 Task: Find connections with filter location Bendigo with filter topic #linkedinnetworkingwith filter profile language English with filter current company Fresher Jobs with filter school Shyam Lal College with filter industry Wellness and Fitness Services with filter service category Video Editing with filter keywords title Web Designer
Action: Mouse moved to (220, 285)
Screenshot: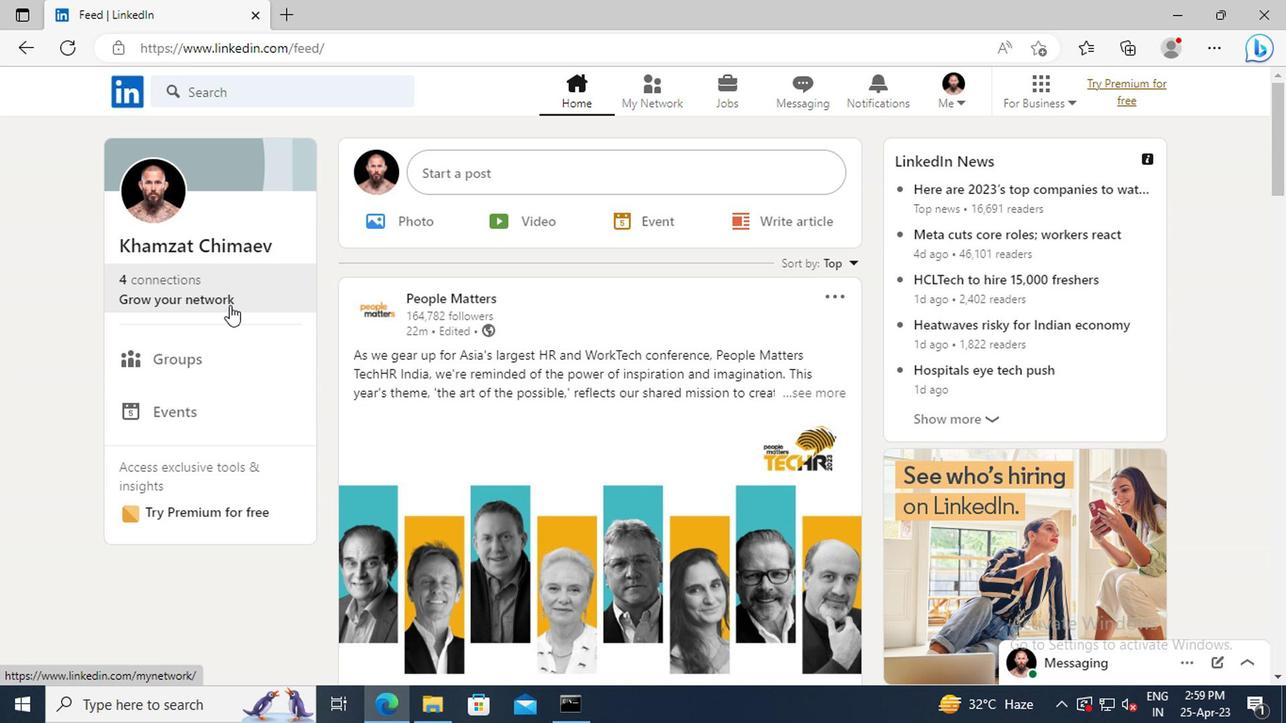 
Action: Mouse pressed left at (220, 285)
Screenshot: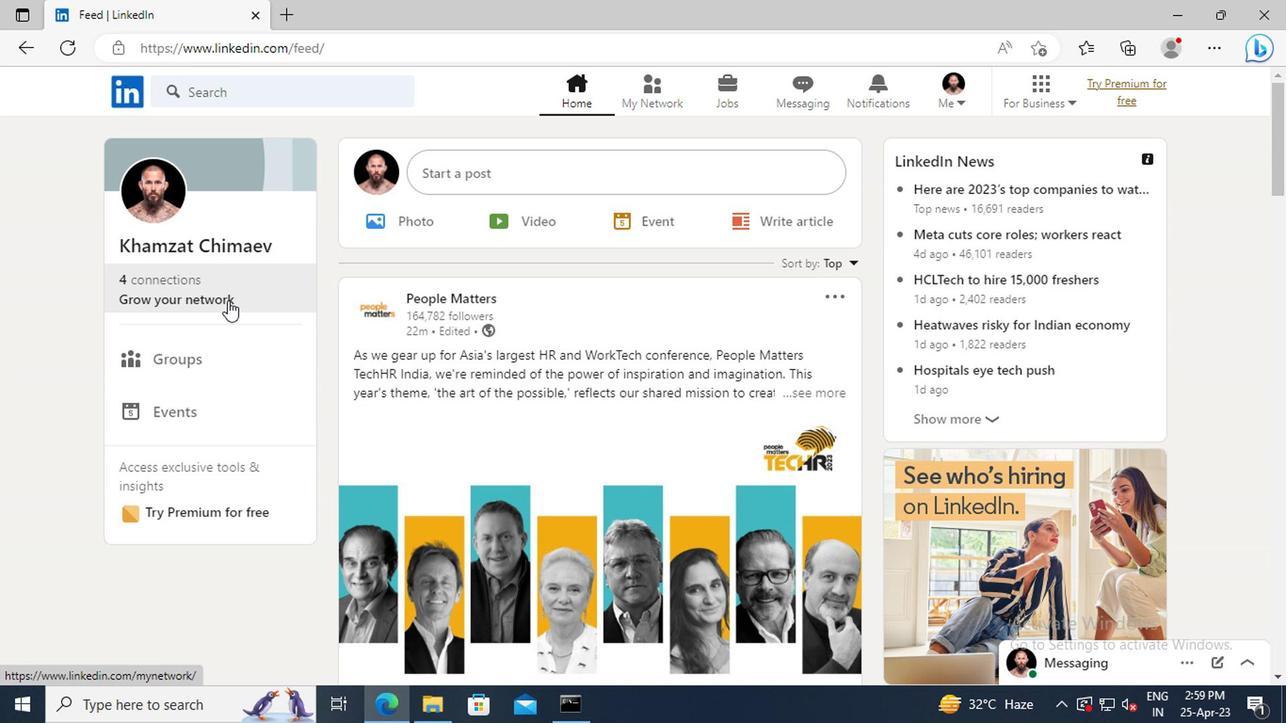 
Action: Mouse moved to (237, 201)
Screenshot: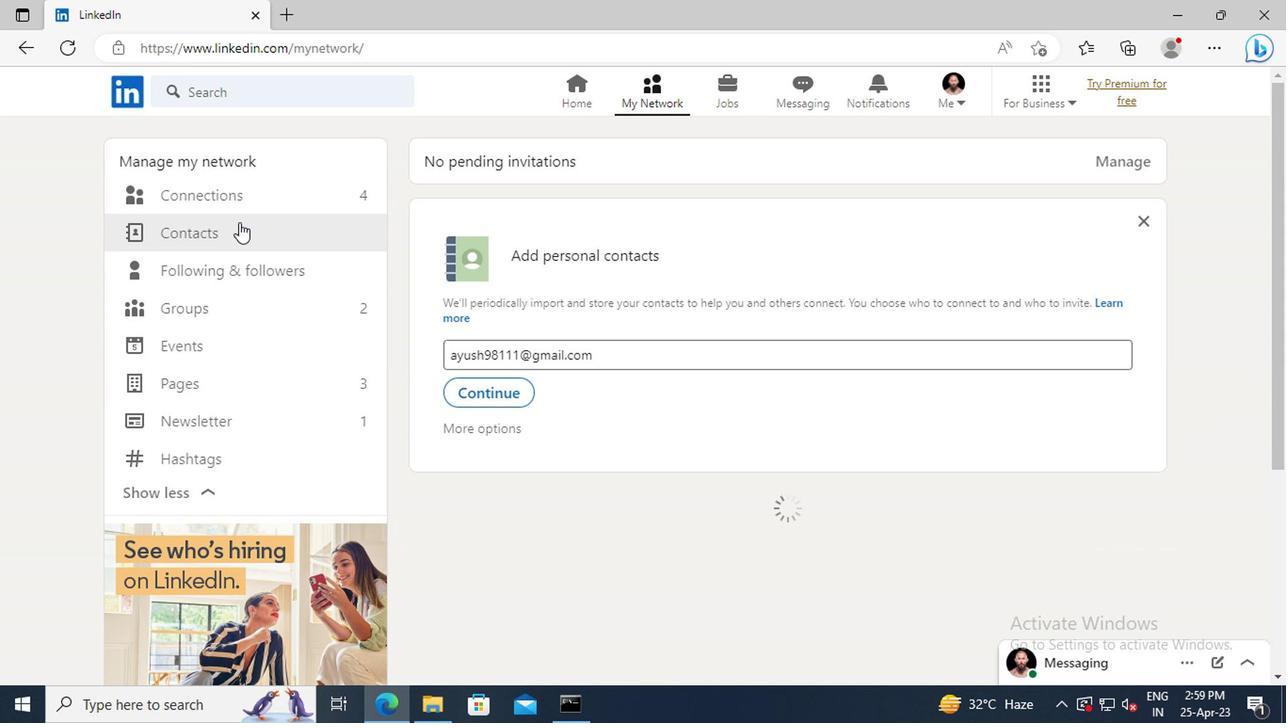 
Action: Mouse pressed left at (237, 201)
Screenshot: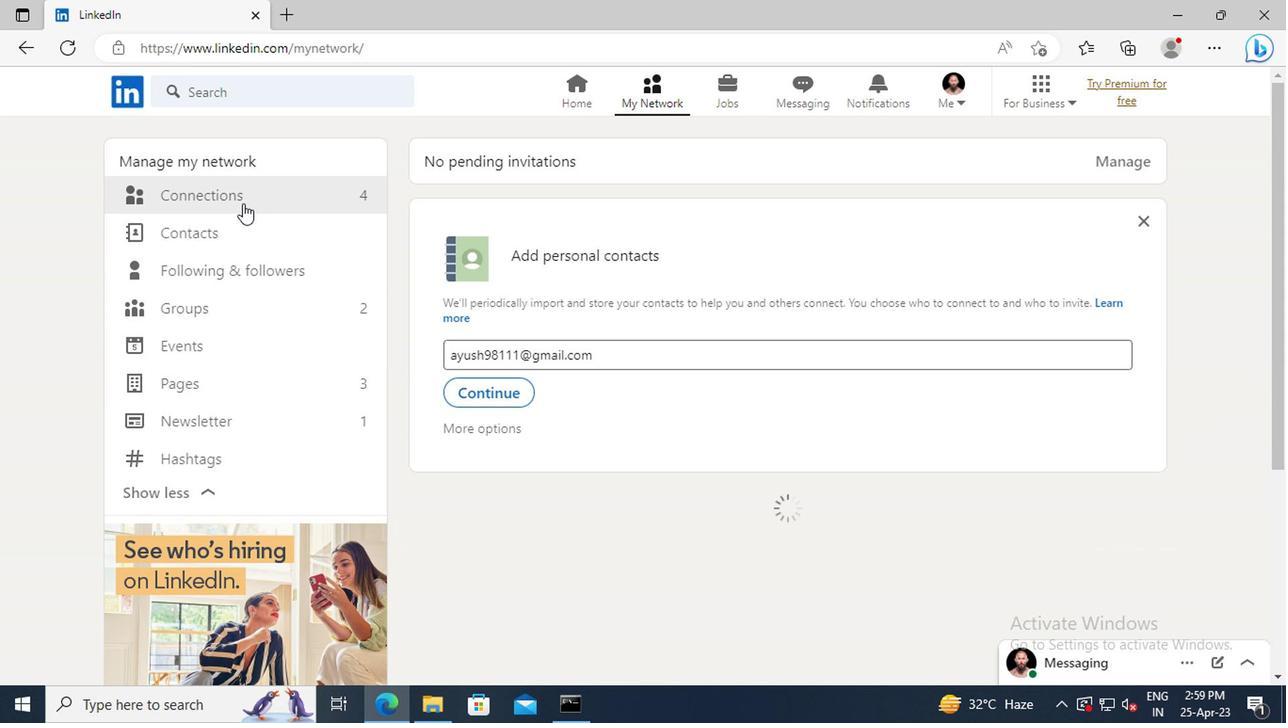 
Action: Mouse moved to (794, 201)
Screenshot: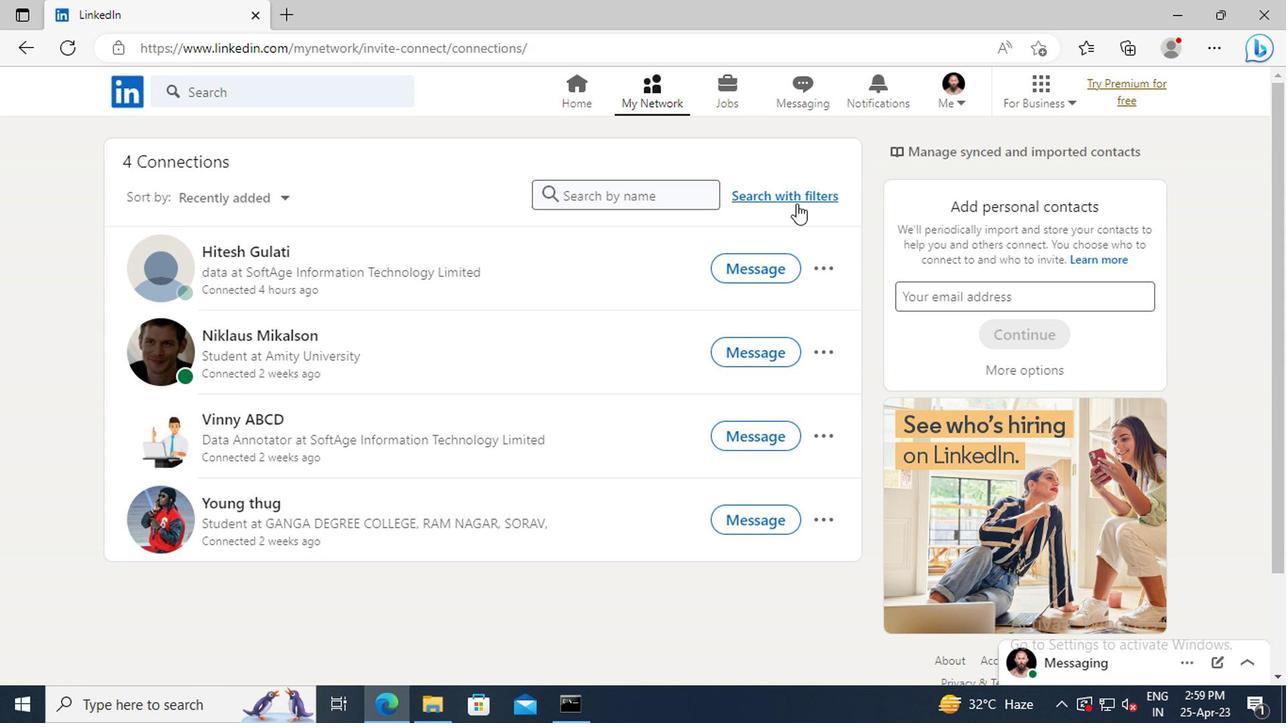 
Action: Mouse pressed left at (794, 201)
Screenshot: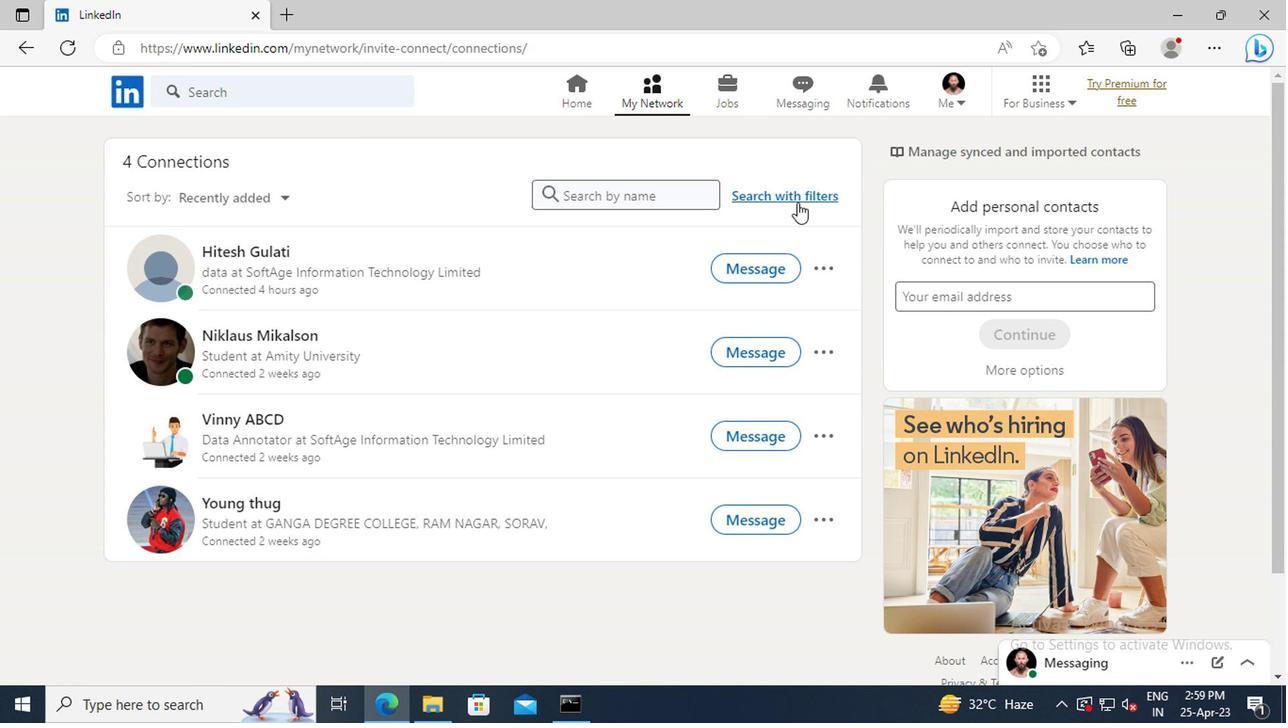 
Action: Mouse moved to (712, 139)
Screenshot: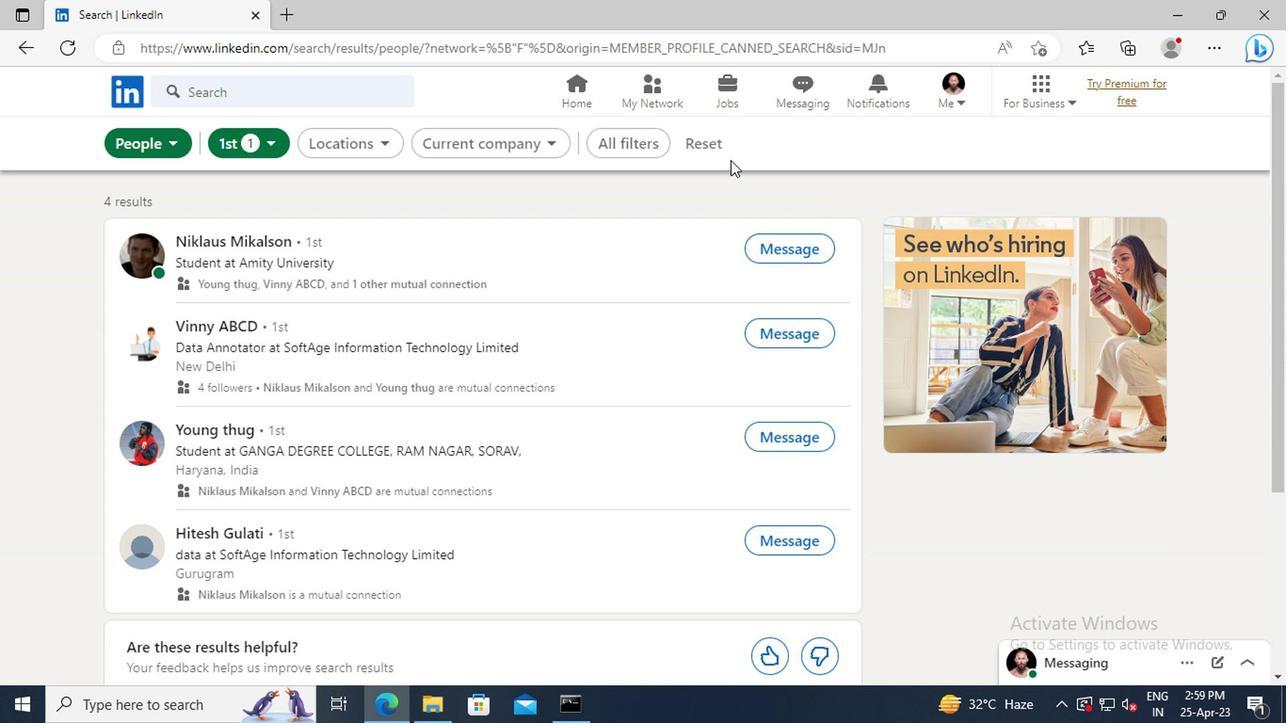 
Action: Mouse pressed left at (712, 139)
Screenshot: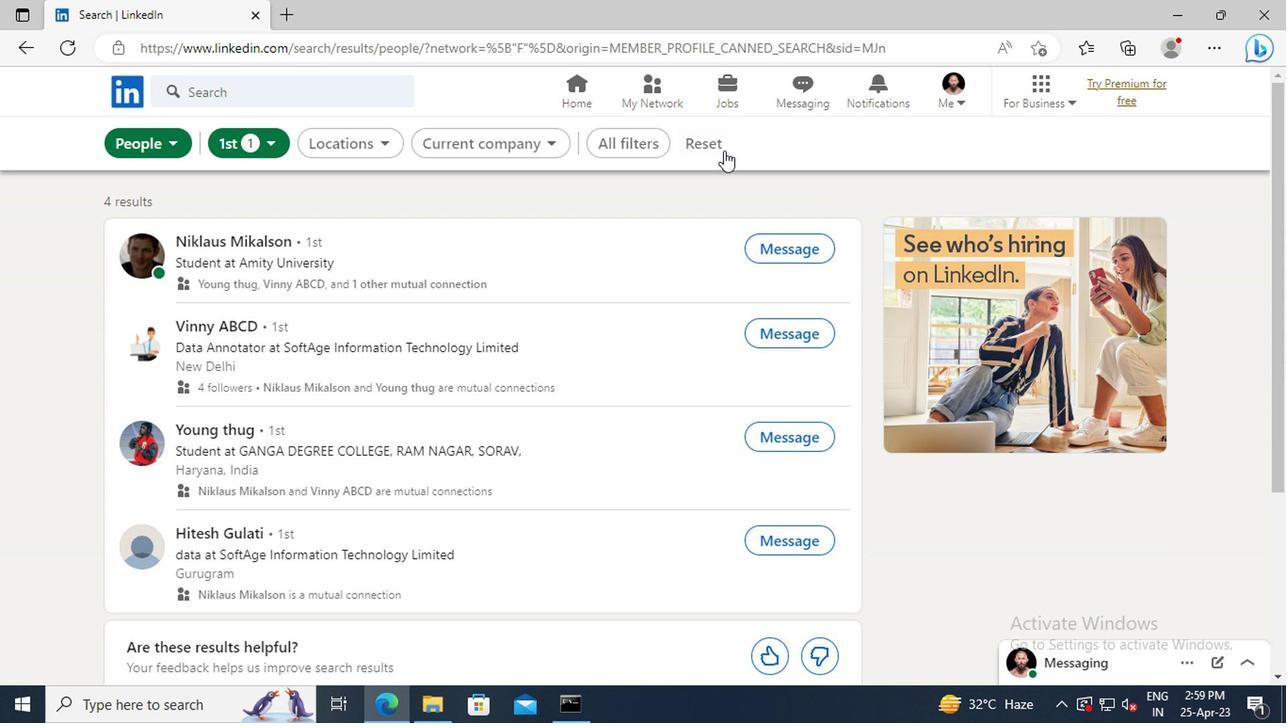 
Action: Mouse moved to (690, 147)
Screenshot: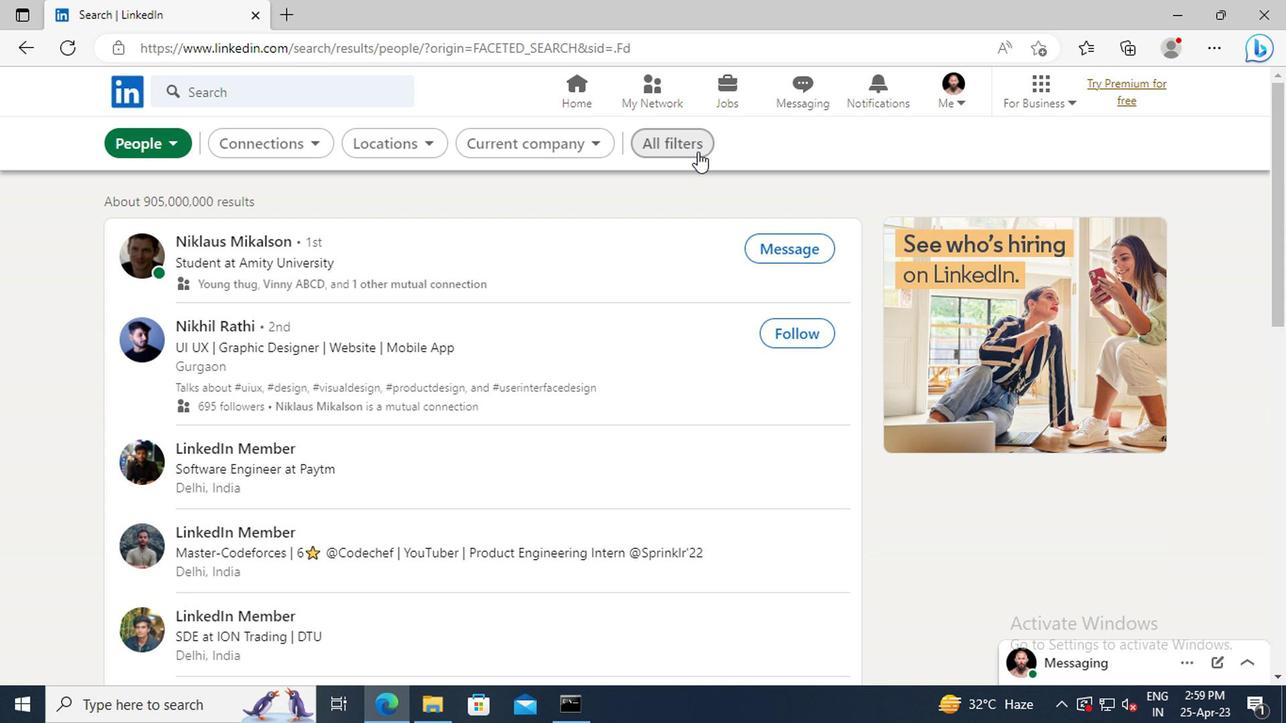 
Action: Mouse pressed left at (690, 147)
Screenshot: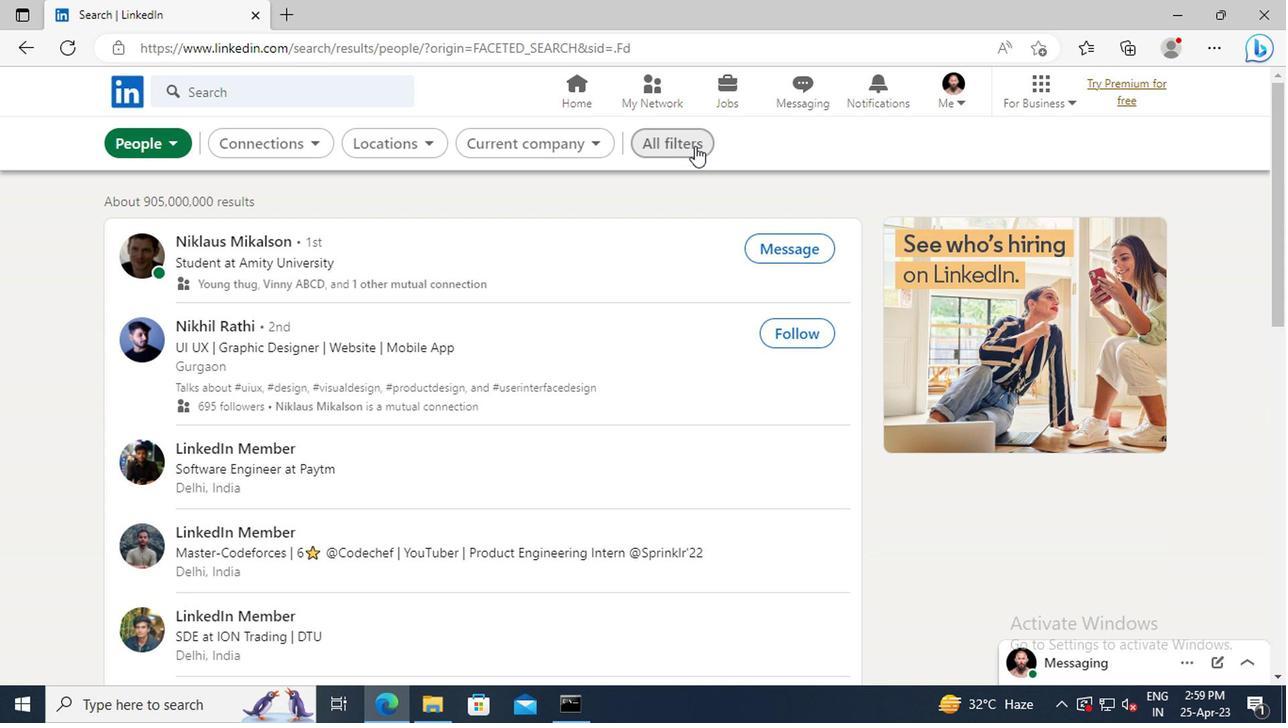 
Action: Mouse moved to (1062, 348)
Screenshot: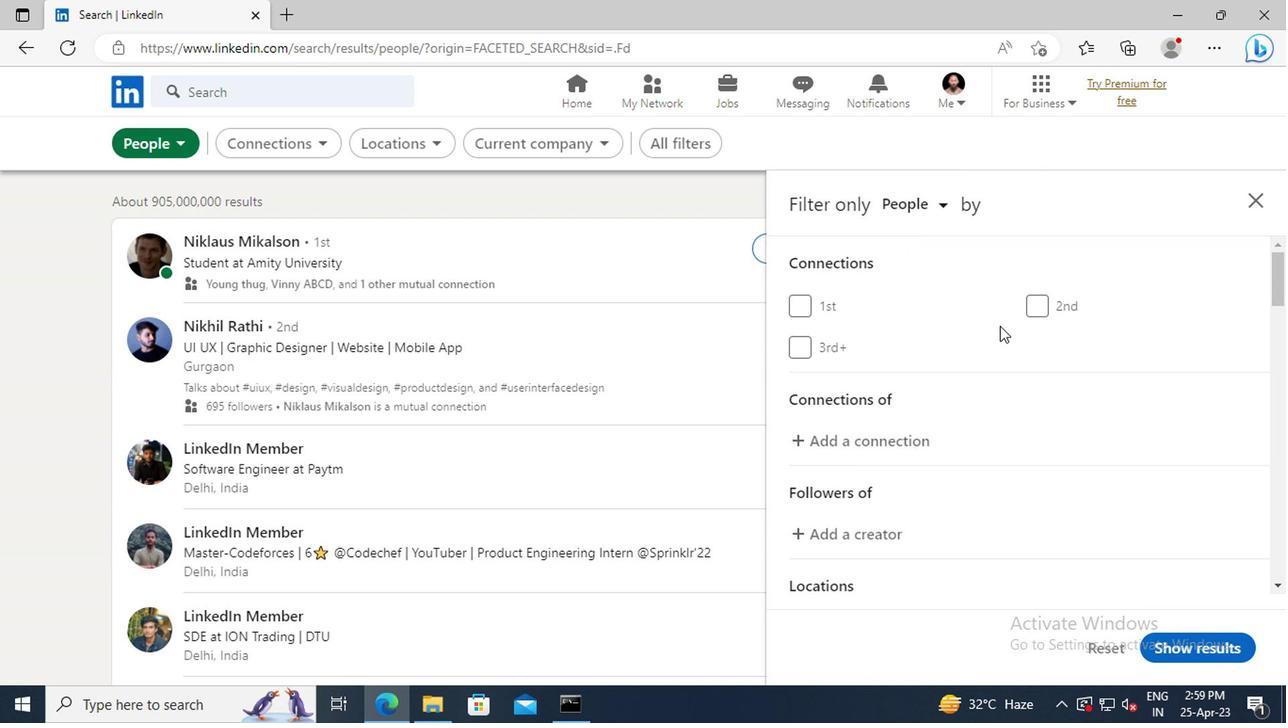 
Action: Mouse scrolled (1062, 347) with delta (0, 0)
Screenshot: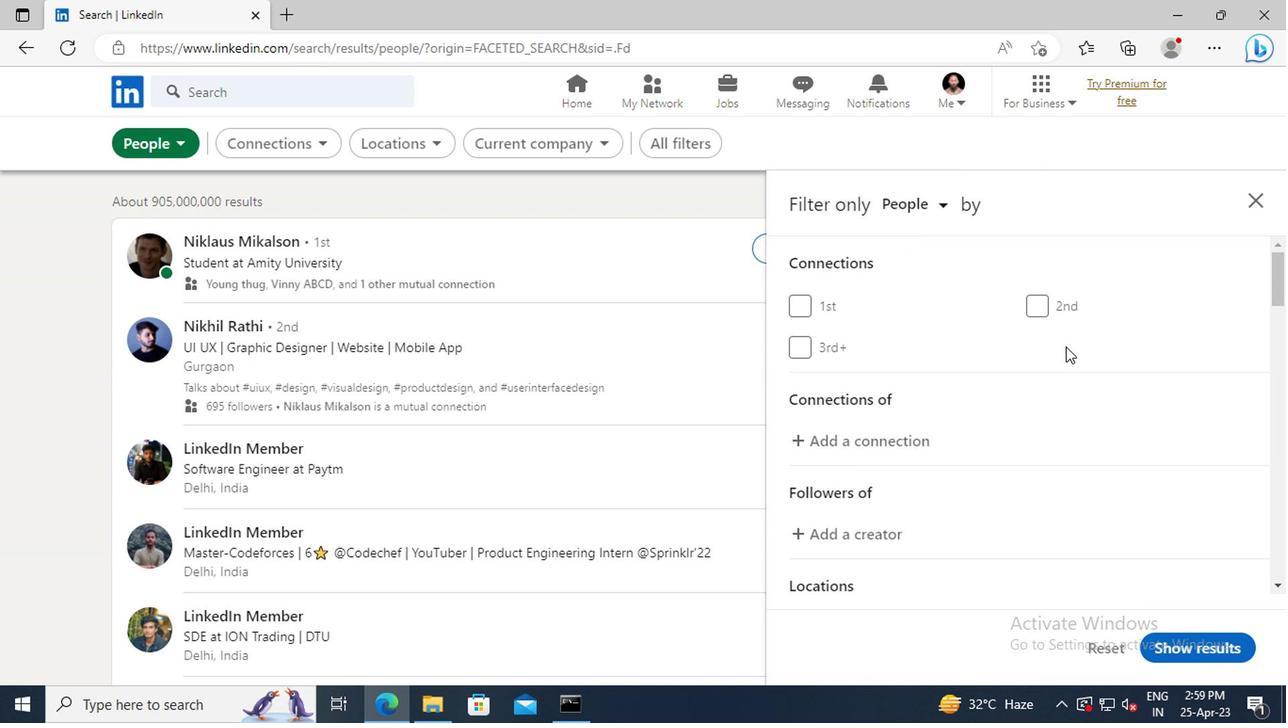 
Action: Mouse scrolled (1062, 347) with delta (0, 0)
Screenshot: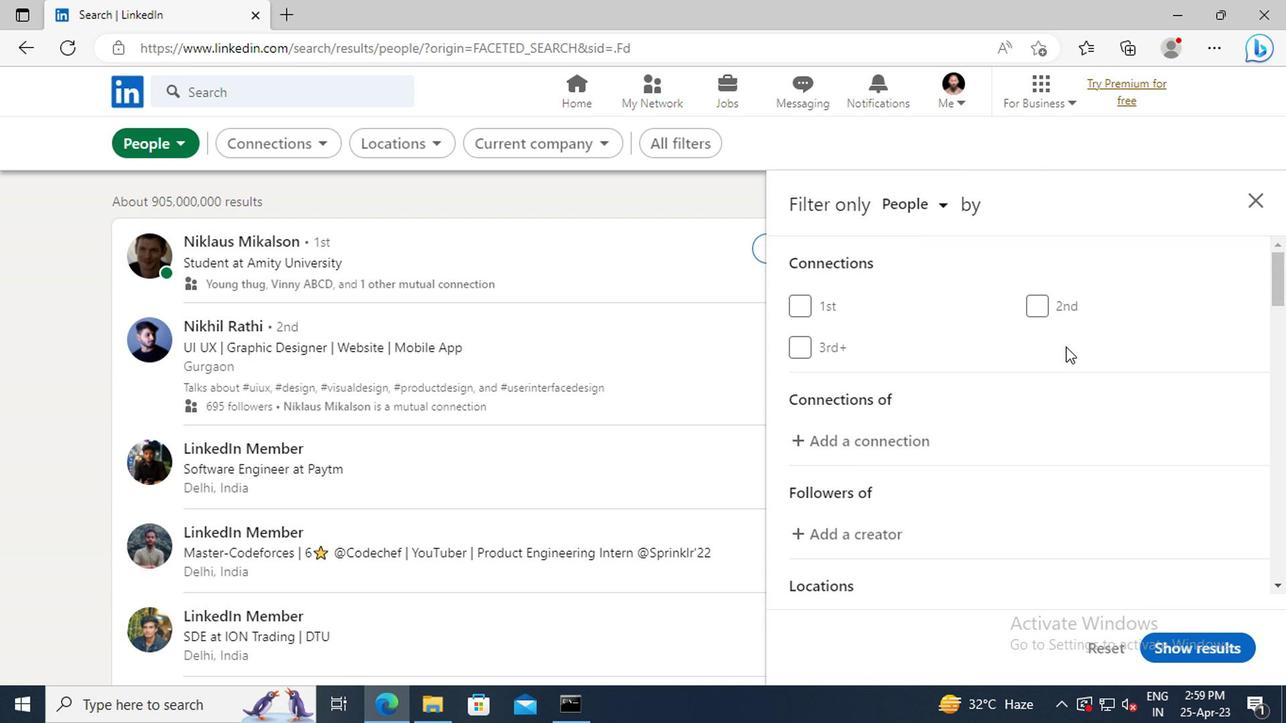 
Action: Mouse scrolled (1062, 347) with delta (0, 0)
Screenshot: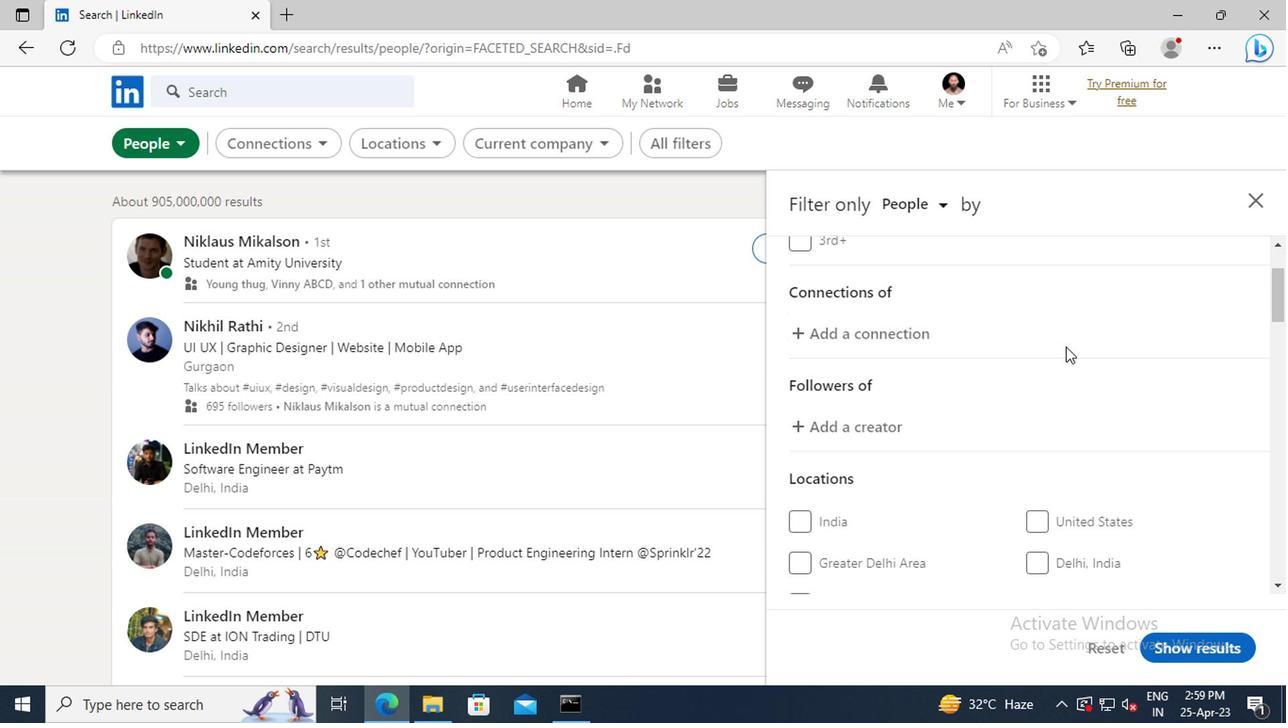 
Action: Mouse scrolled (1062, 347) with delta (0, 0)
Screenshot: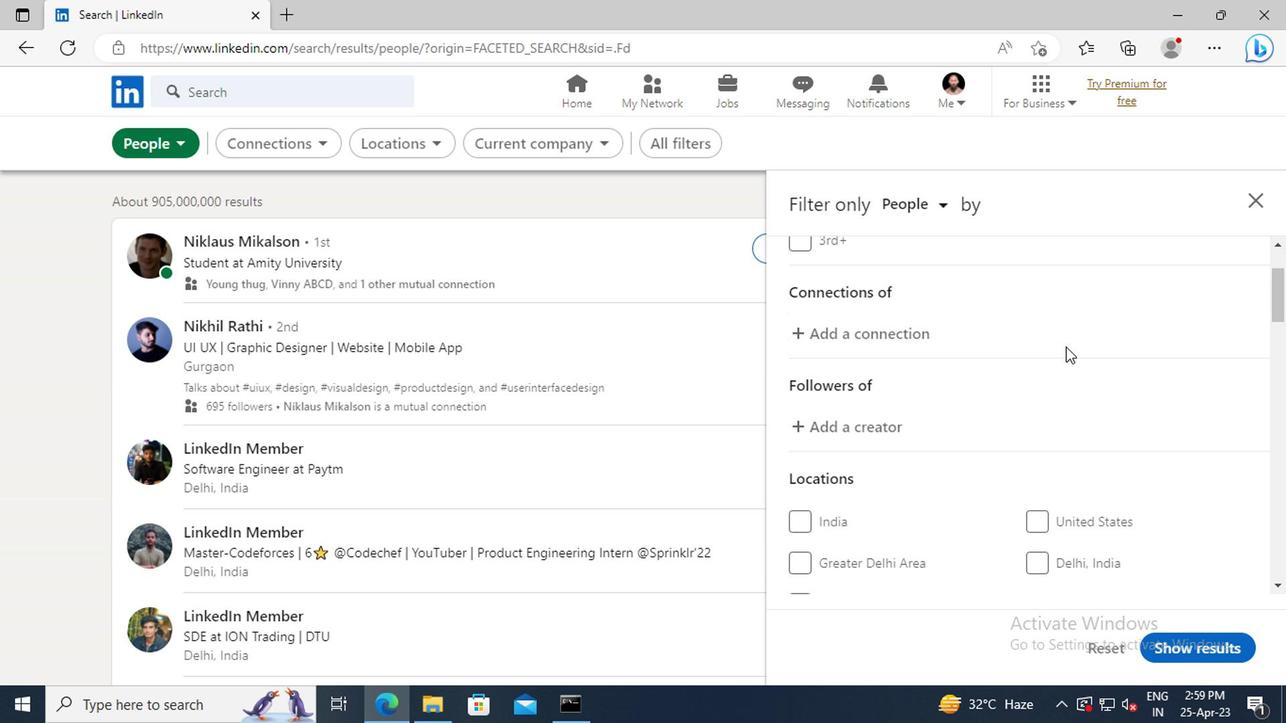 
Action: Mouse scrolled (1062, 347) with delta (0, 0)
Screenshot: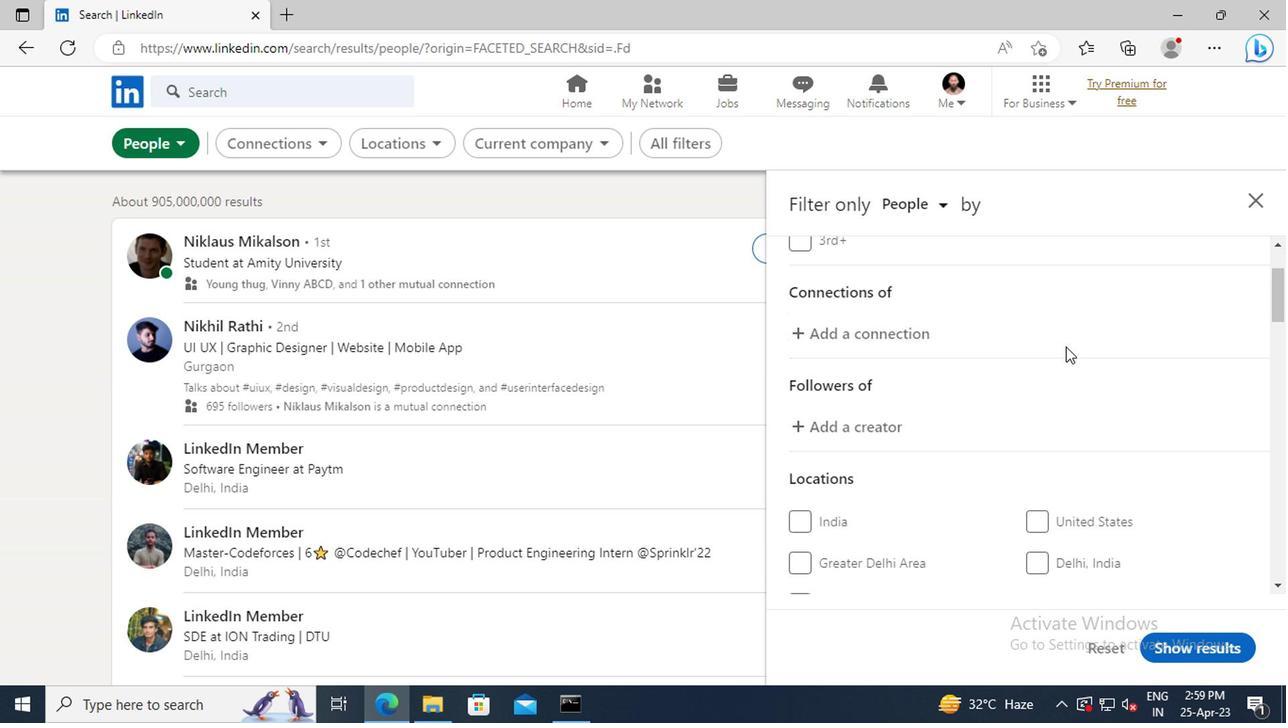 
Action: Mouse moved to (1078, 440)
Screenshot: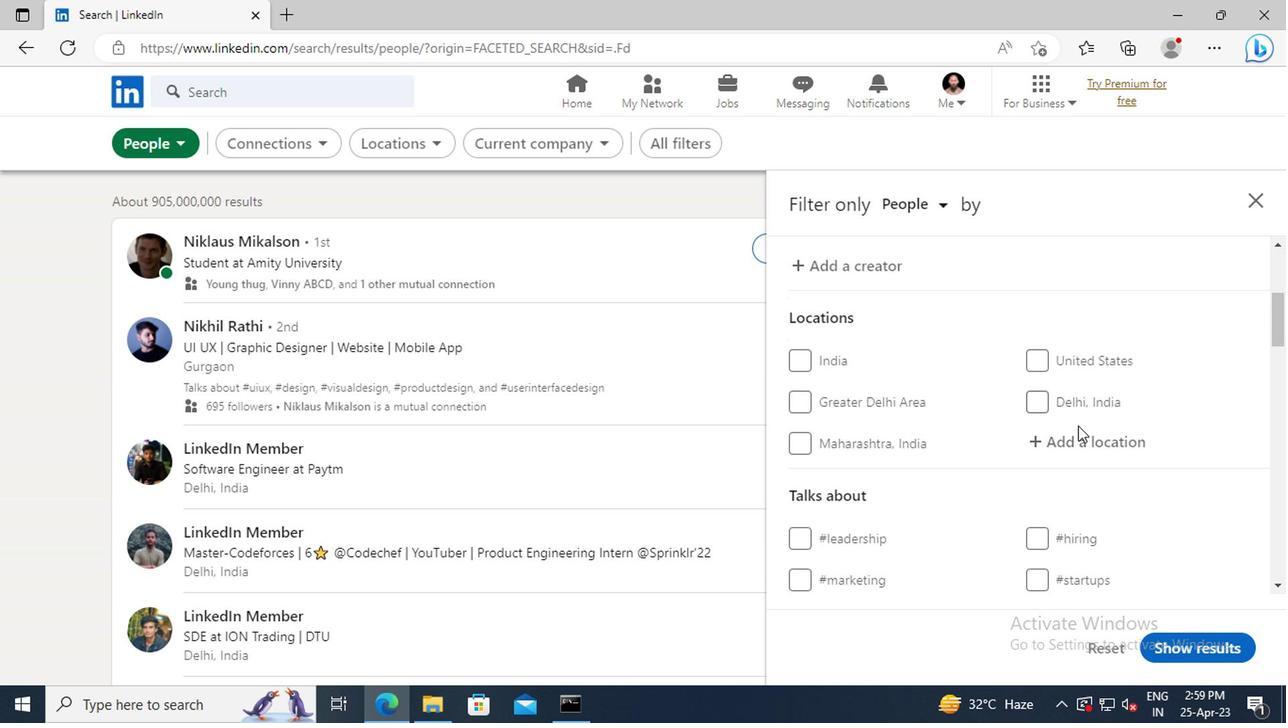 
Action: Mouse pressed left at (1078, 440)
Screenshot: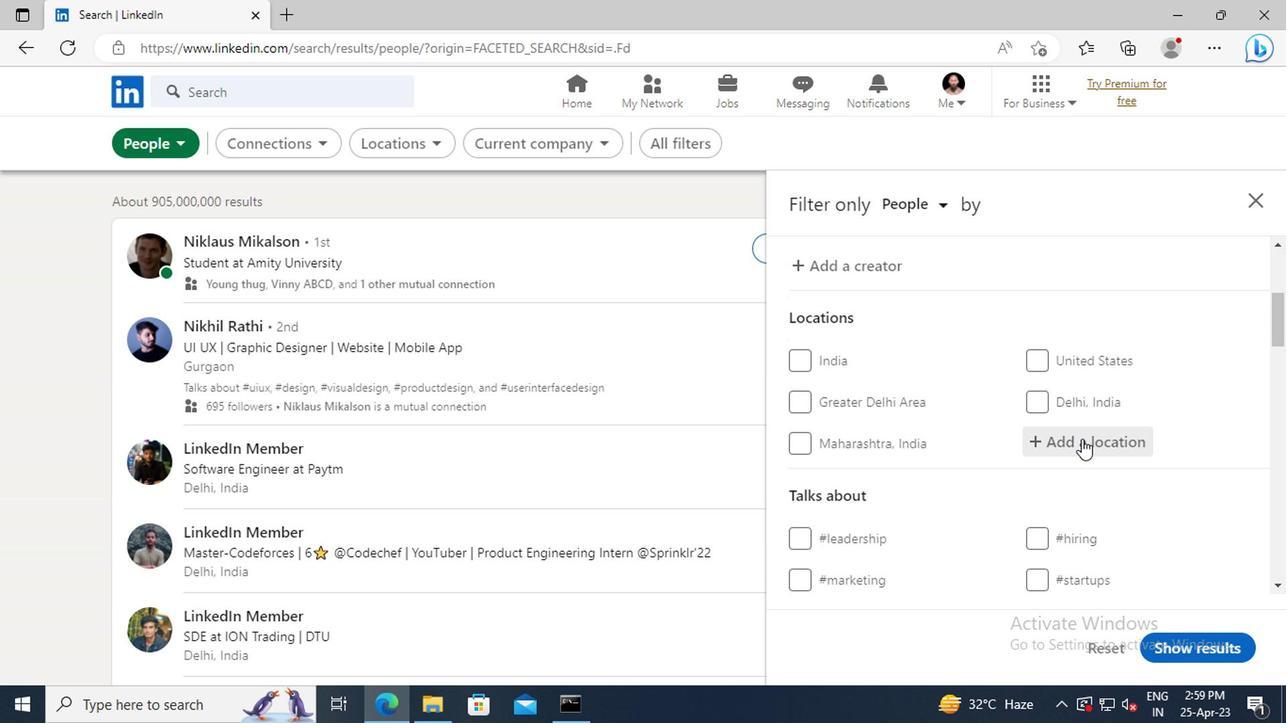 
Action: Key pressed <Key.shift>BENDIGO
Screenshot: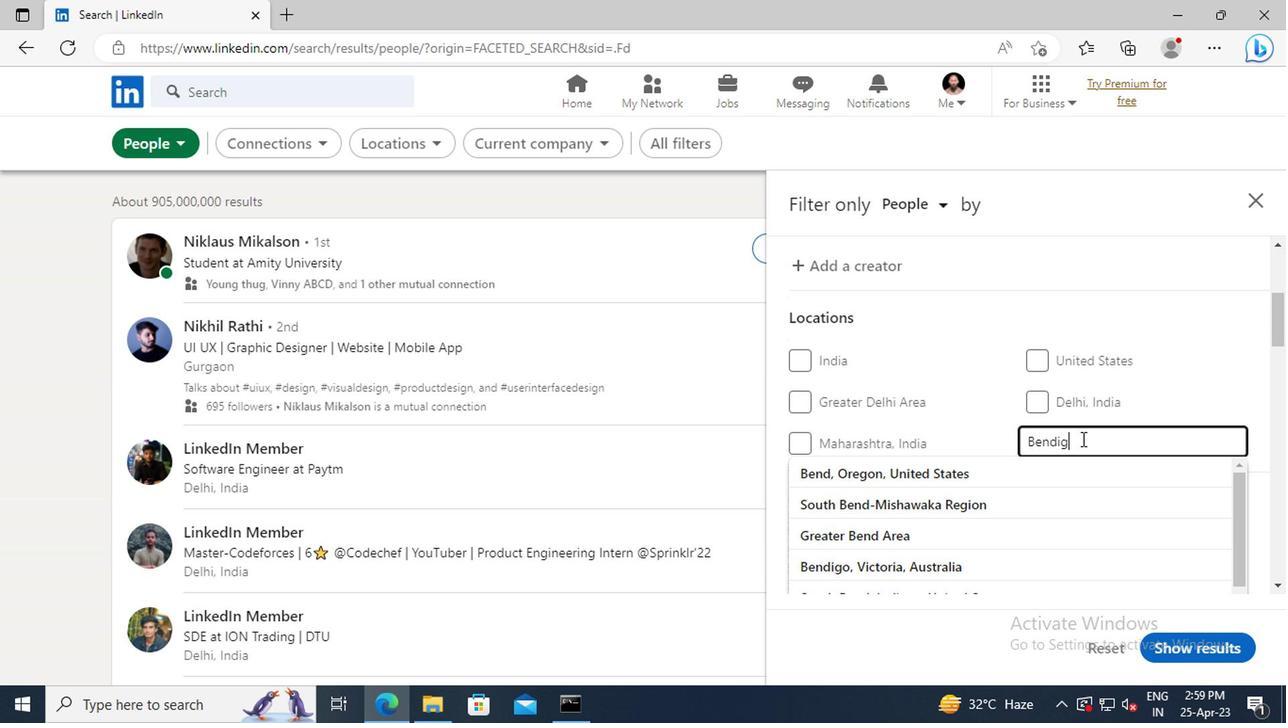 
Action: Mouse moved to (1076, 473)
Screenshot: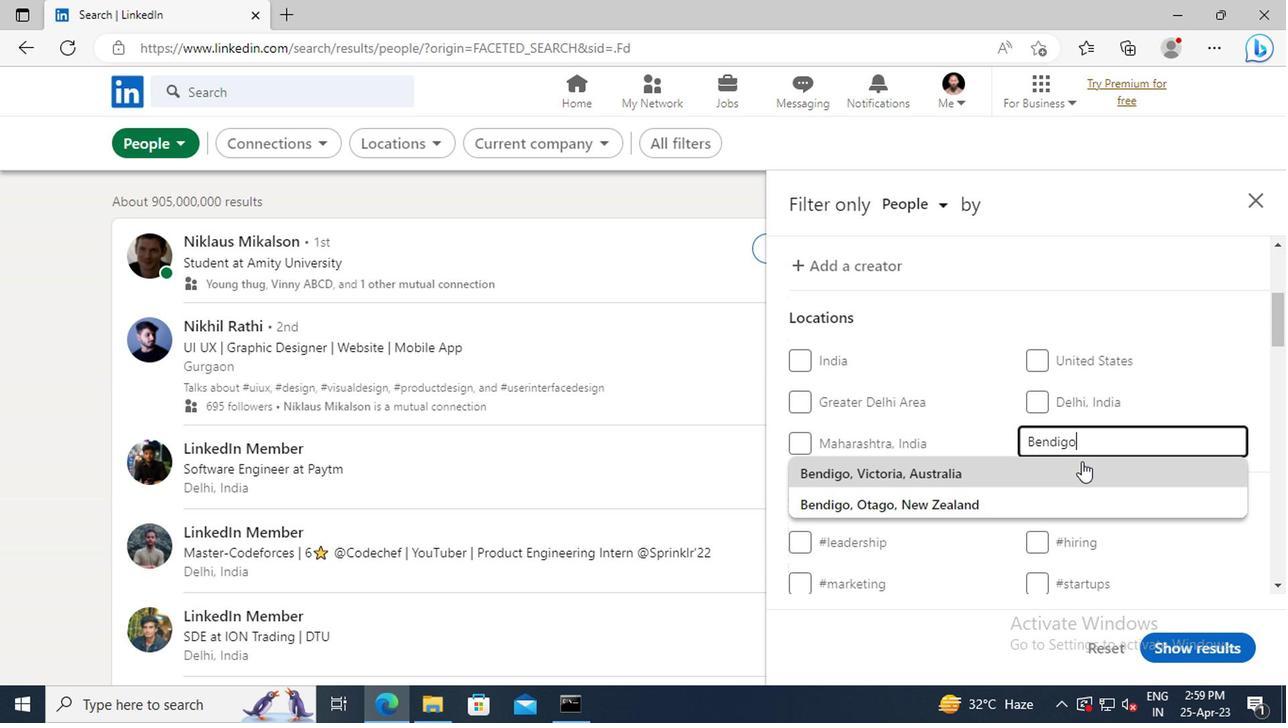 
Action: Mouse pressed left at (1076, 473)
Screenshot: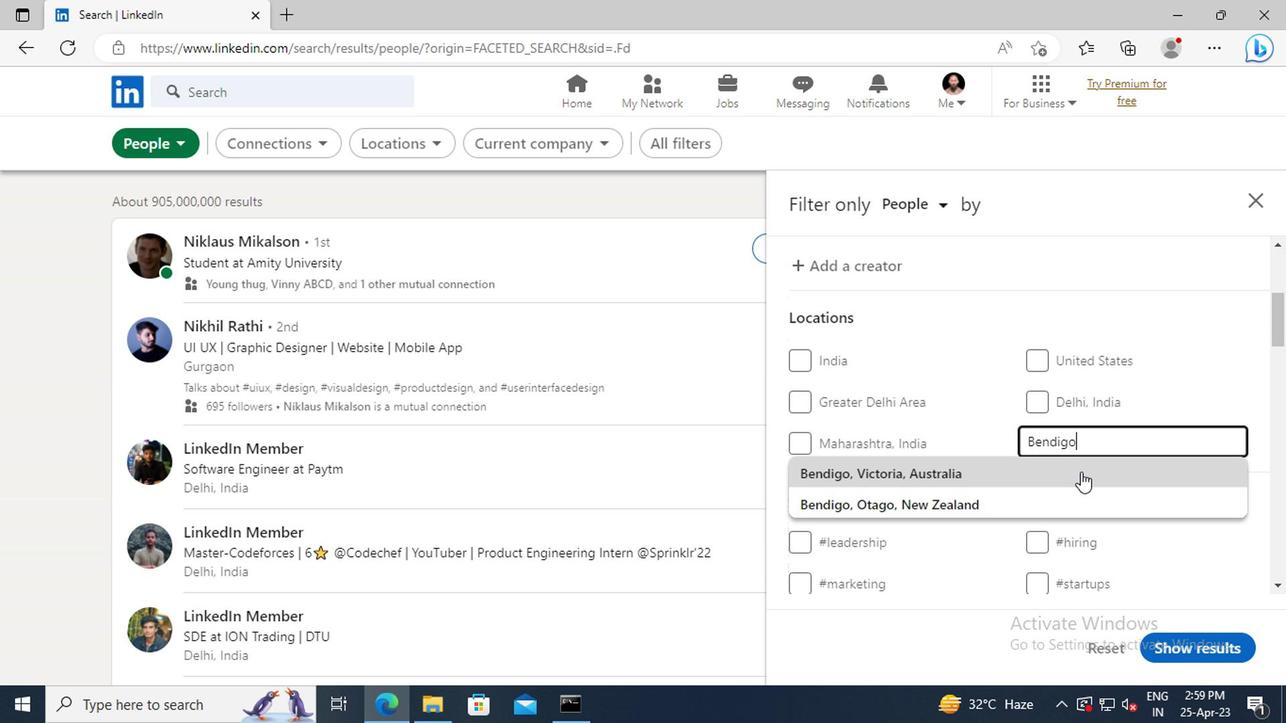 
Action: Mouse moved to (1054, 406)
Screenshot: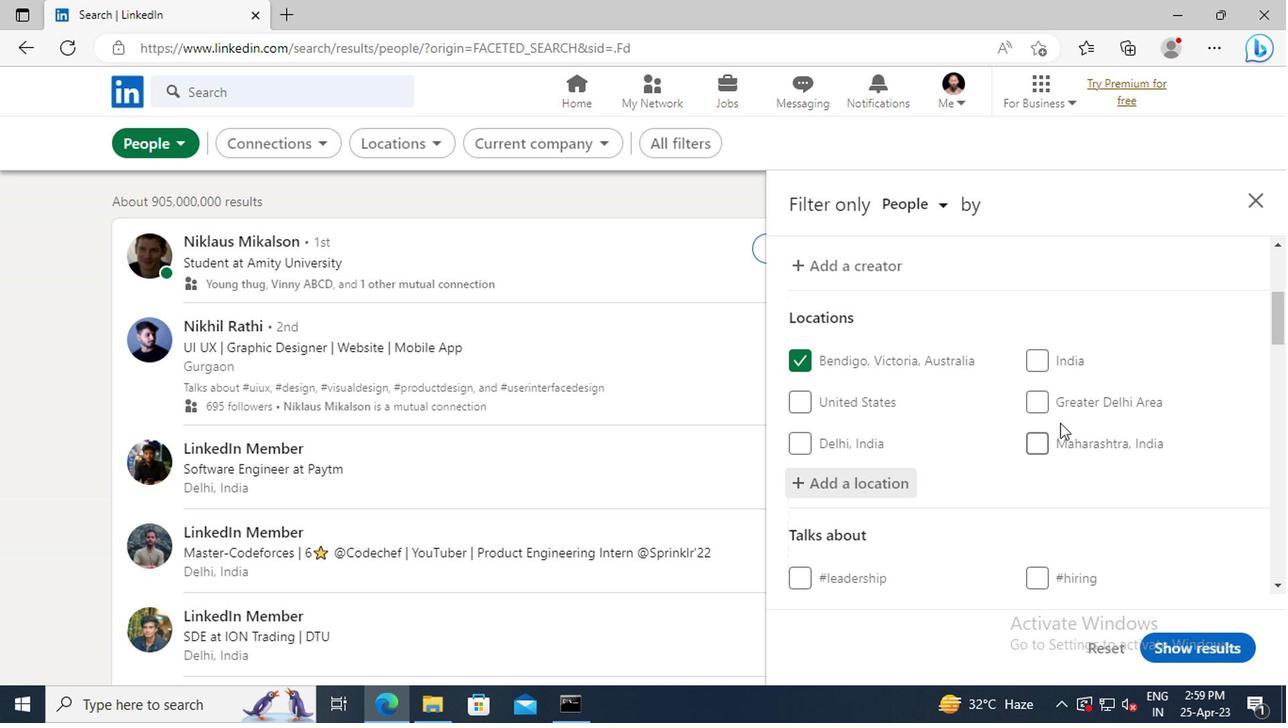 
Action: Mouse scrolled (1054, 404) with delta (0, -1)
Screenshot: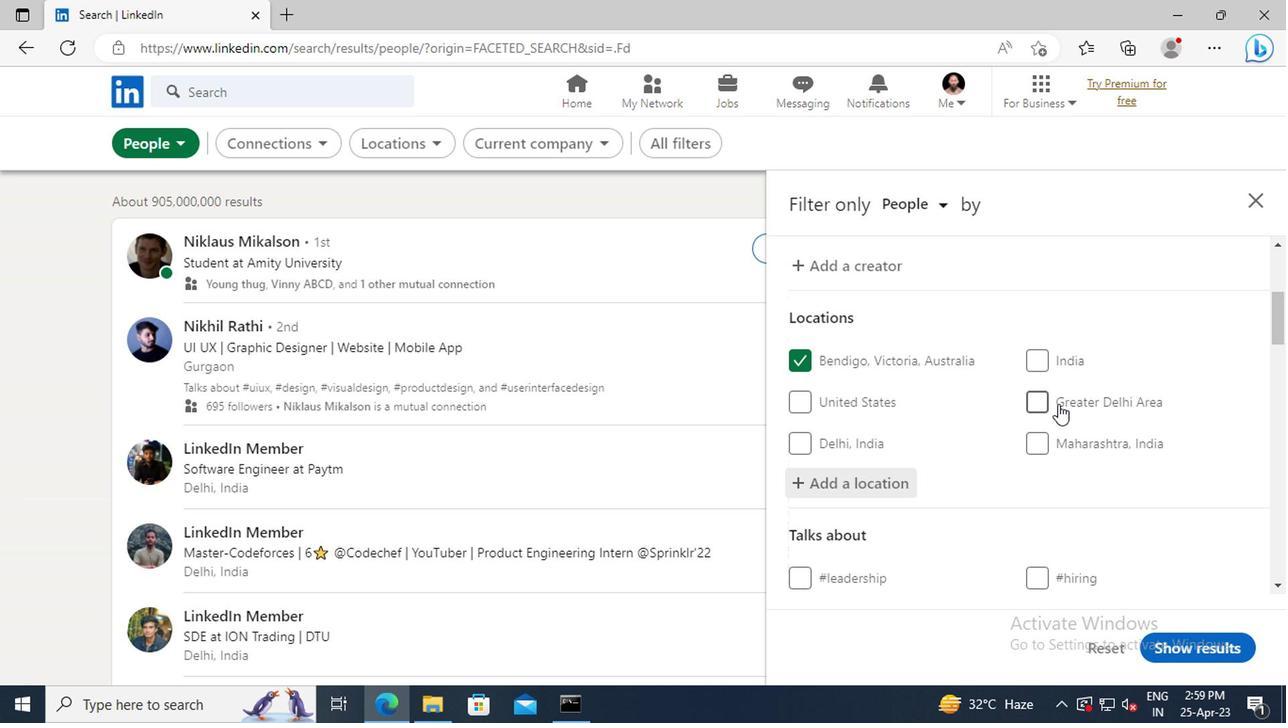
Action: Mouse scrolled (1054, 404) with delta (0, -1)
Screenshot: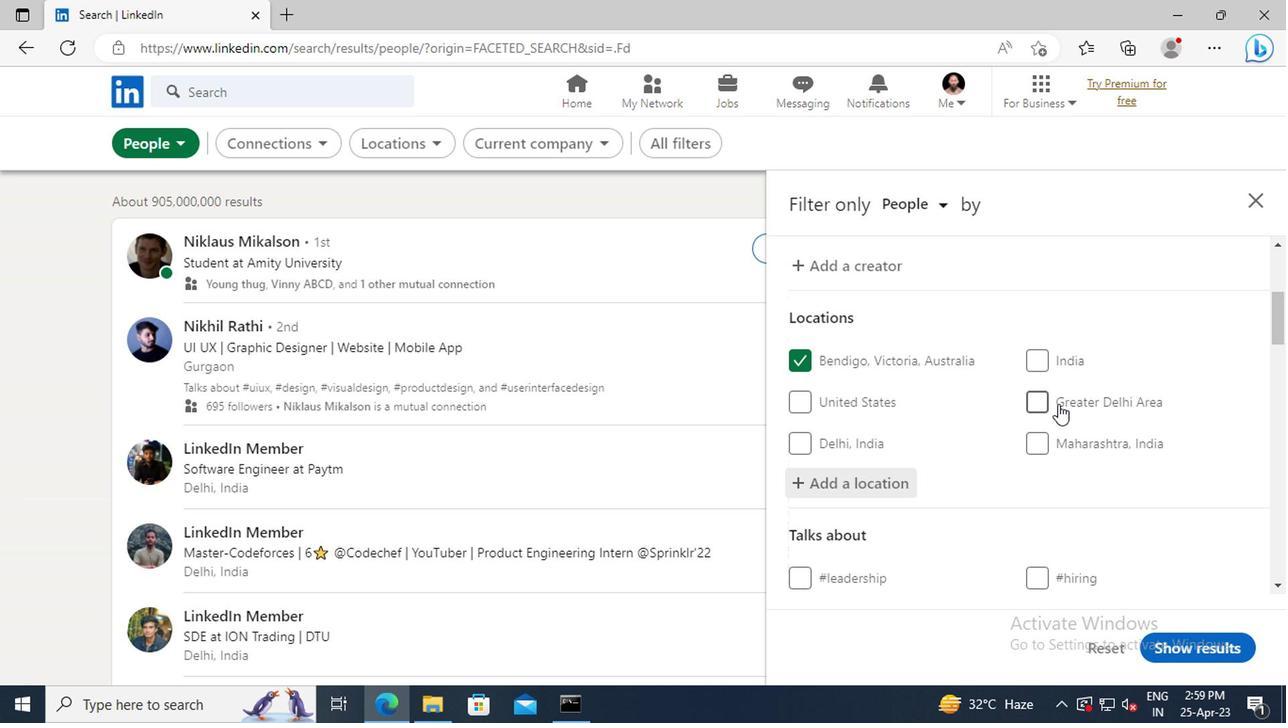 
Action: Mouse scrolled (1054, 404) with delta (0, -1)
Screenshot: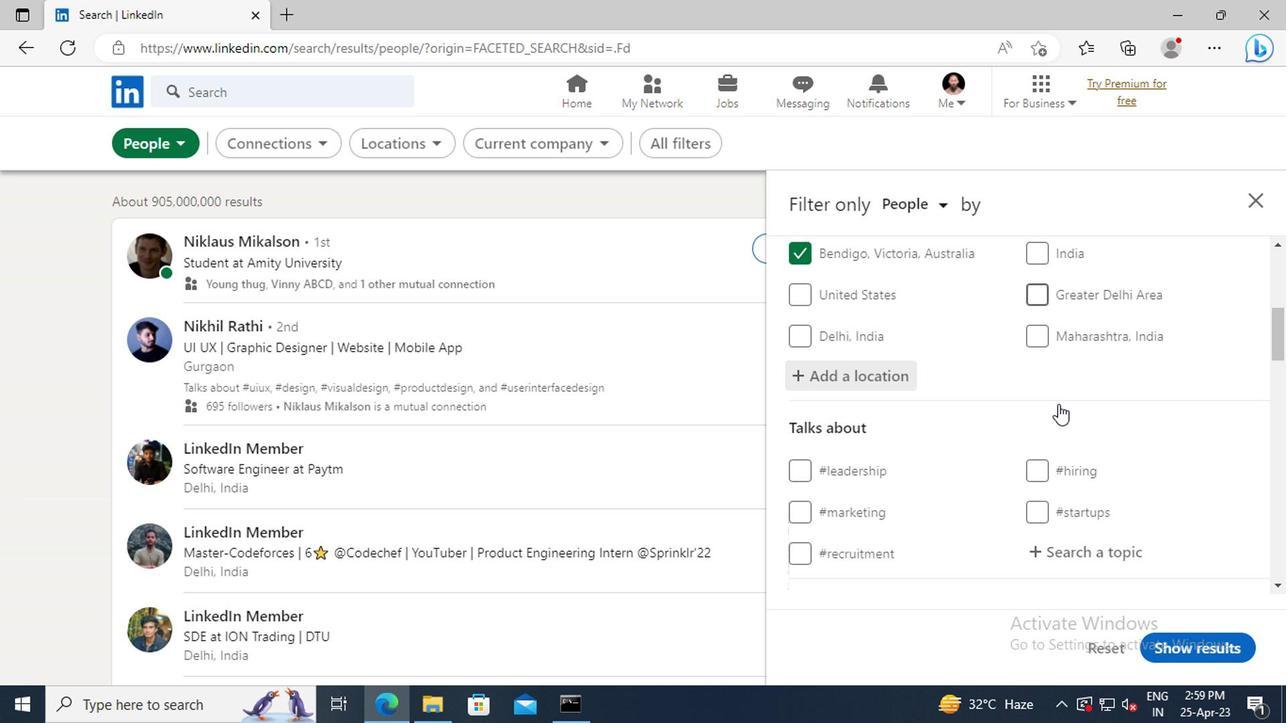 
Action: Mouse scrolled (1054, 404) with delta (0, -1)
Screenshot: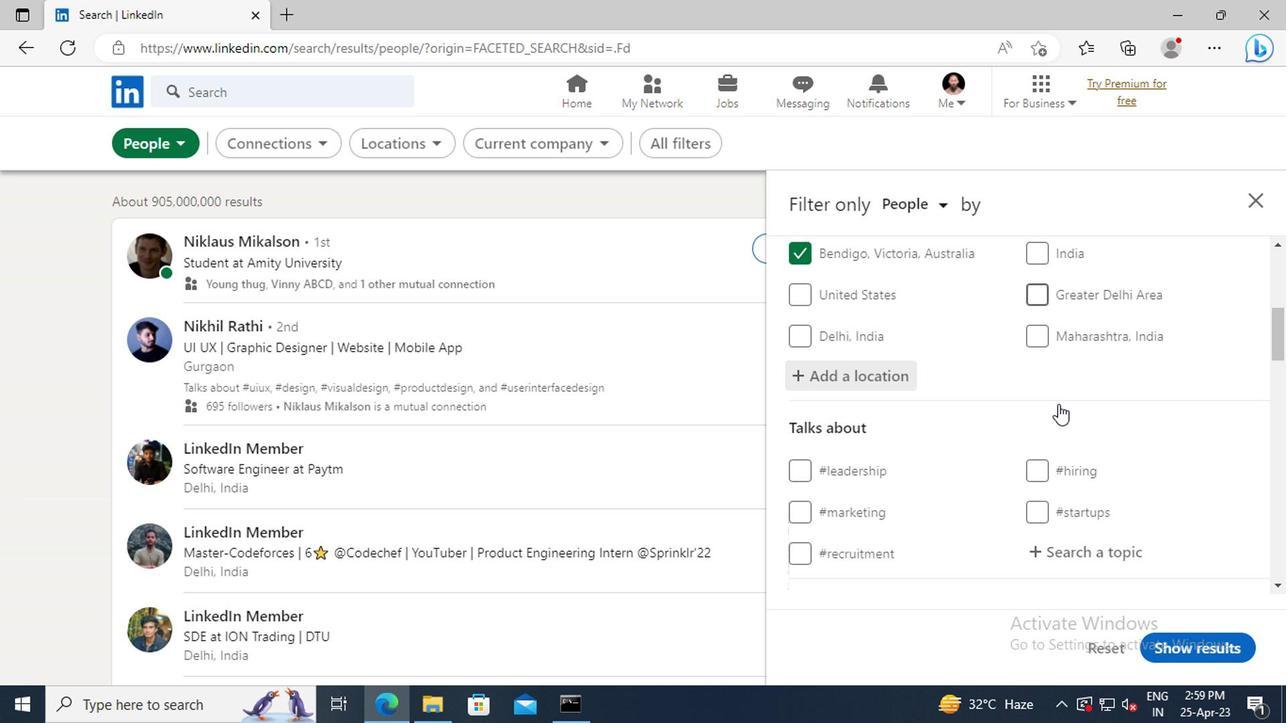 
Action: Mouse moved to (1074, 446)
Screenshot: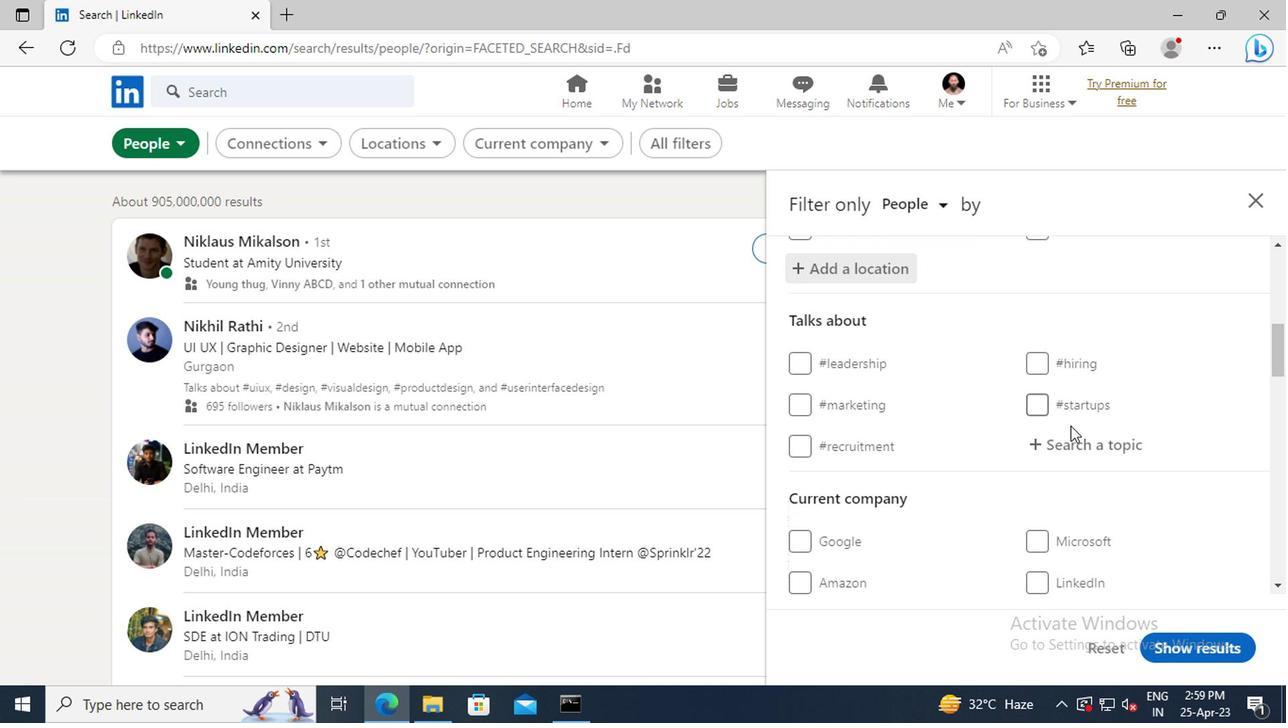 
Action: Mouse pressed left at (1074, 446)
Screenshot: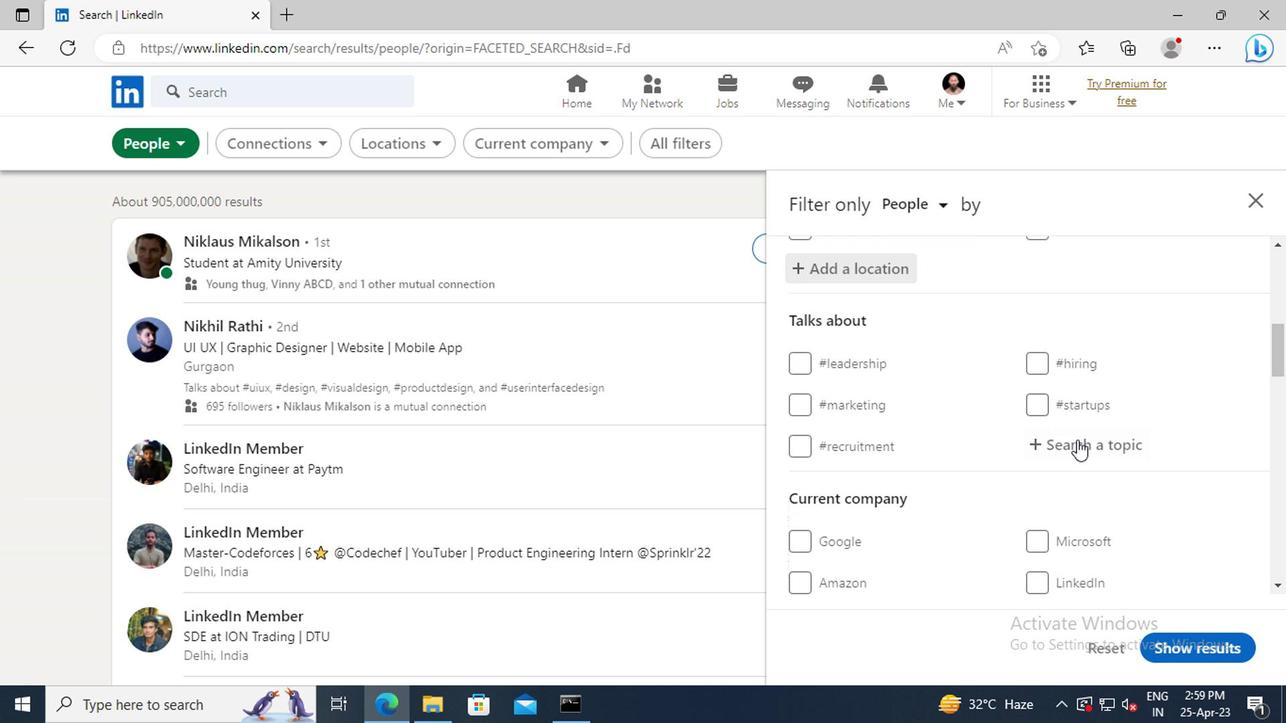 
Action: Key pressed <Key.shift>#LINKEDINNETWORKINGWITH
Screenshot: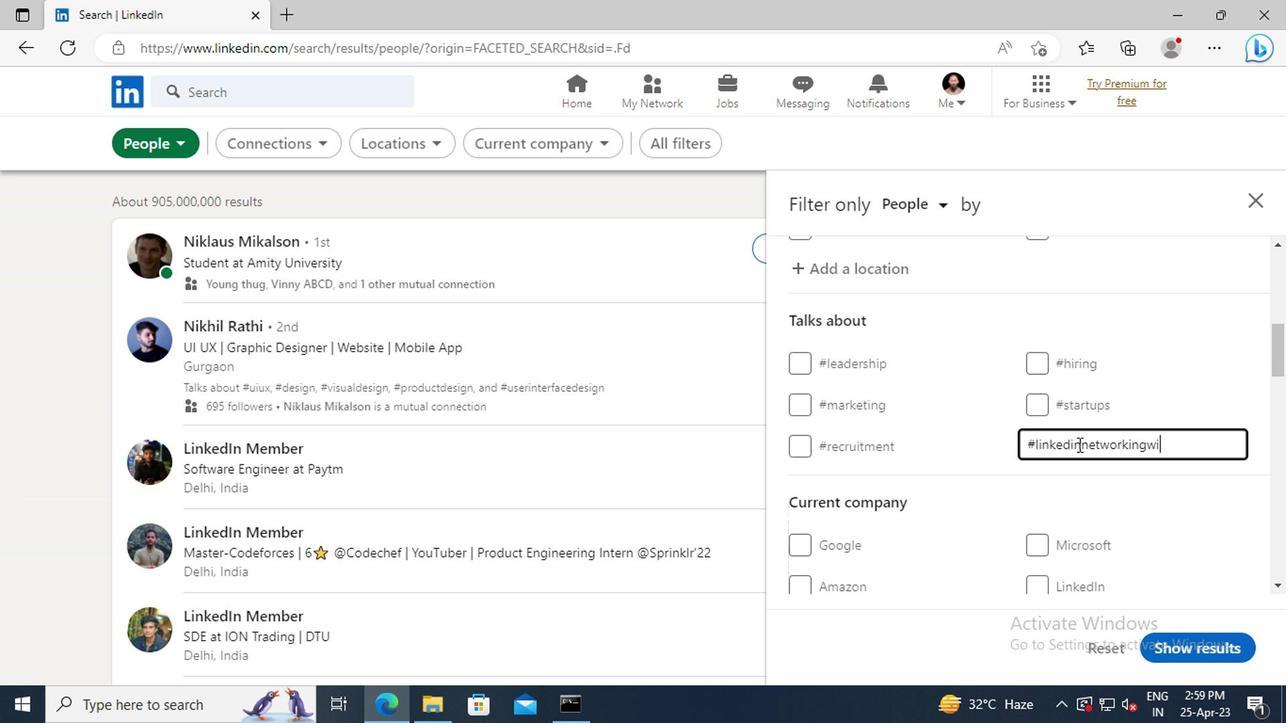 
Action: Mouse scrolled (1074, 445) with delta (0, 0)
Screenshot: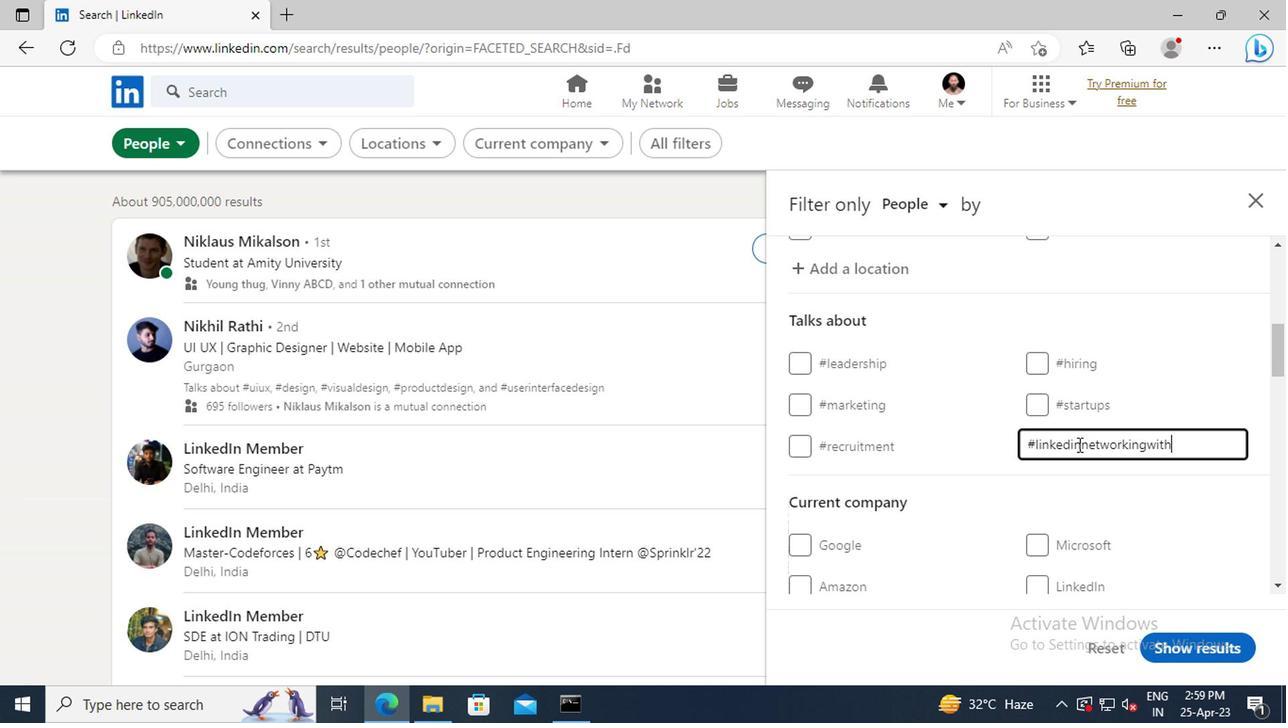 
Action: Mouse scrolled (1074, 445) with delta (0, 0)
Screenshot: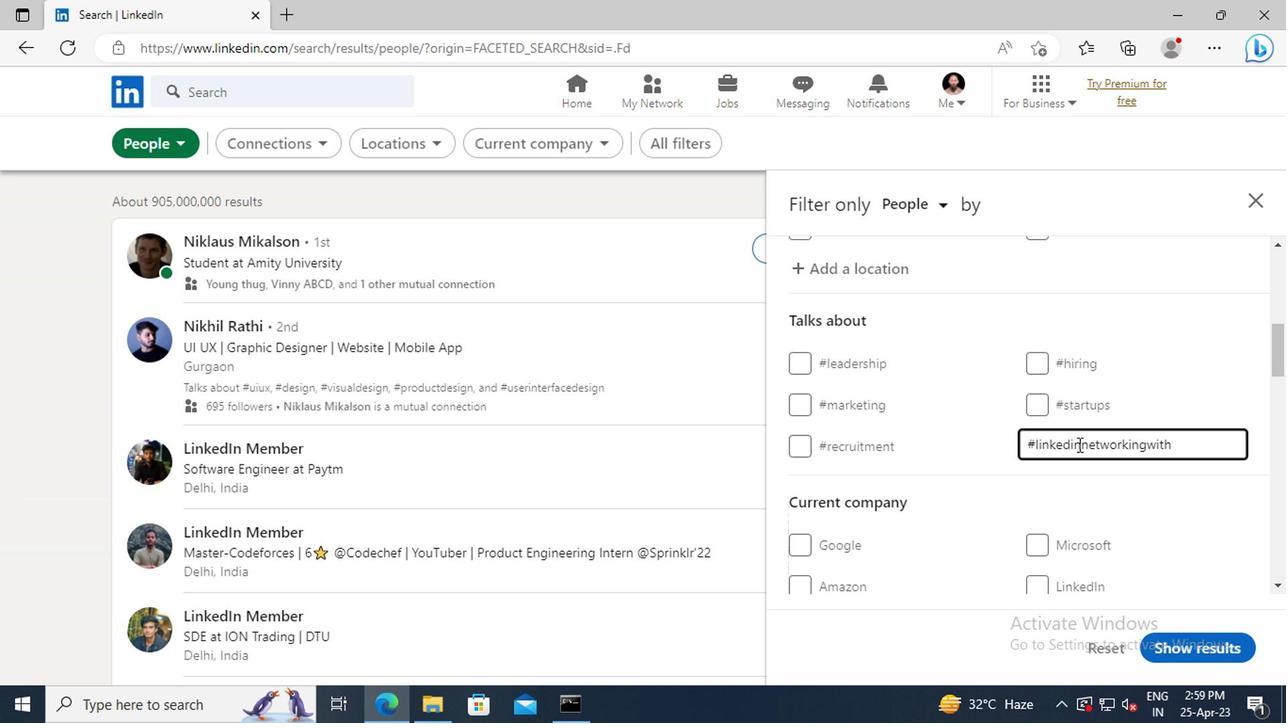 
Action: Mouse scrolled (1074, 445) with delta (0, 0)
Screenshot: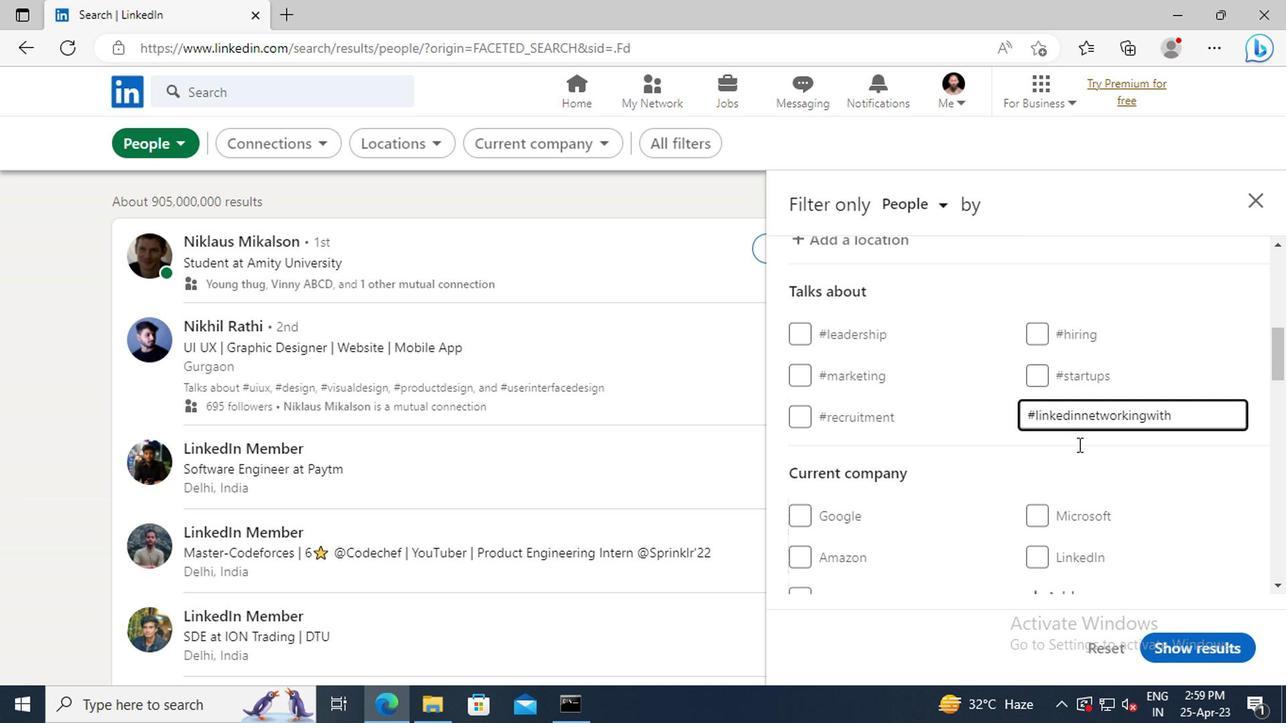 
Action: Mouse scrolled (1074, 445) with delta (0, 0)
Screenshot: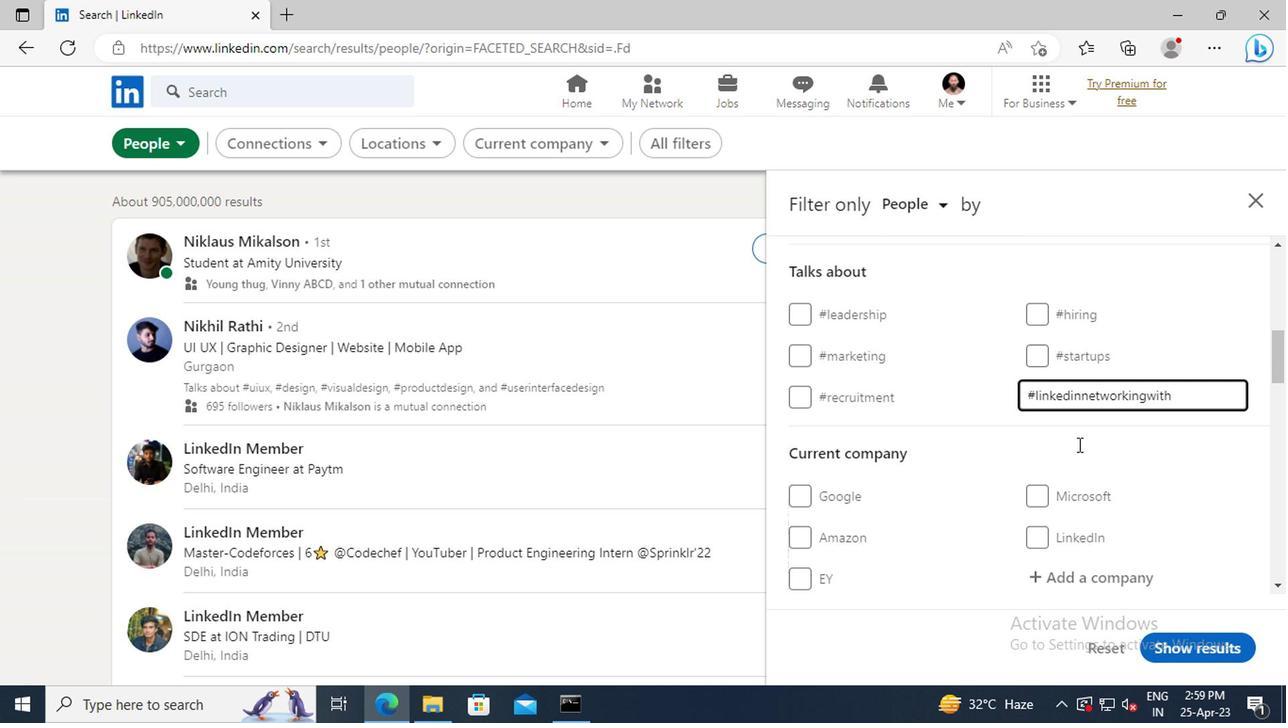 
Action: Mouse scrolled (1074, 445) with delta (0, 0)
Screenshot: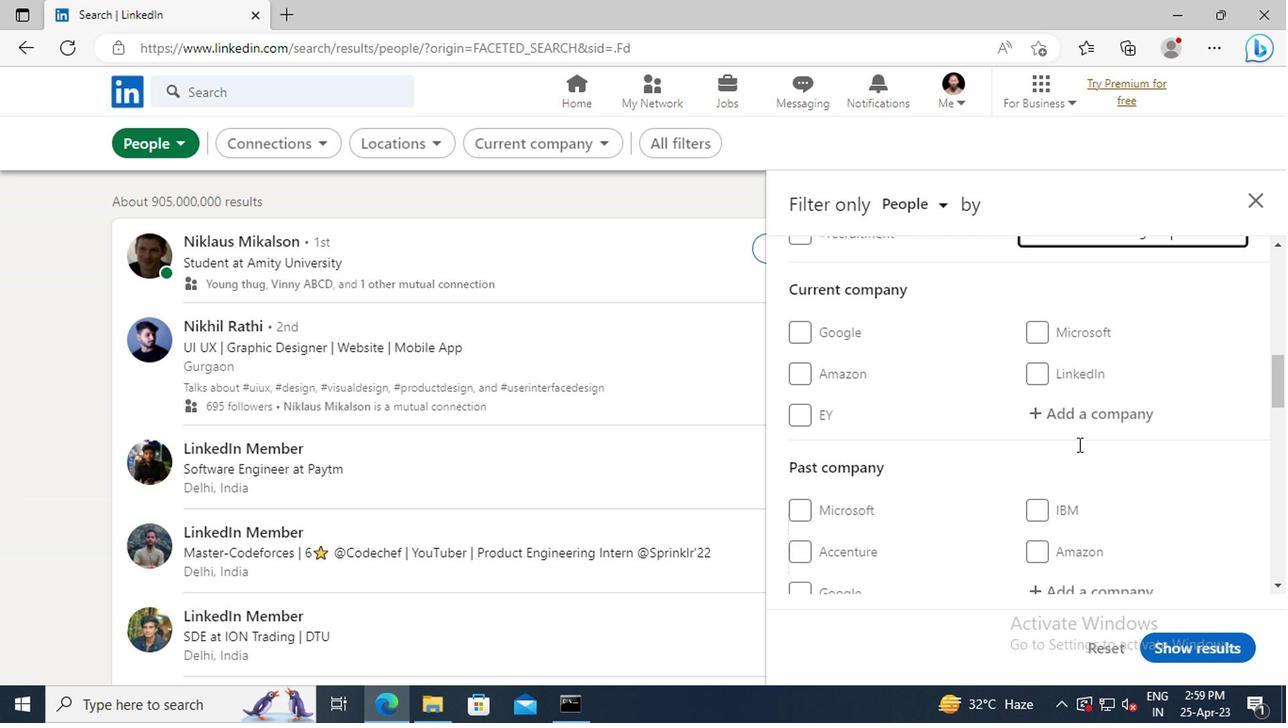 
Action: Mouse scrolled (1074, 445) with delta (0, 0)
Screenshot: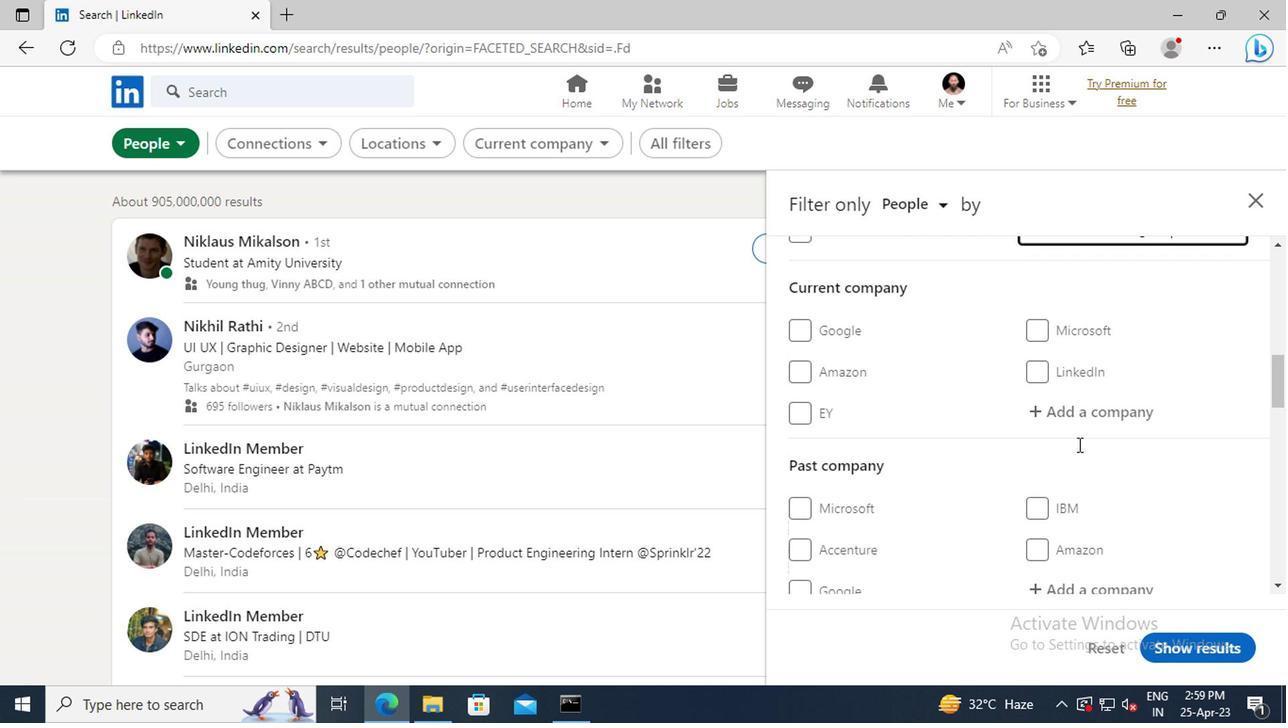 
Action: Mouse scrolled (1074, 445) with delta (0, 0)
Screenshot: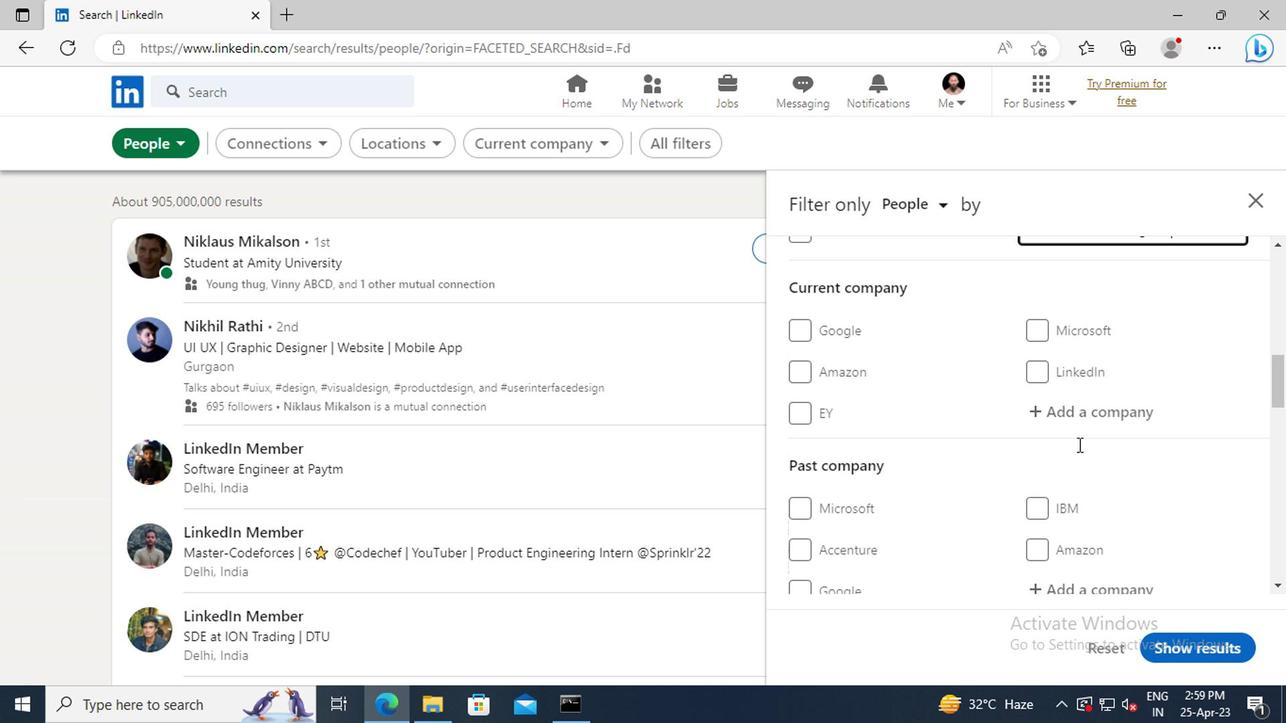 
Action: Mouse scrolled (1074, 445) with delta (0, 0)
Screenshot: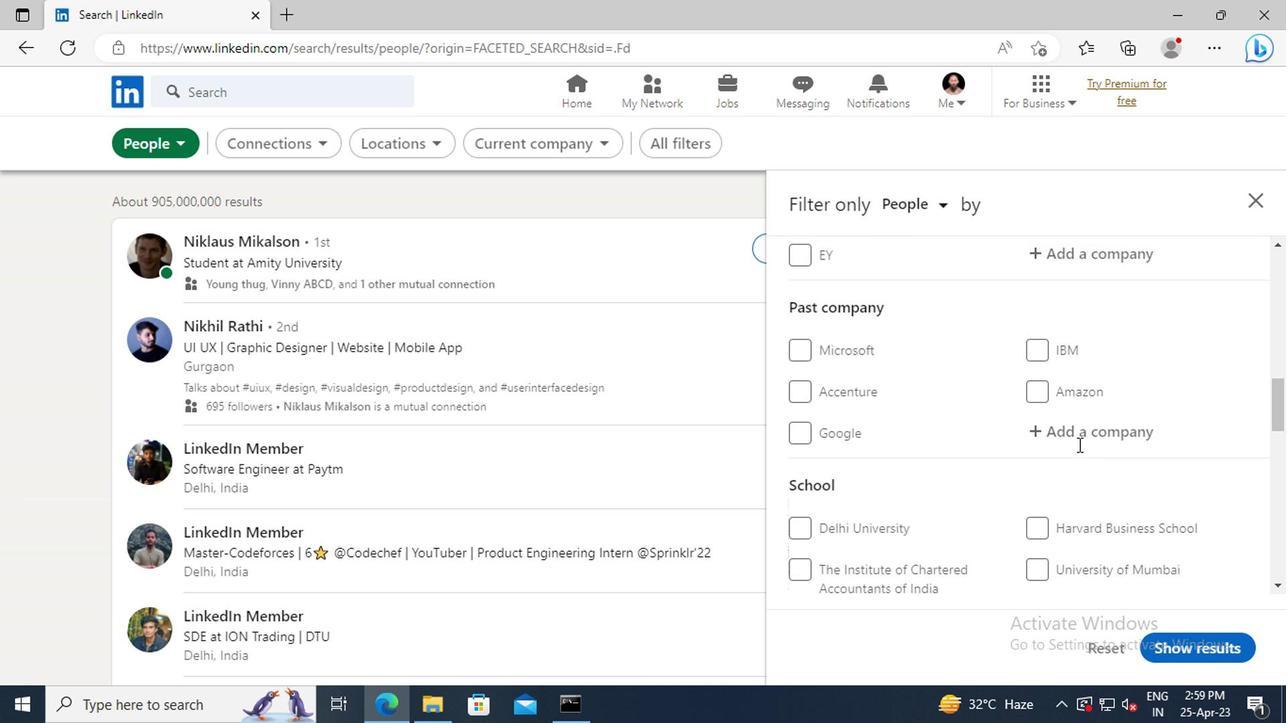 
Action: Mouse scrolled (1074, 445) with delta (0, 0)
Screenshot: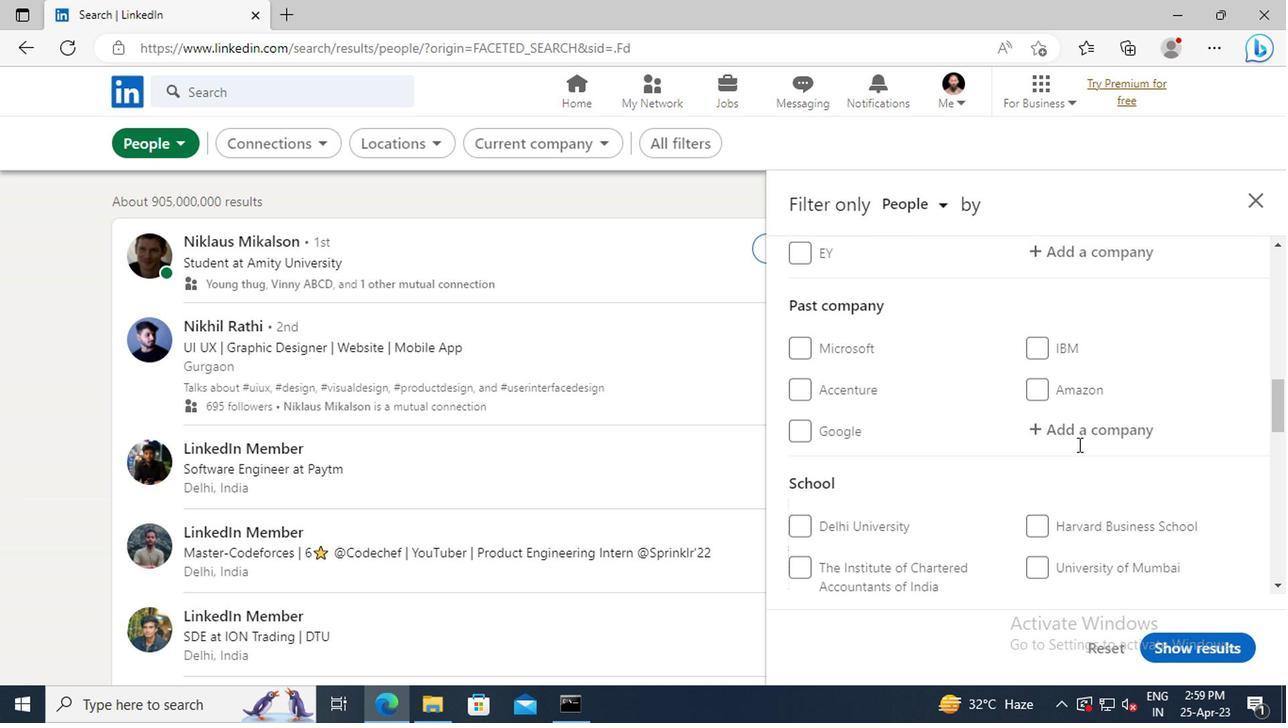
Action: Mouse scrolled (1074, 445) with delta (0, 0)
Screenshot: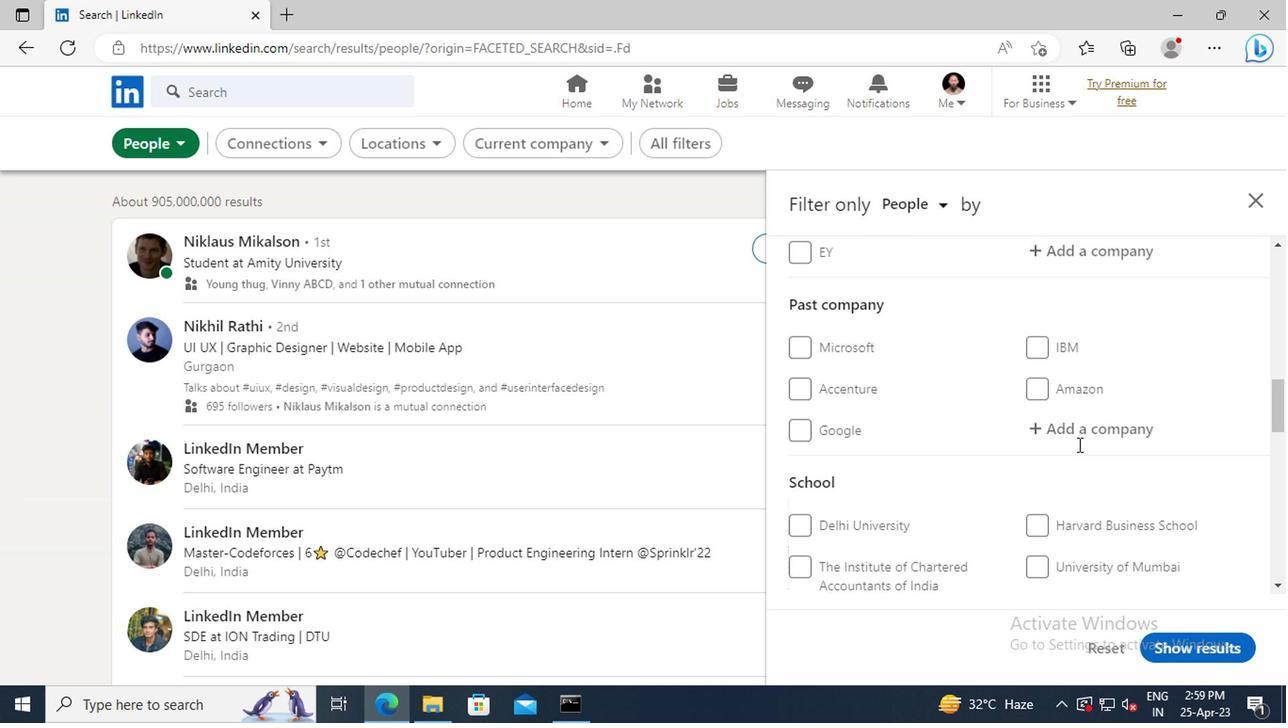 
Action: Mouse scrolled (1074, 445) with delta (0, 0)
Screenshot: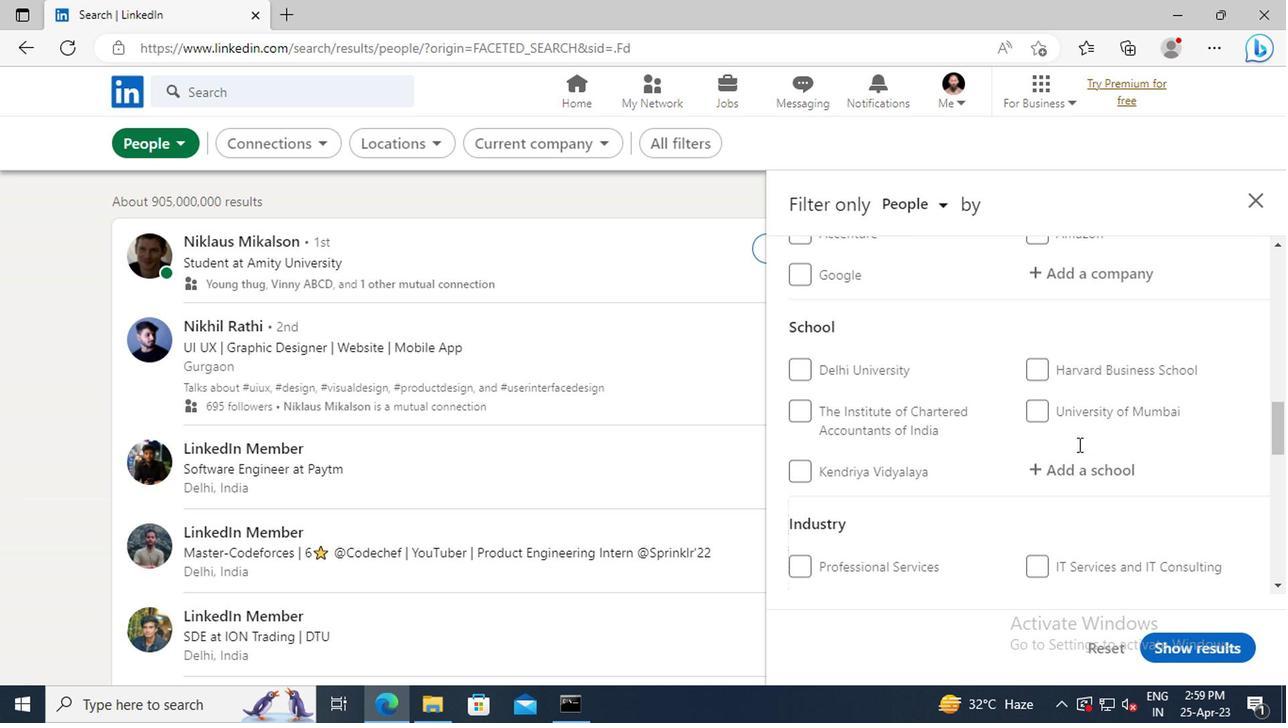 
Action: Mouse scrolled (1074, 445) with delta (0, 0)
Screenshot: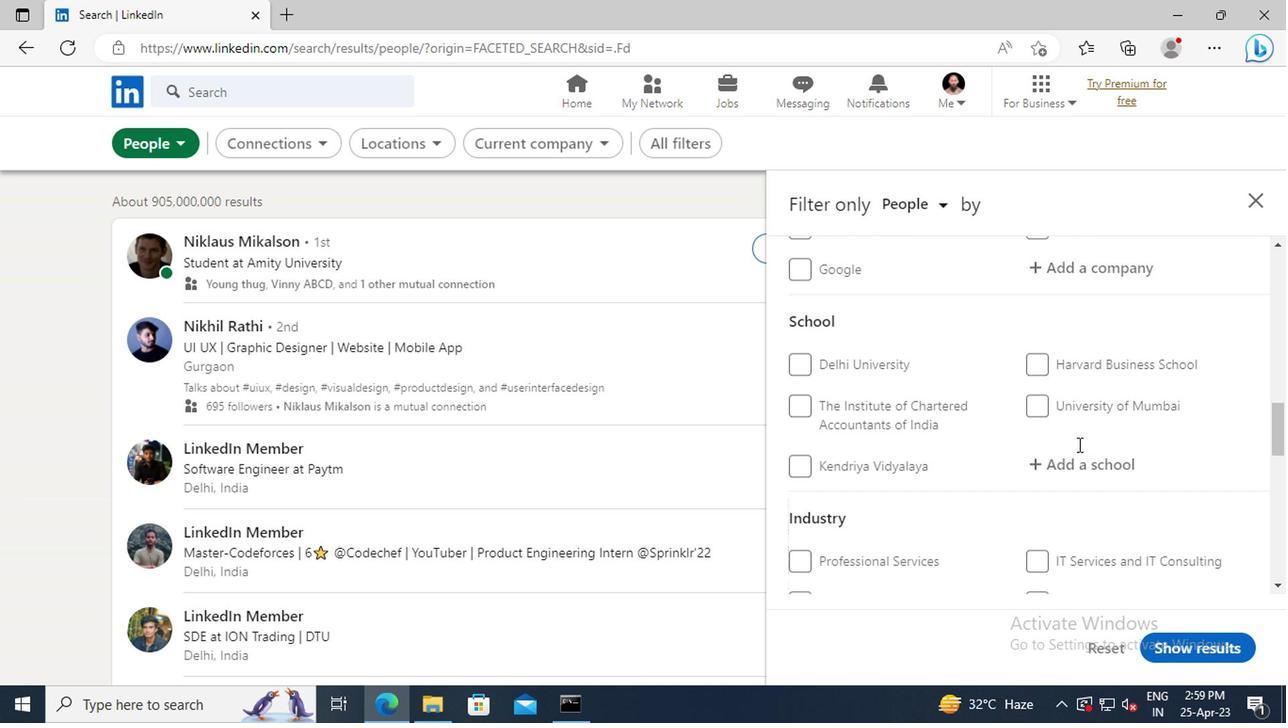 
Action: Mouse scrolled (1074, 445) with delta (0, 0)
Screenshot: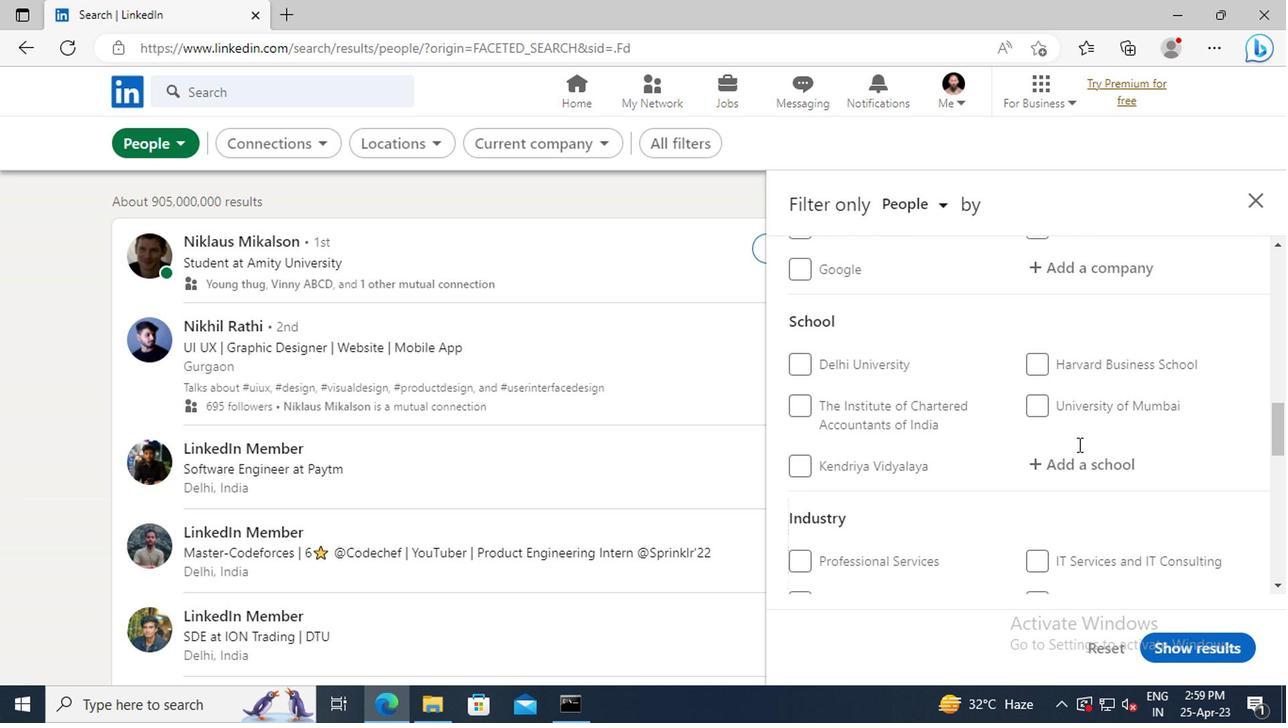 
Action: Mouse scrolled (1074, 445) with delta (0, 0)
Screenshot: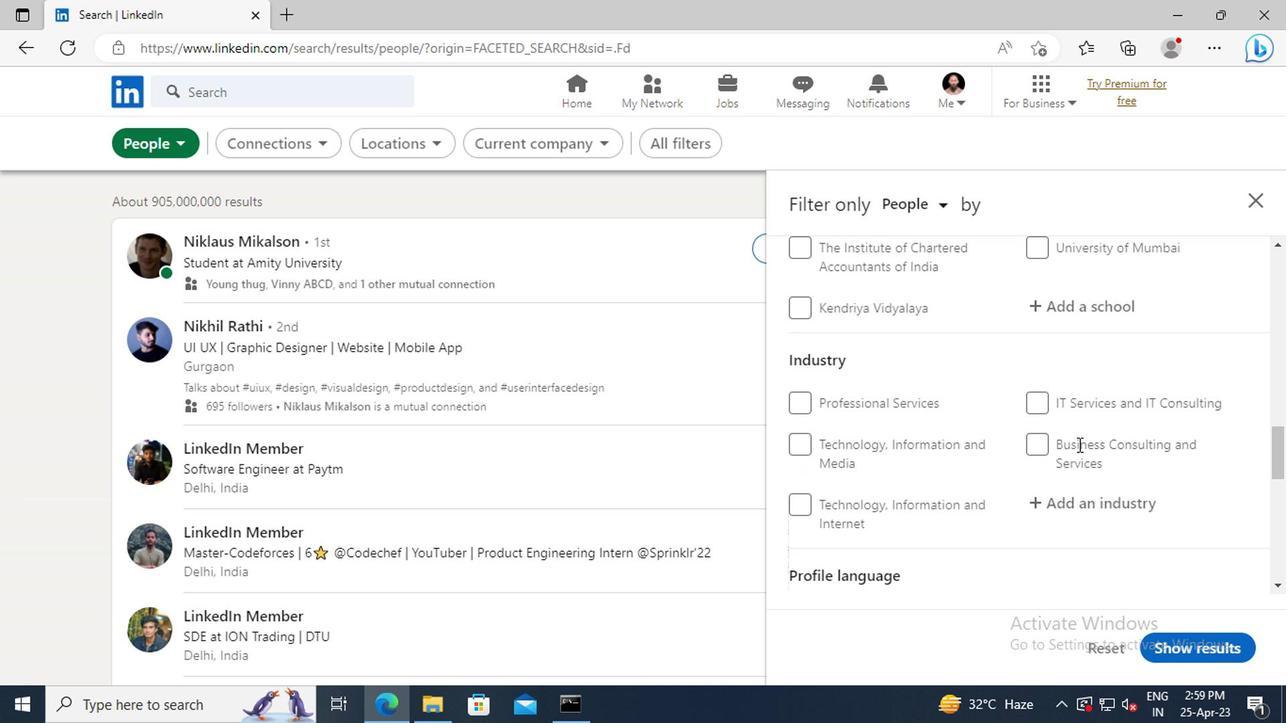 
Action: Mouse scrolled (1074, 445) with delta (0, 0)
Screenshot: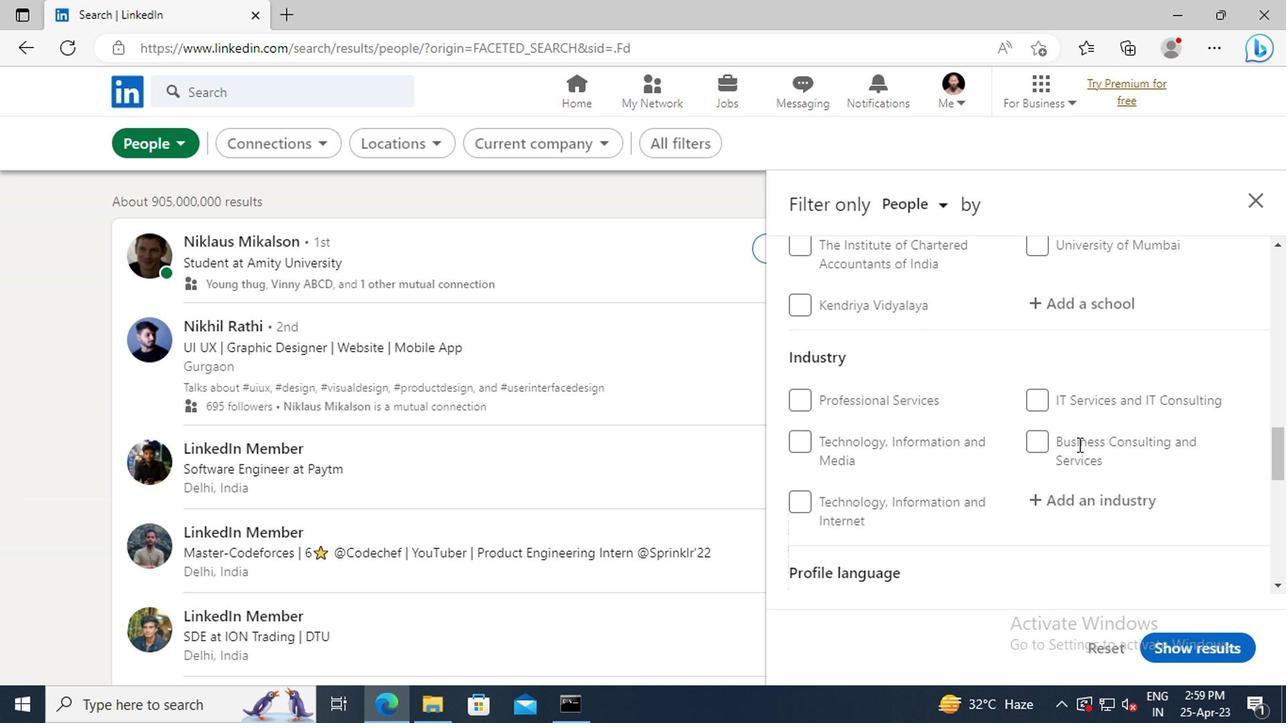 
Action: Mouse scrolled (1074, 445) with delta (0, 0)
Screenshot: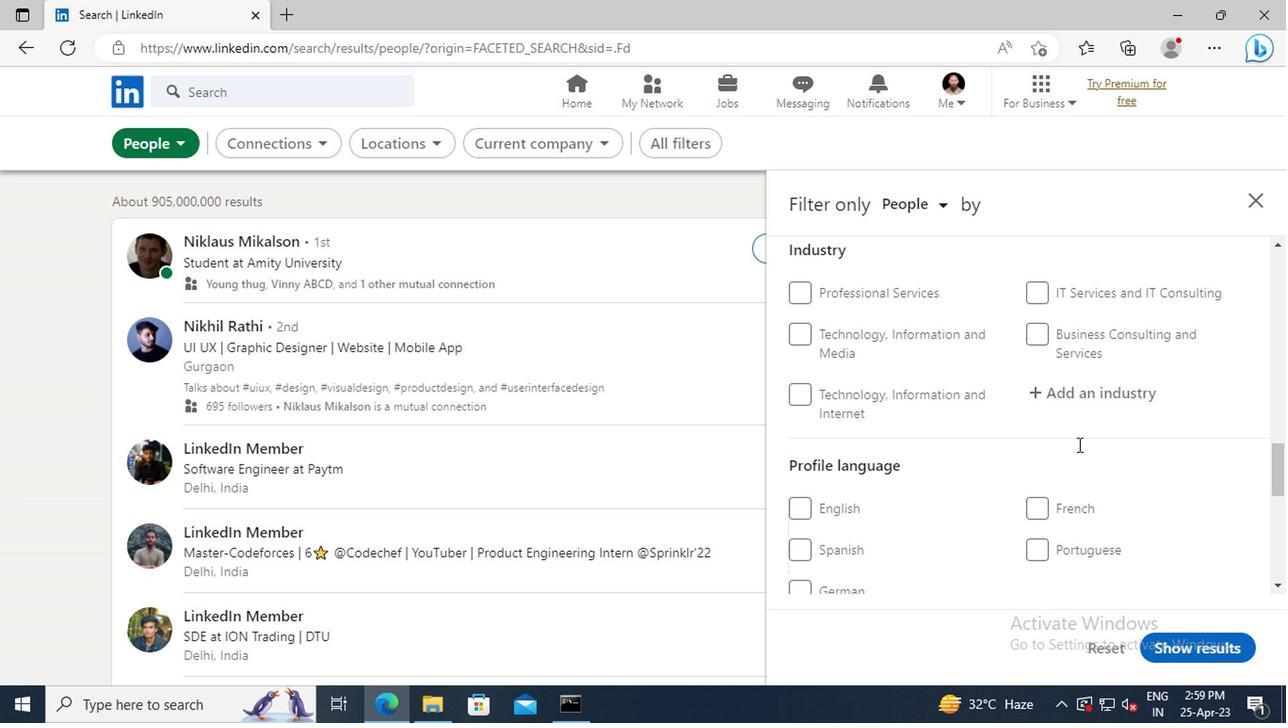 
Action: Mouse moved to (792, 465)
Screenshot: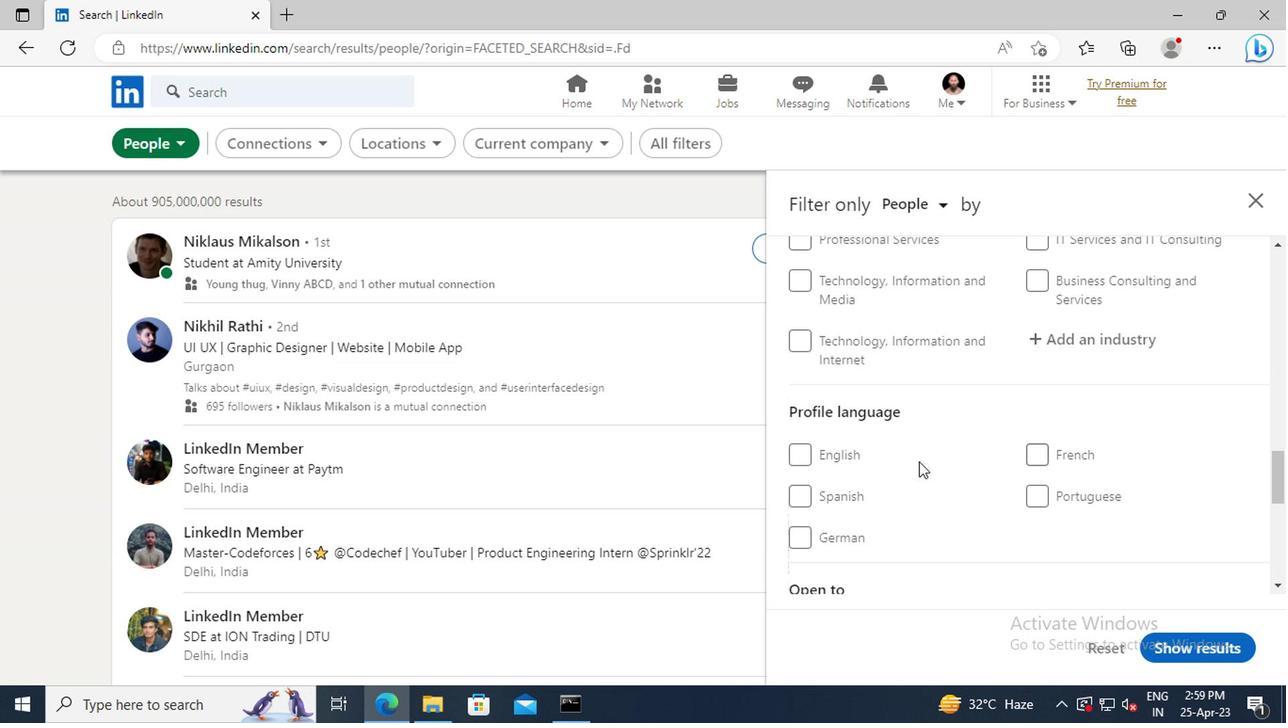 
Action: Mouse pressed left at (792, 465)
Screenshot: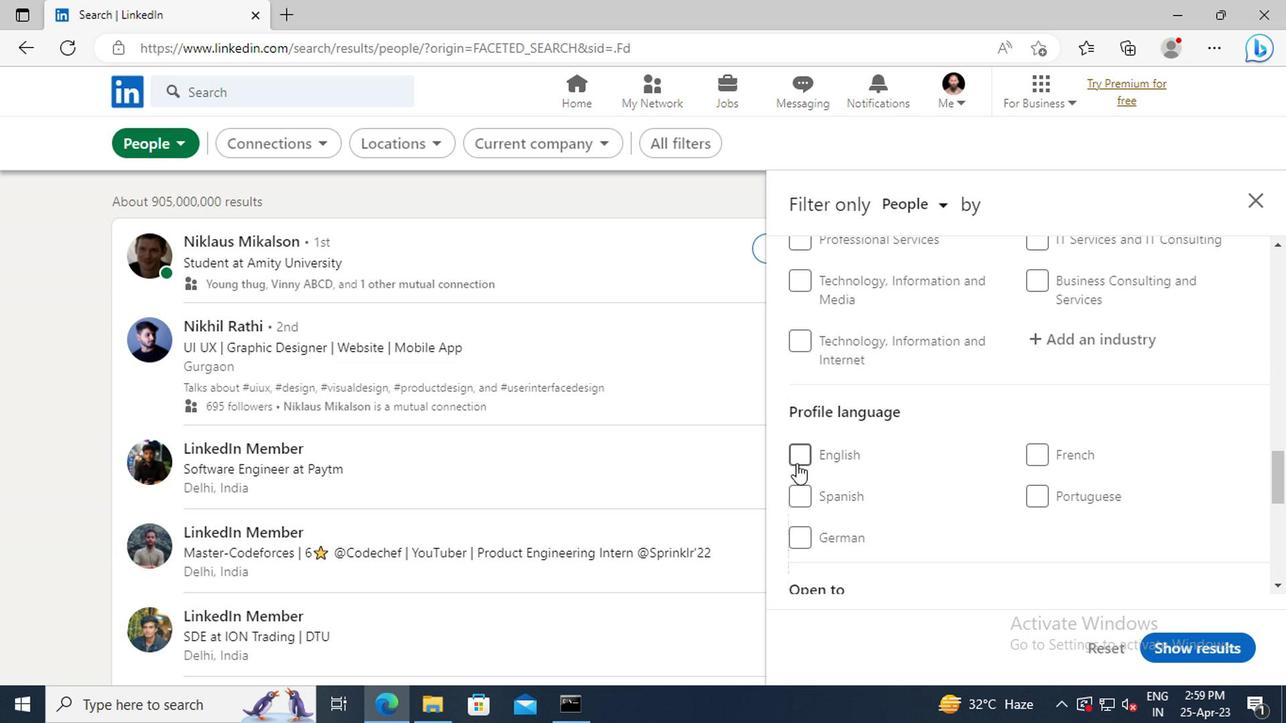 
Action: Mouse moved to (974, 505)
Screenshot: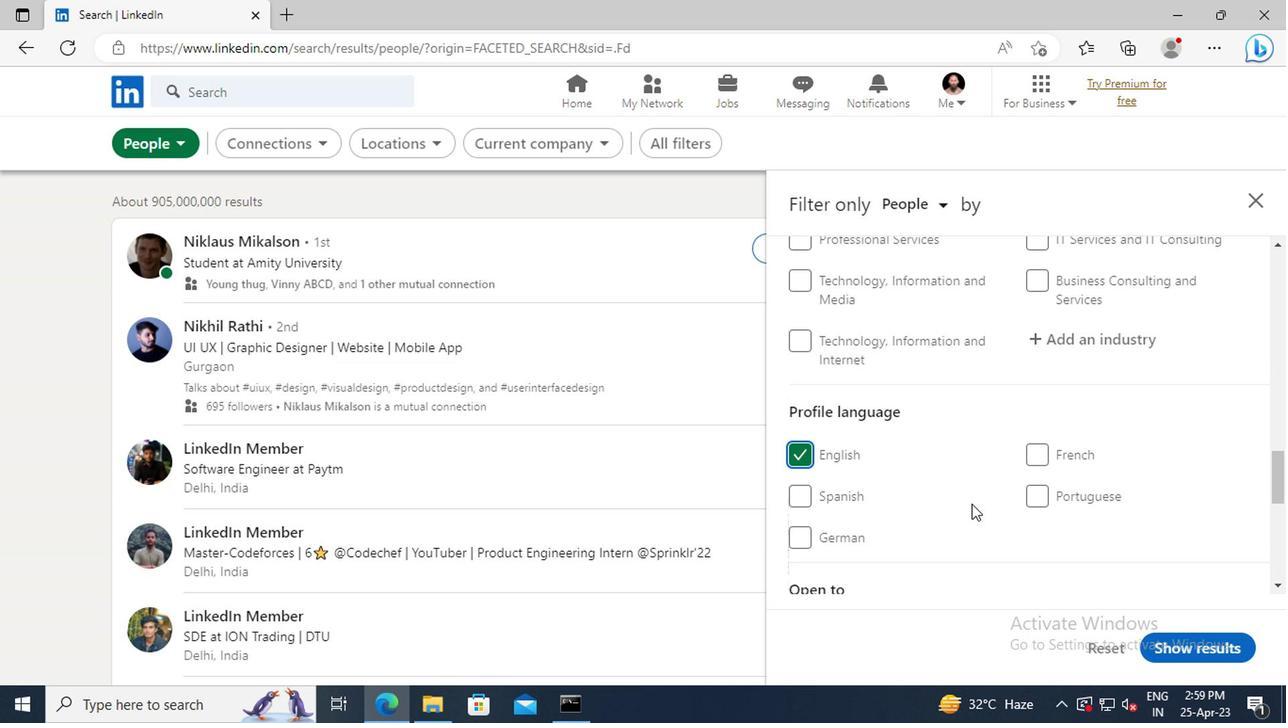 
Action: Mouse scrolled (974, 506) with delta (0, 1)
Screenshot: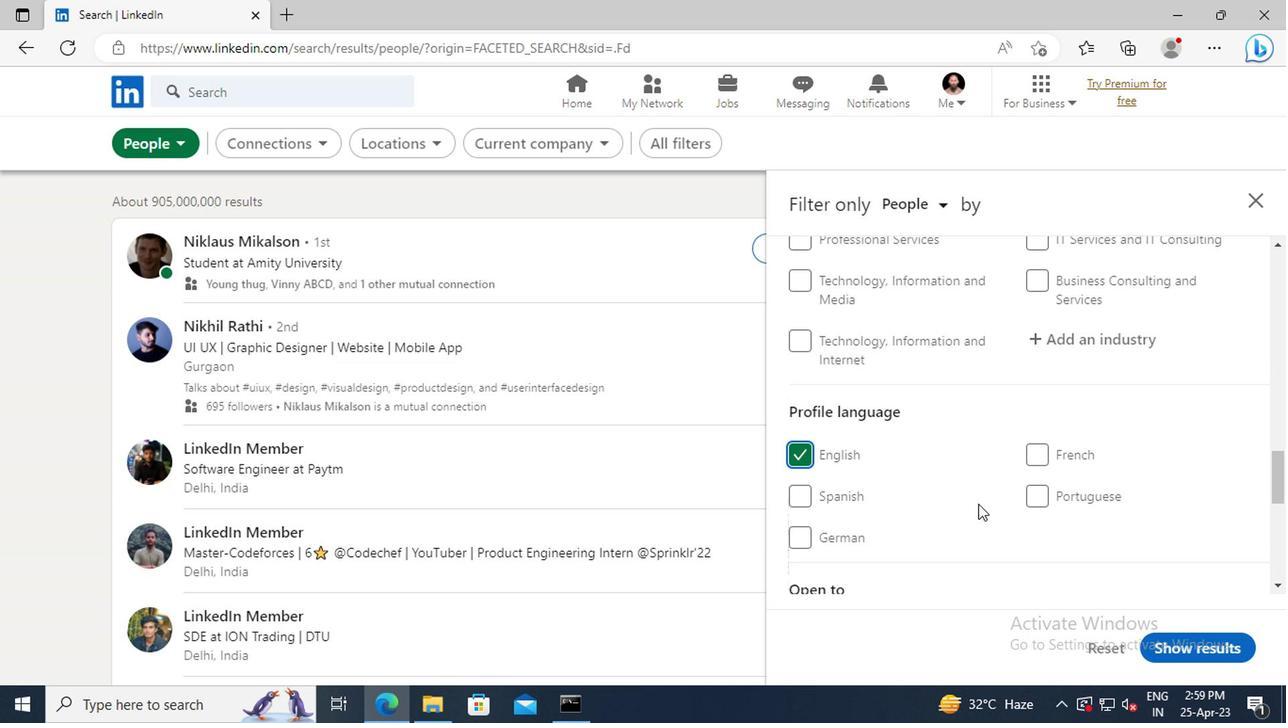 
Action: Mouse moved to (974, 505)
Screenshot: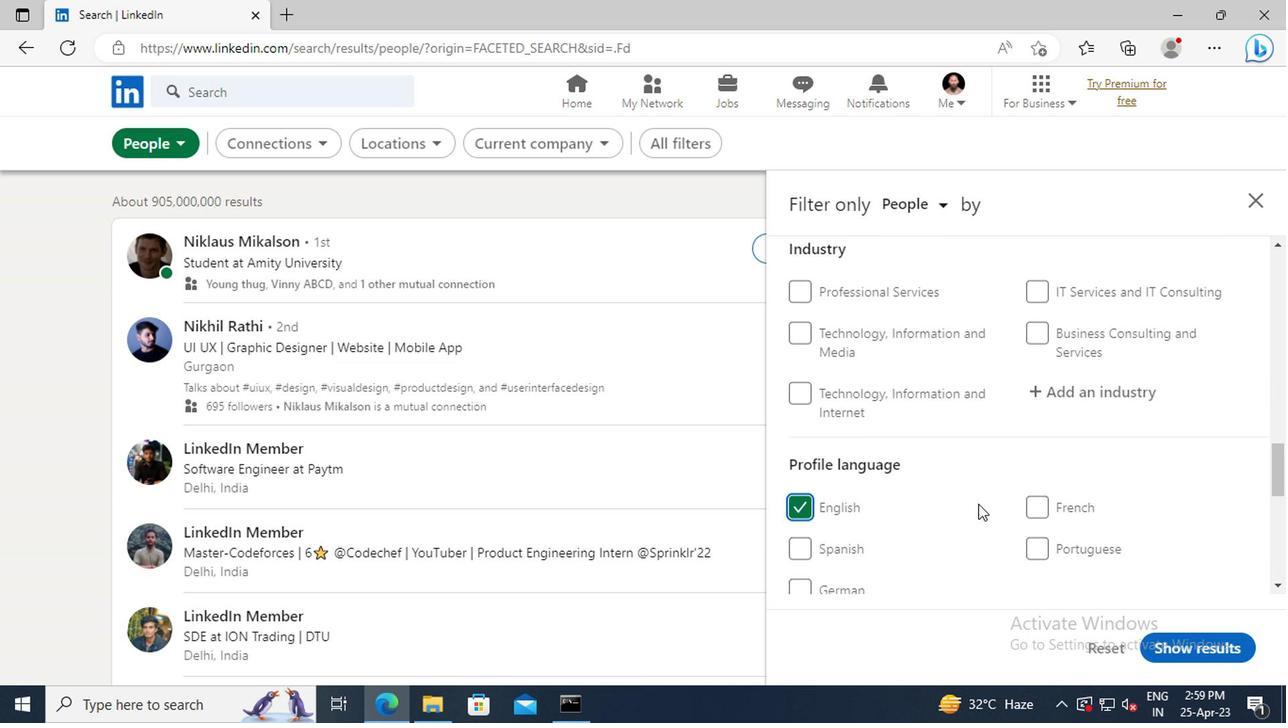 
Action: Mouse scrolled (974, 506) with delta (0, 1)
Screenshot: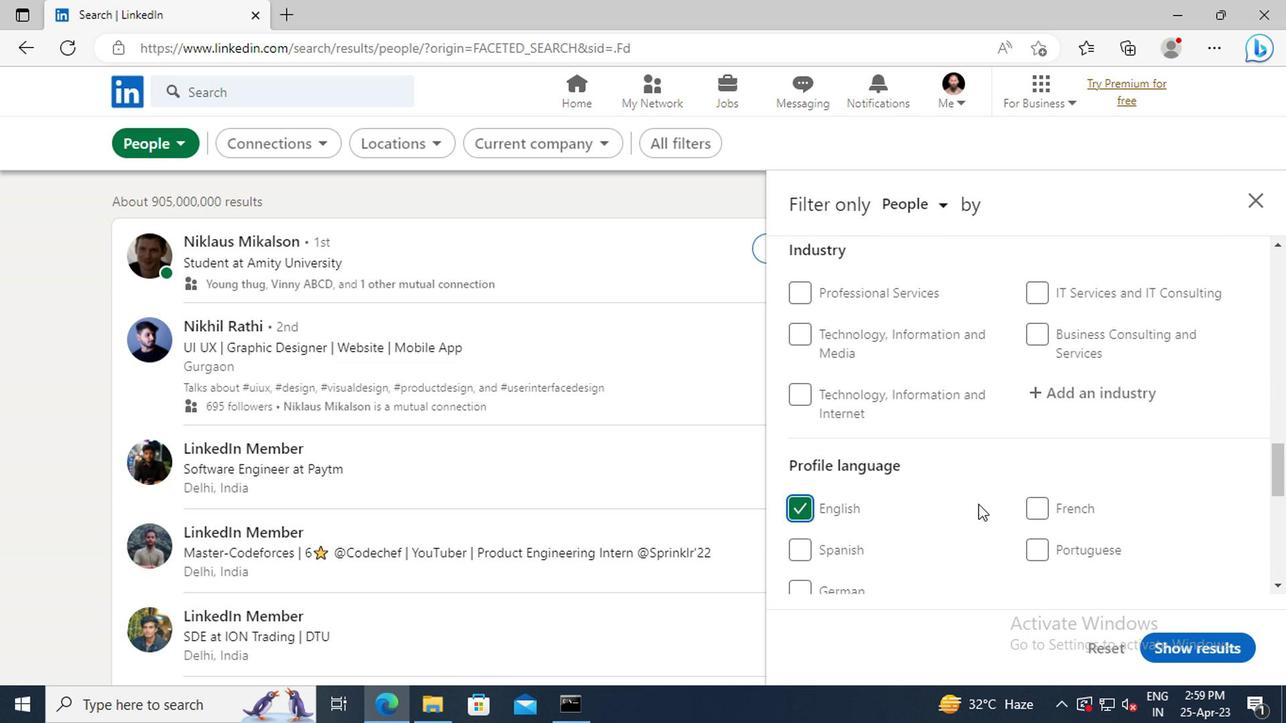 
Action: Mouse scrolled (974, 506) with delta (0, 1)
Screenshot: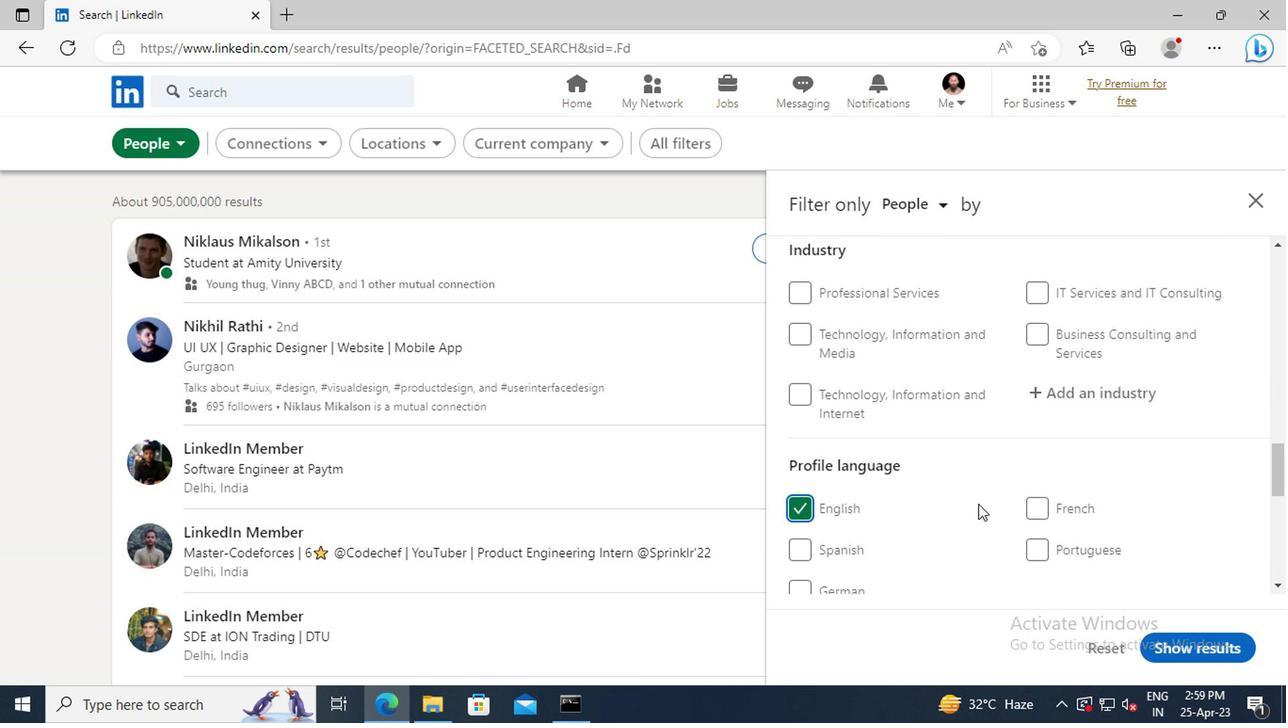 
Action: Mouse scrolled (974, 506) with delta (0, 1)
Screenshot: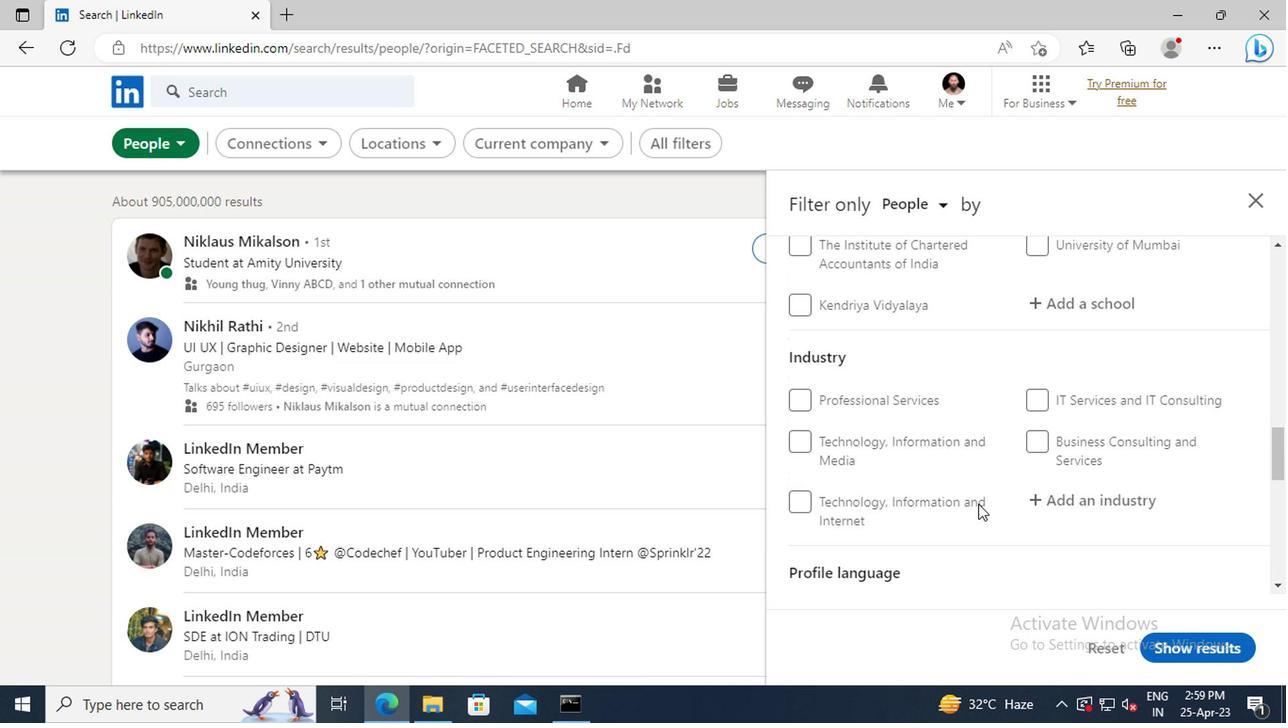 
Action: Mouse scrolled (974, 506) with delta (0, 1)
Screenshot: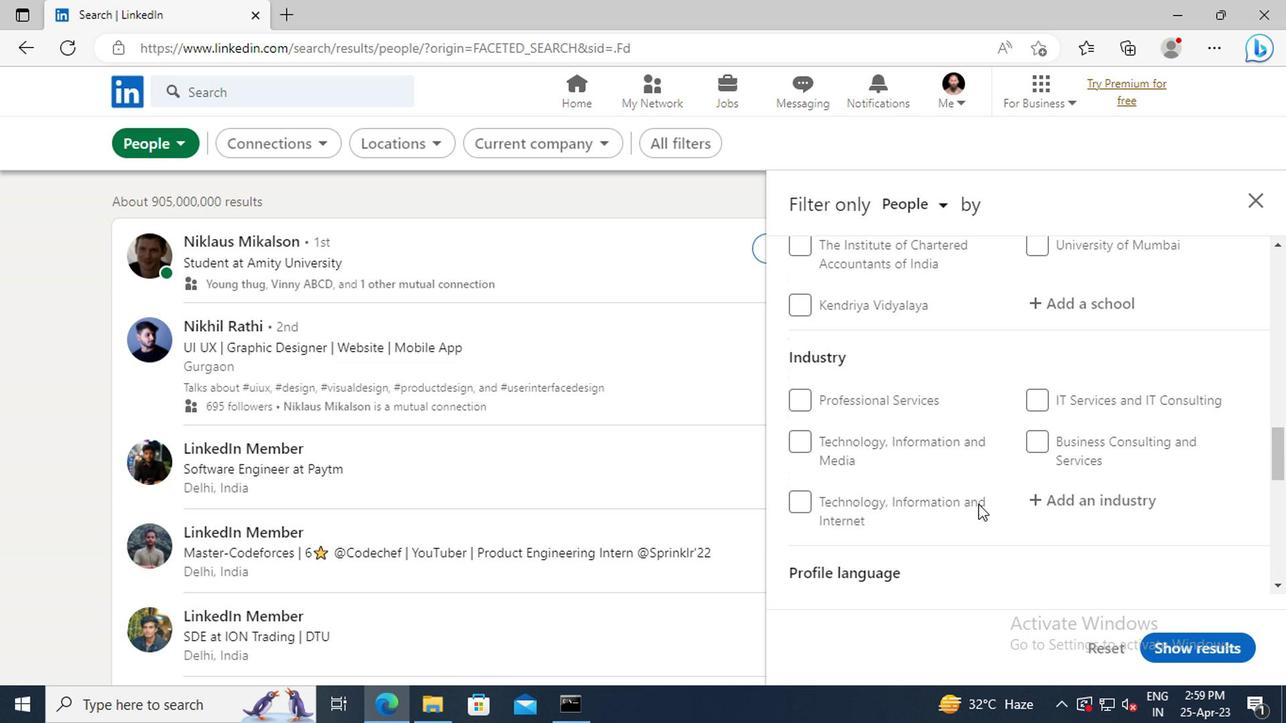 
Action: Mouse scrolled (974, 506) with delta (0, 1)
Screenshot: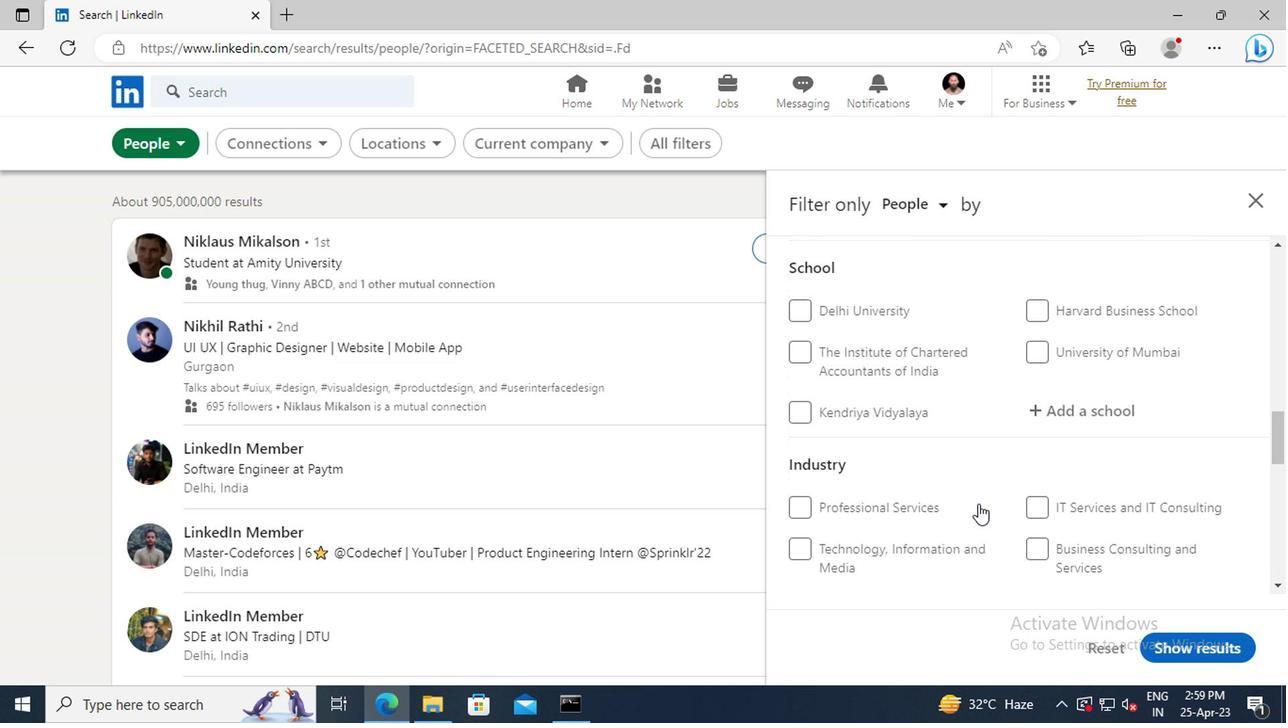 
Action: Mouse scrolled (974, 506) with delta (0, 1)
Screenshot: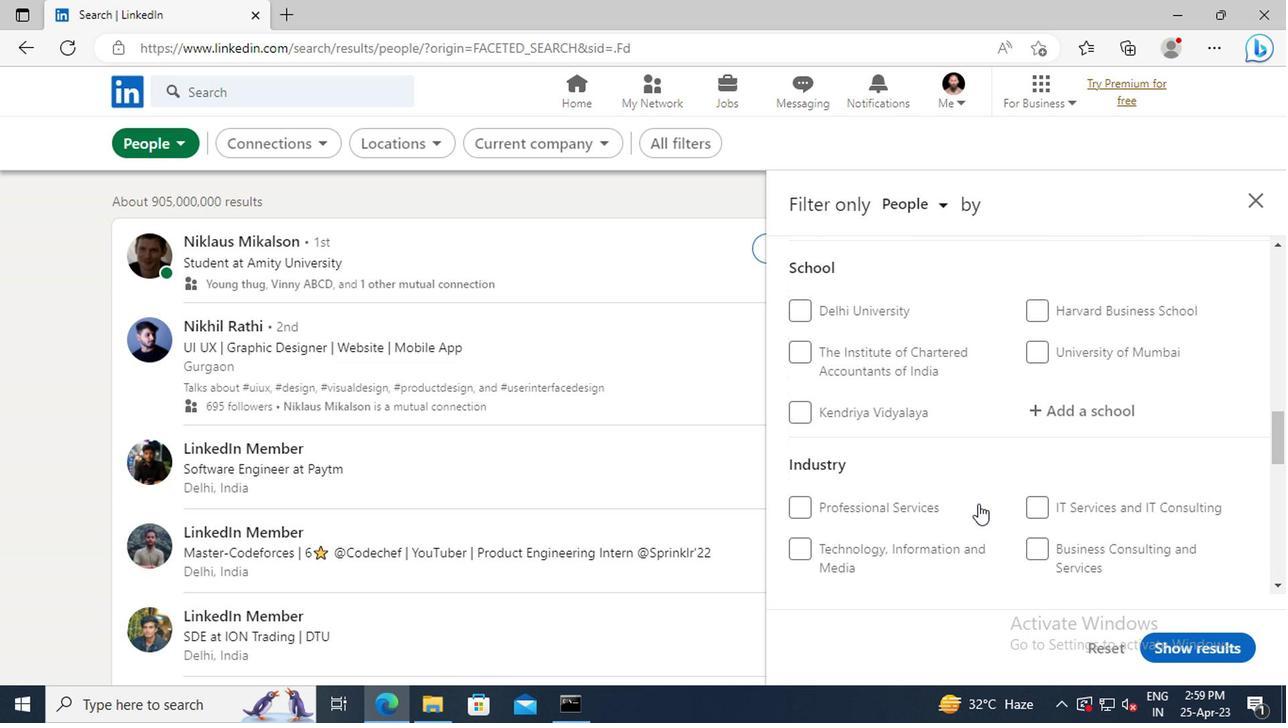 
Action: Mouse scrolled (974, 506) with delta (0, 1)
Screenshot: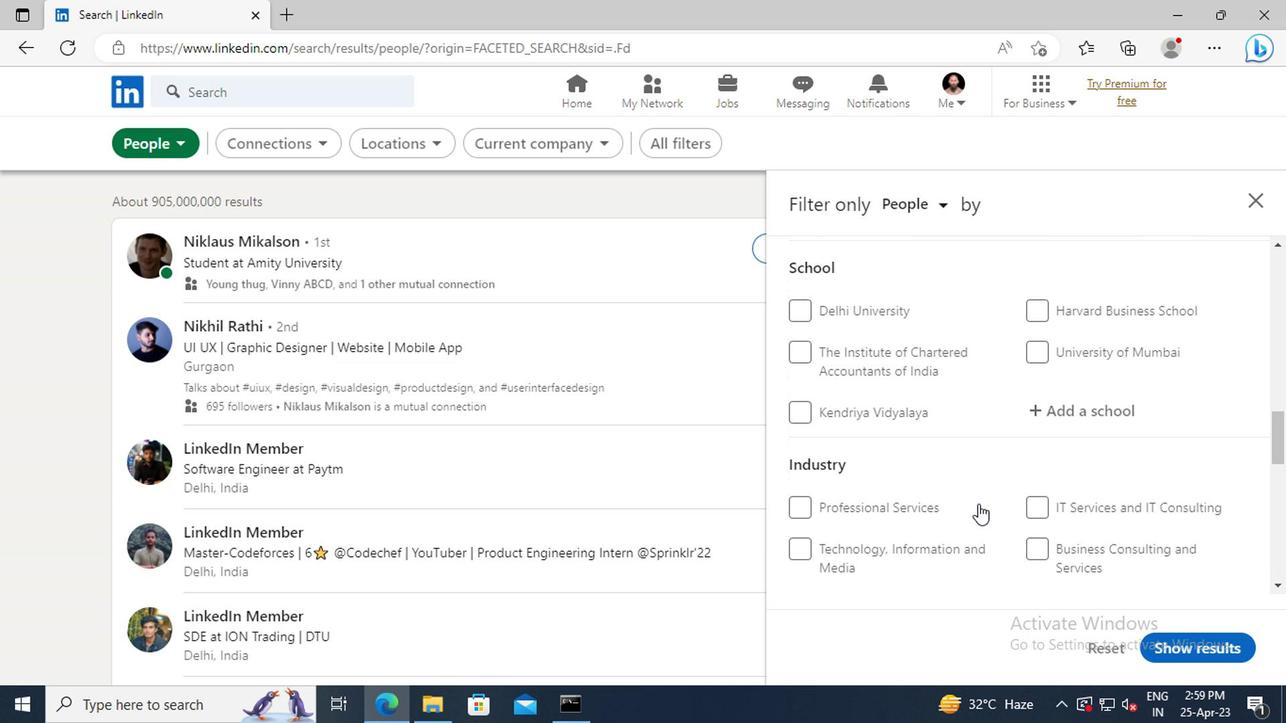 
Action: Mouse scrolled (974, 506) with delta (0, 1)
Screenshot: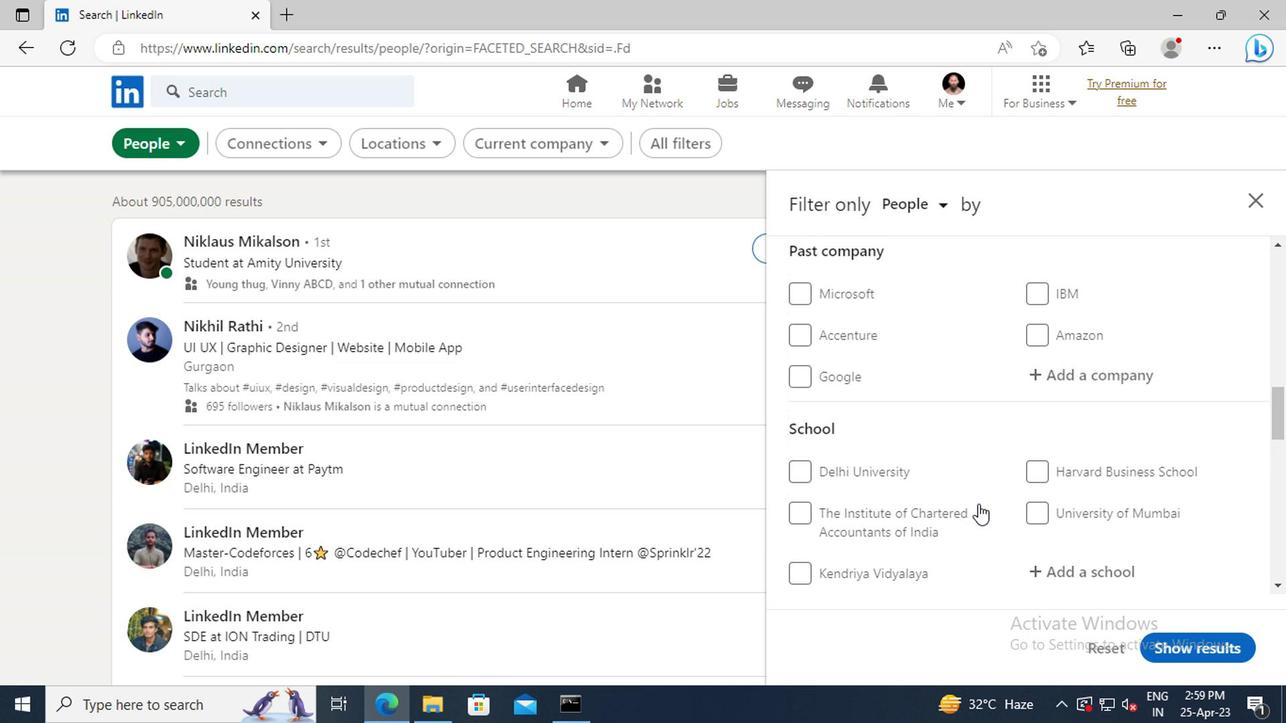 
Action: Mouse scrolled (974, 506) with delta (0, 1)
Screenshot: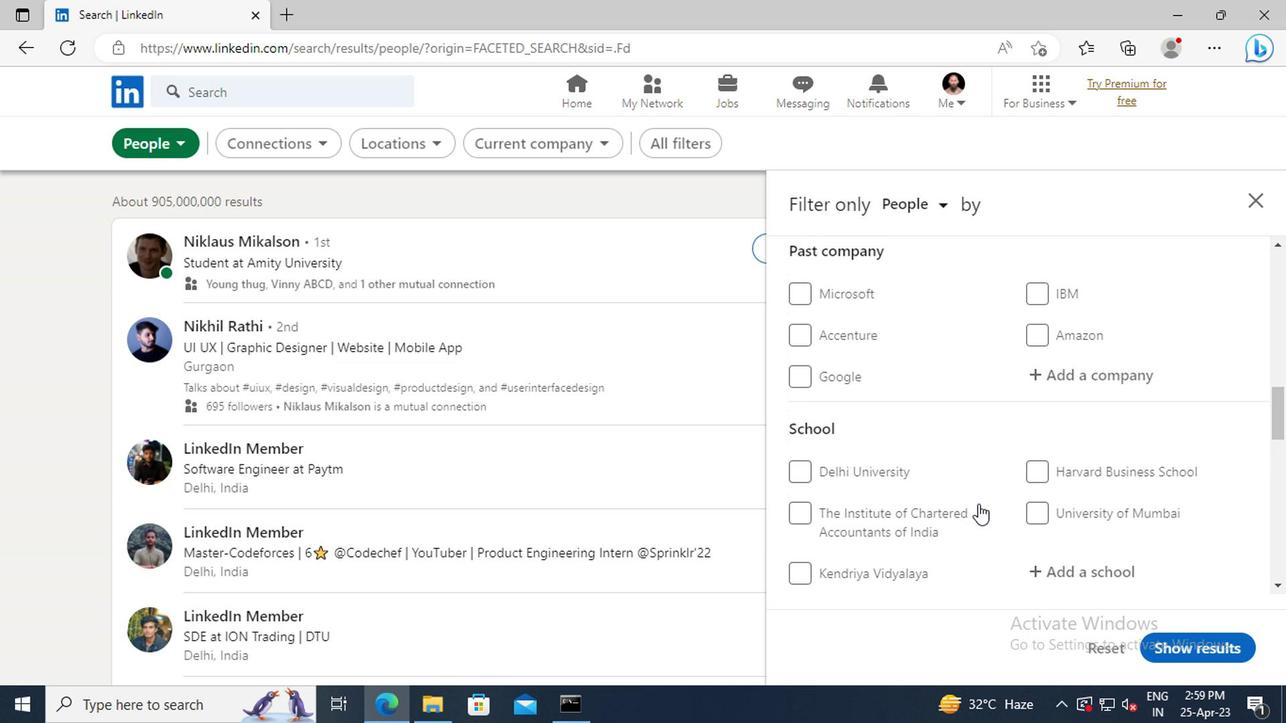 
Action: Mouse scrolled (974, 506) with delta (0, 1)
Screenshot: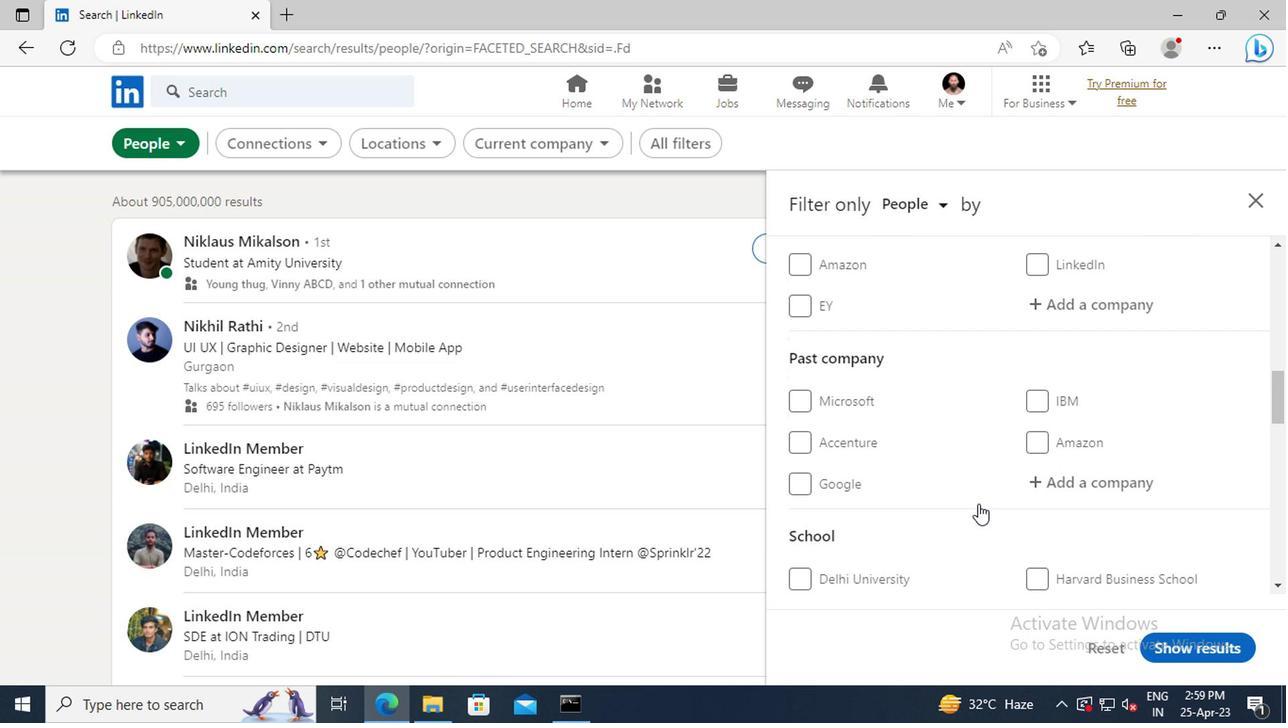 
Action: Mouse scrolled (974, 506) with delta (0, 1)
Screenshot: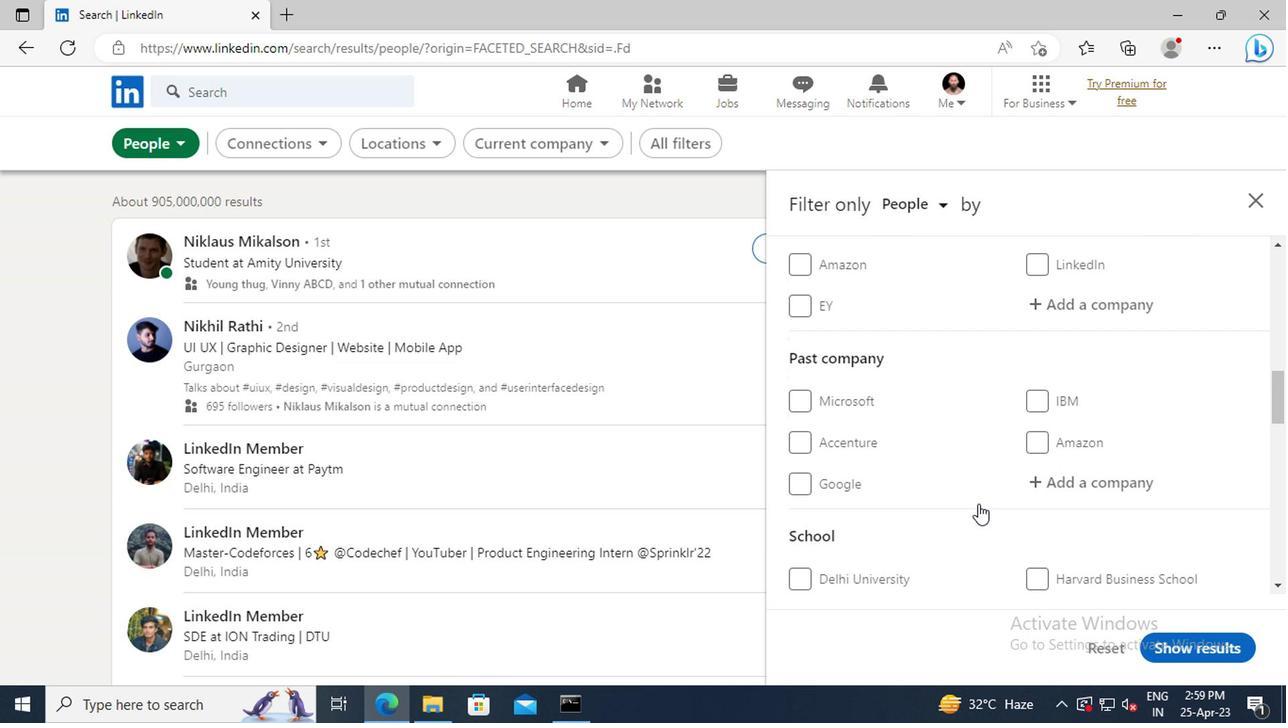 
Action: Mouse scrolled (974, 506) with delta (0, 1)
Screenshot: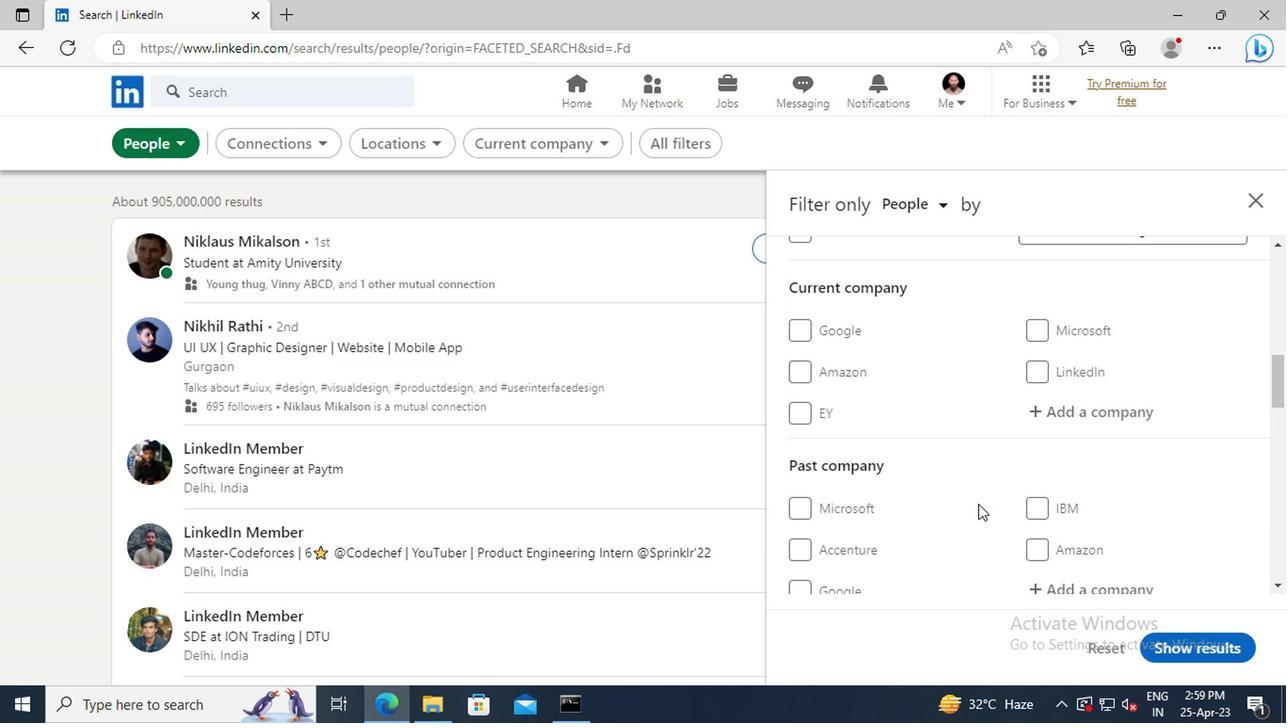 
Action: Mouse scrolled (974, 506) with delta (0, 1)
Screenshot: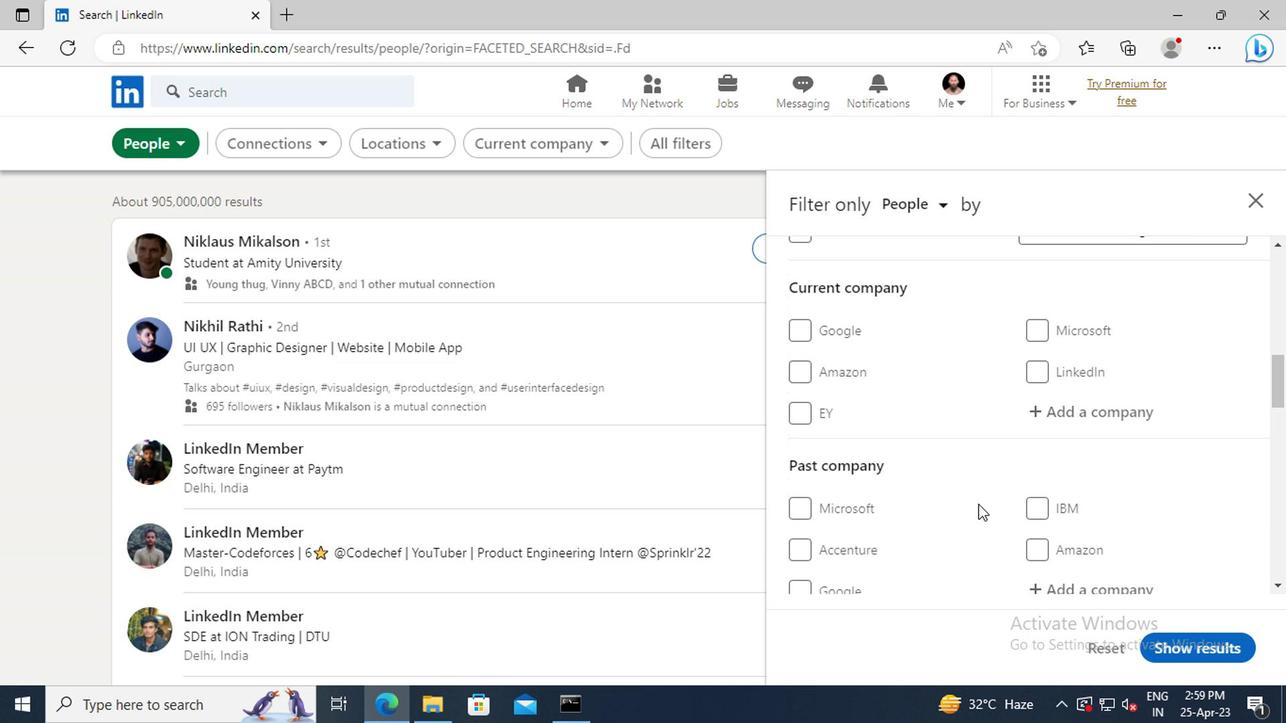 
Action: Mouse moved to (1052, 525)
Screenshot: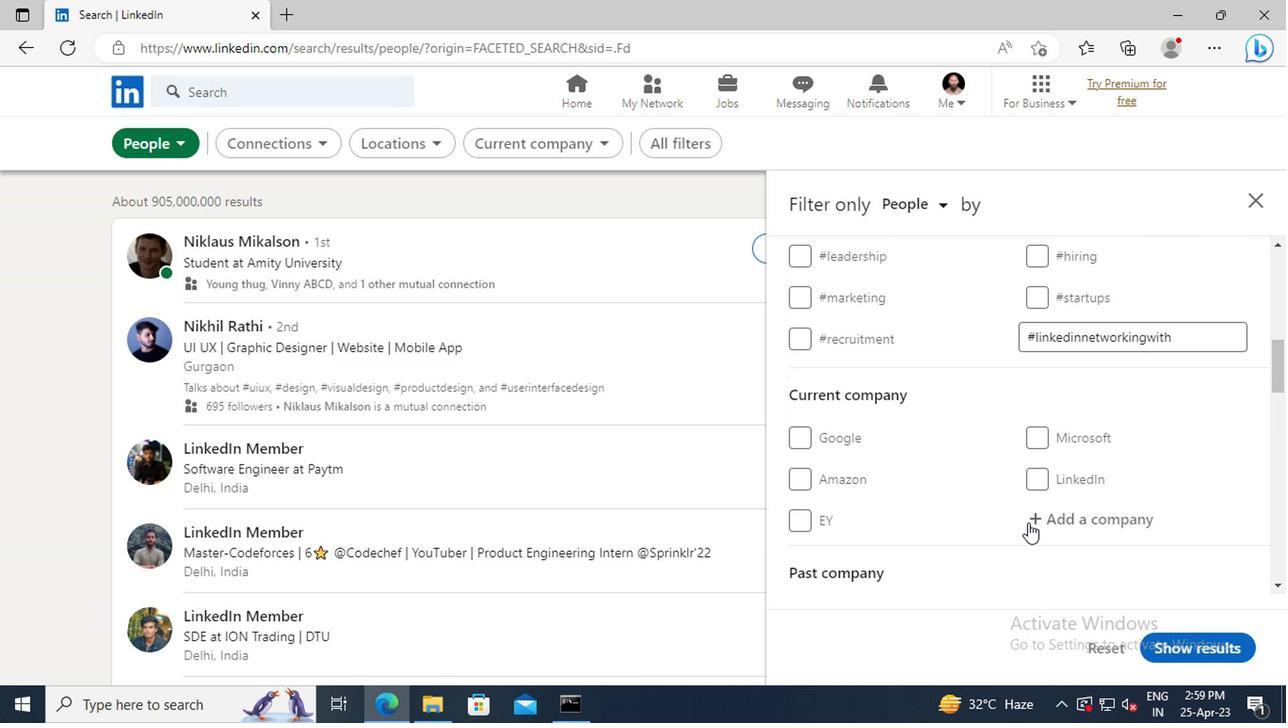 
Action: Mouse pressed left at (1052, 525)
Screenshot: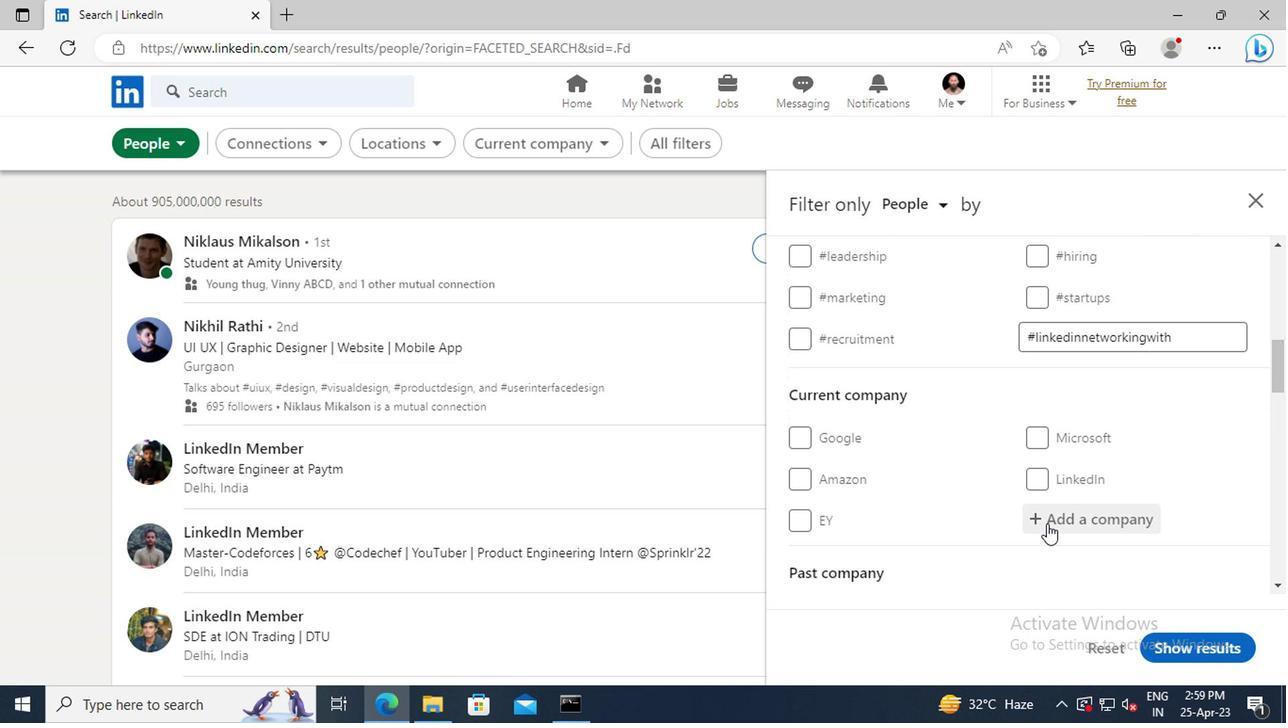 
Action: Key pressed <Key.shift>FRESHER<Key.space><Key.shift>JOBS
Screenshot: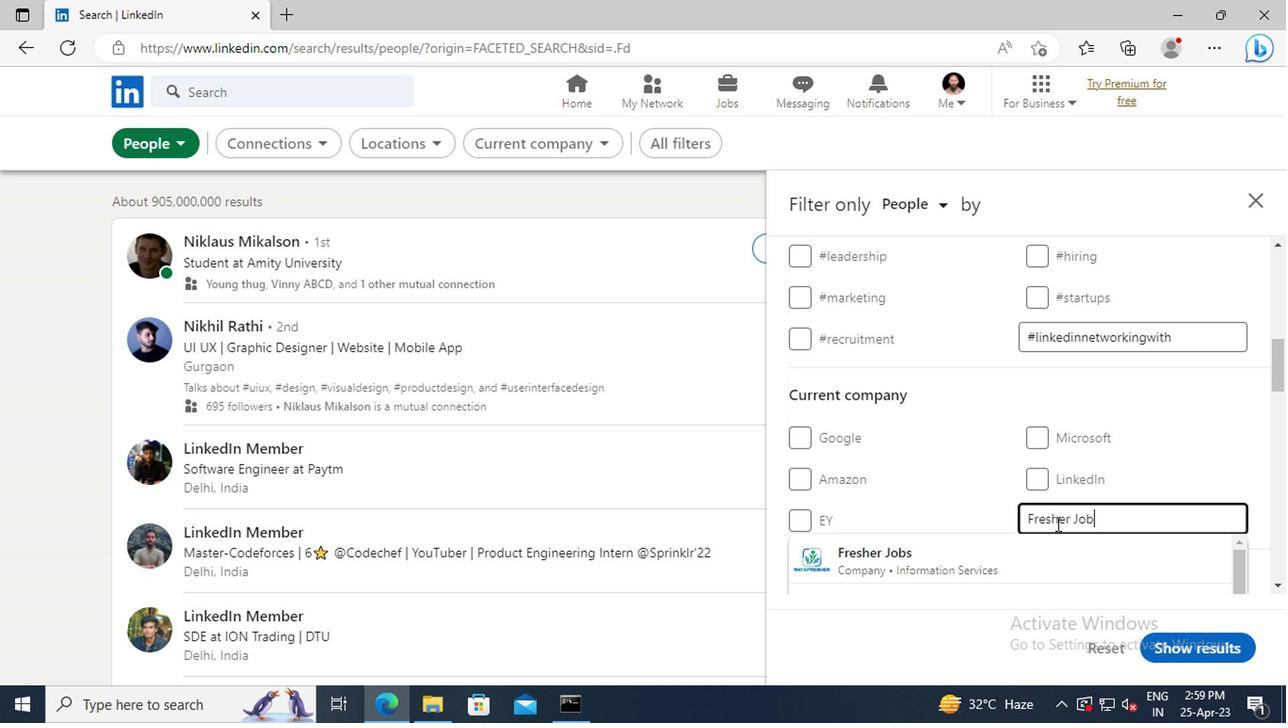 
Action: Mouse moved to (1014, 552)
Screenshot: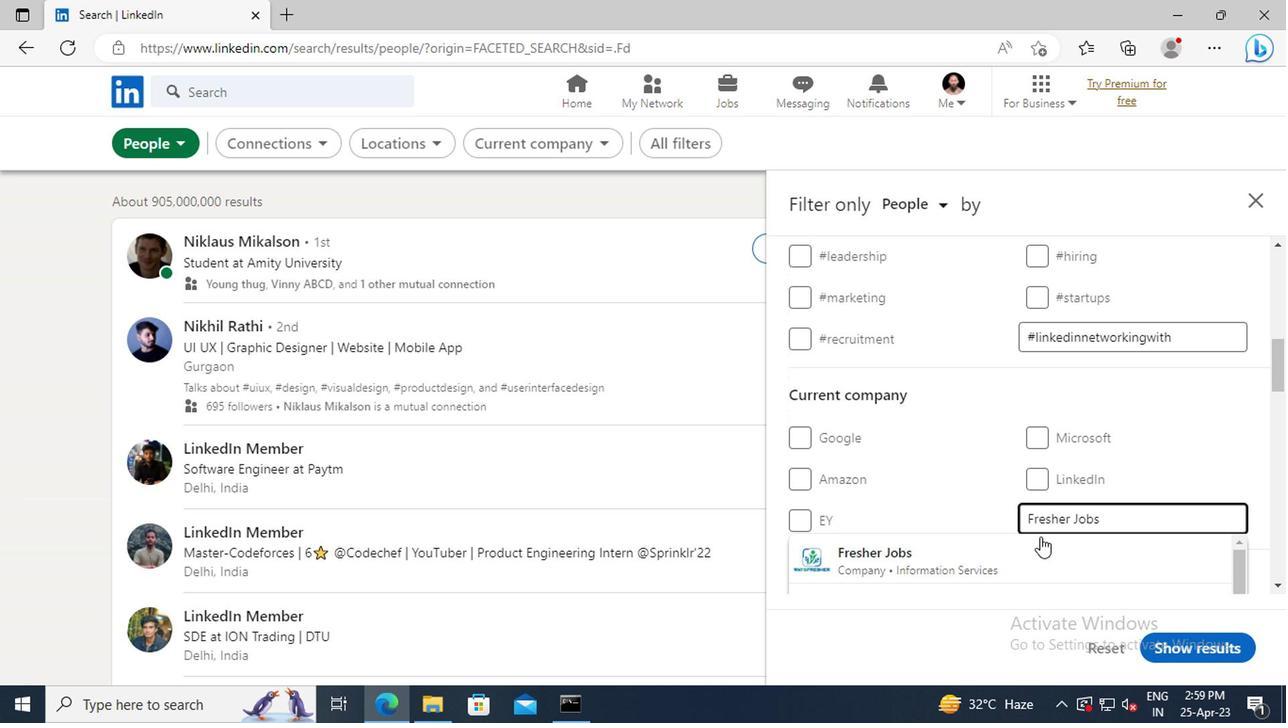 
Action: Mouse pressed left at (1014, 552)
Screenshot: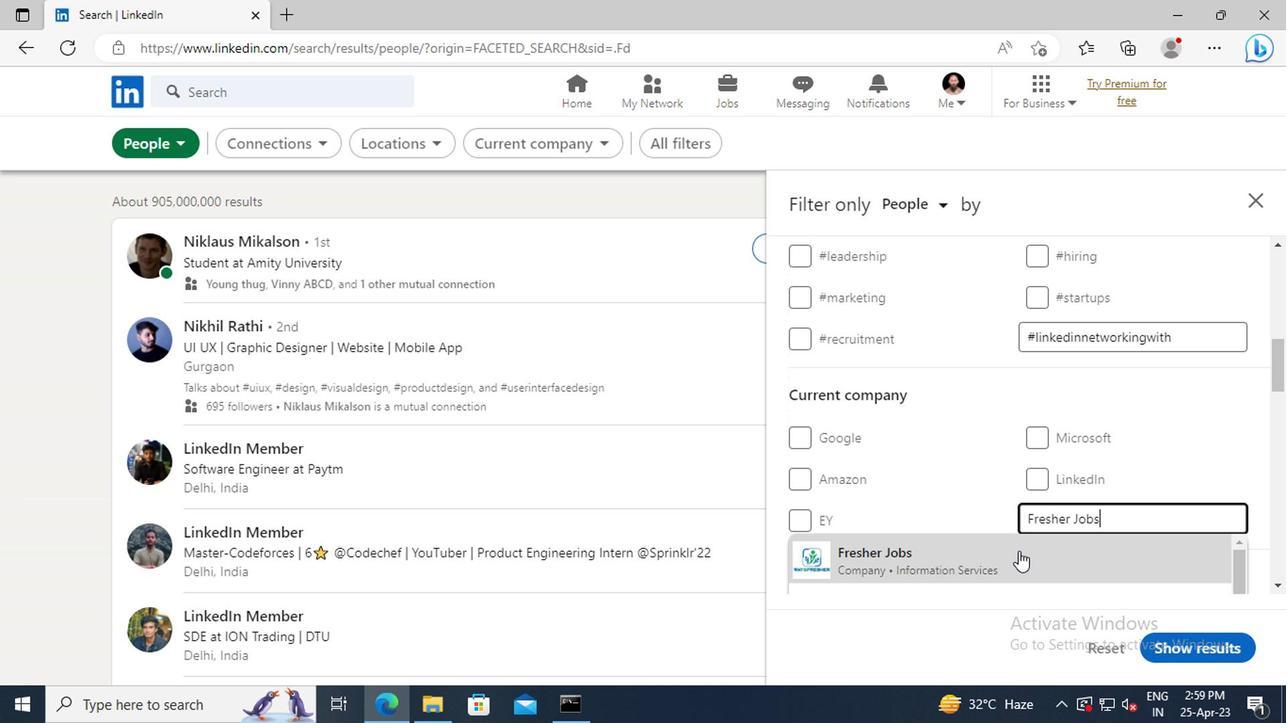 
Action: Mouse moved to (1035, 430)
Screenshot: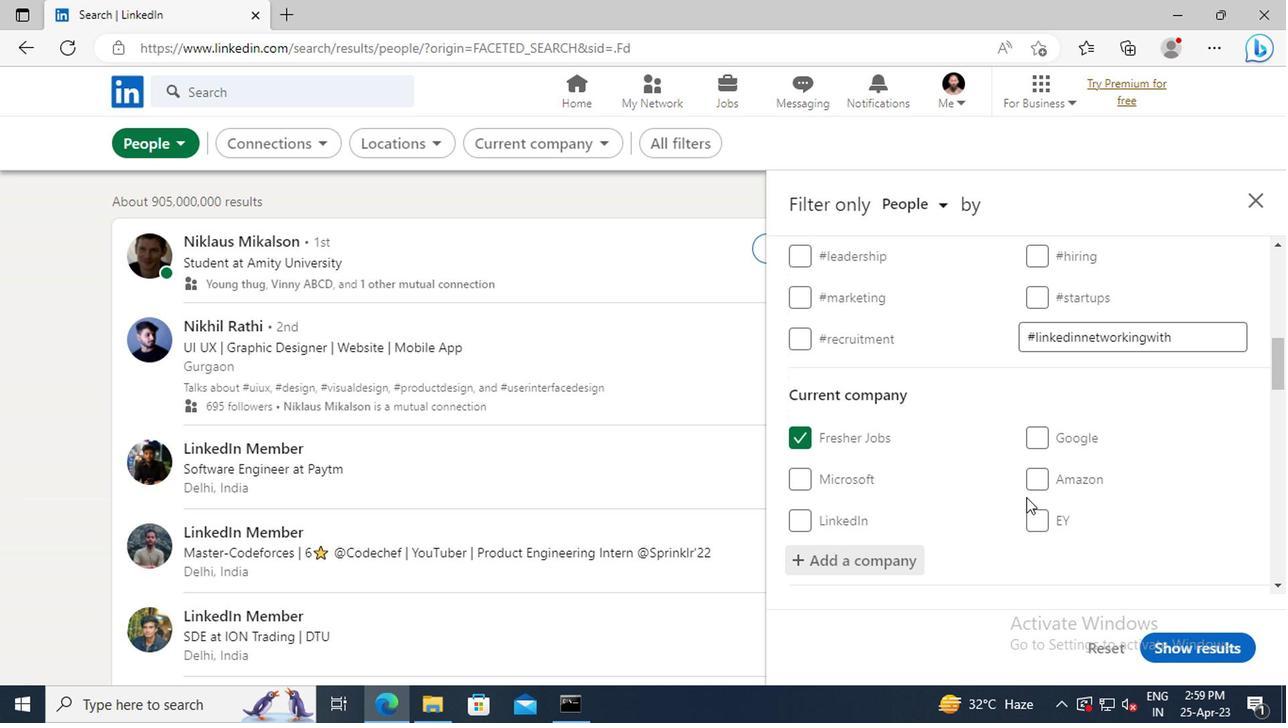 
Action: Mouse scrolled (1035, 429) with delta (0, 0)
Screenshot: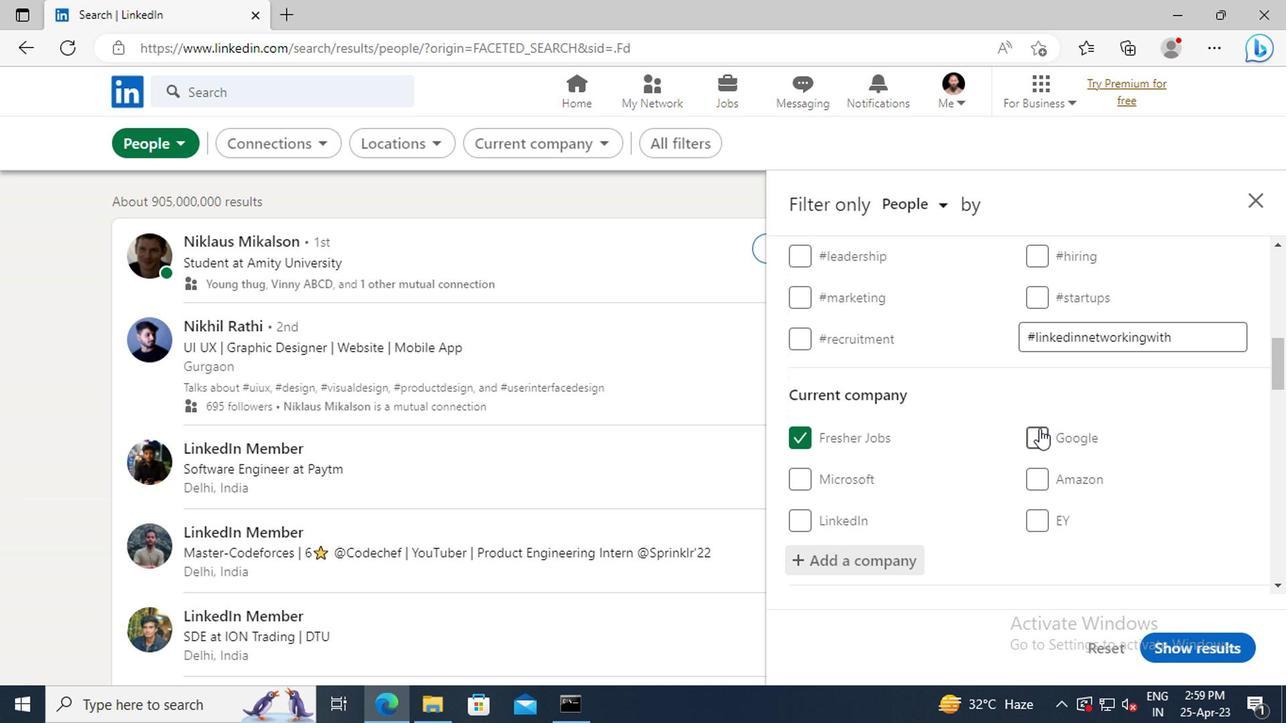 
Action: Mouse scrolled (1035, 429) with delta (0, 0)
Screenshot: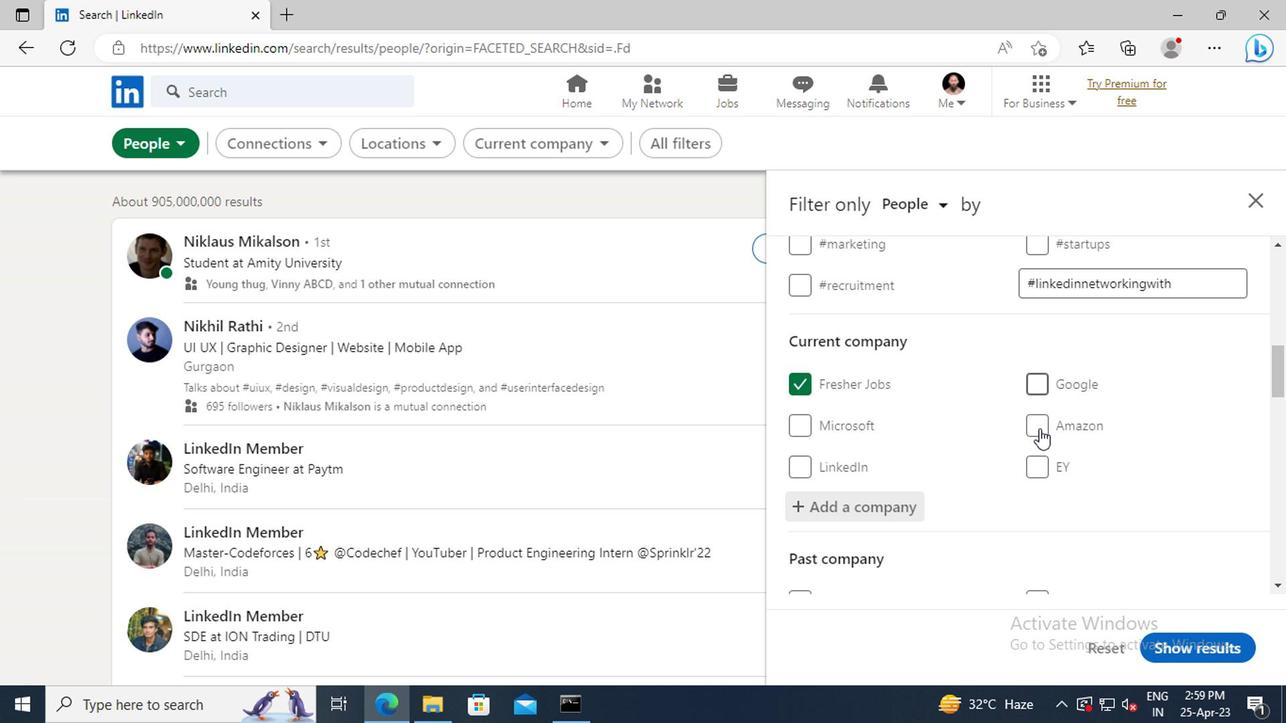 
Action: Mouse scrolled (1035, 429) with delta (0, 0)
Screenshot: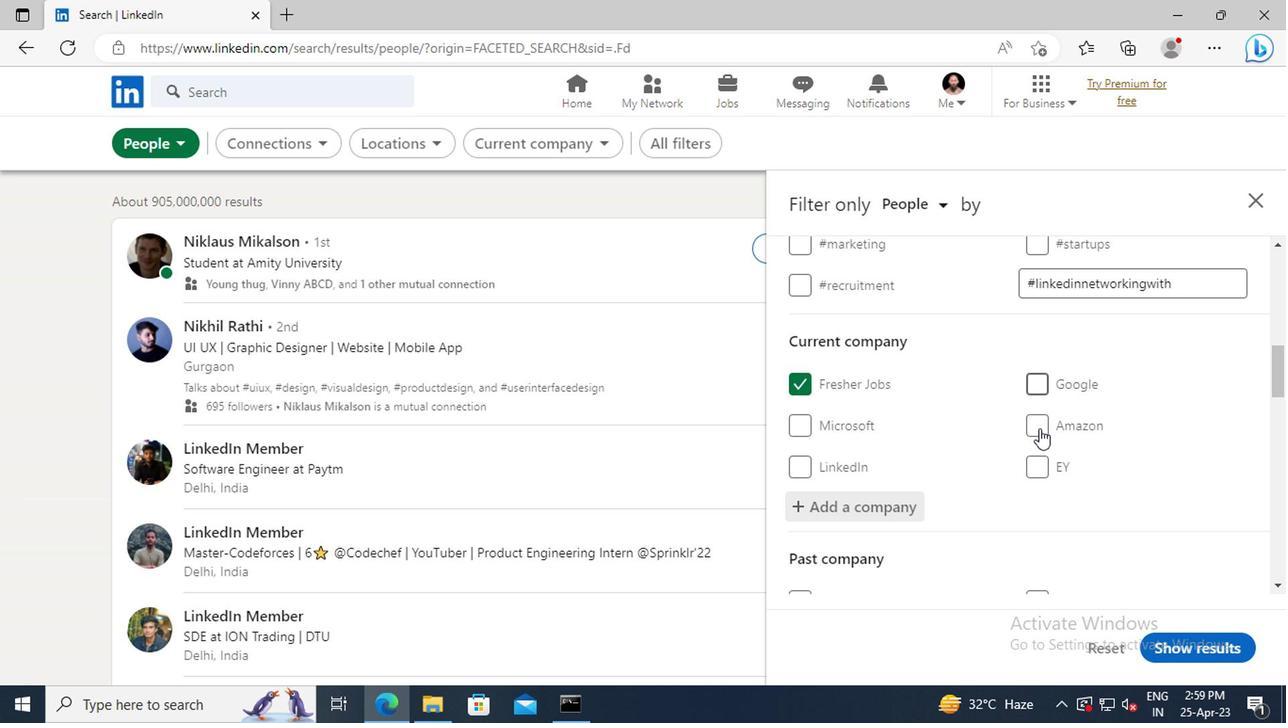 
Action: Mouse scrolled (1035, 429) with delta (0, 0)
Screenshot: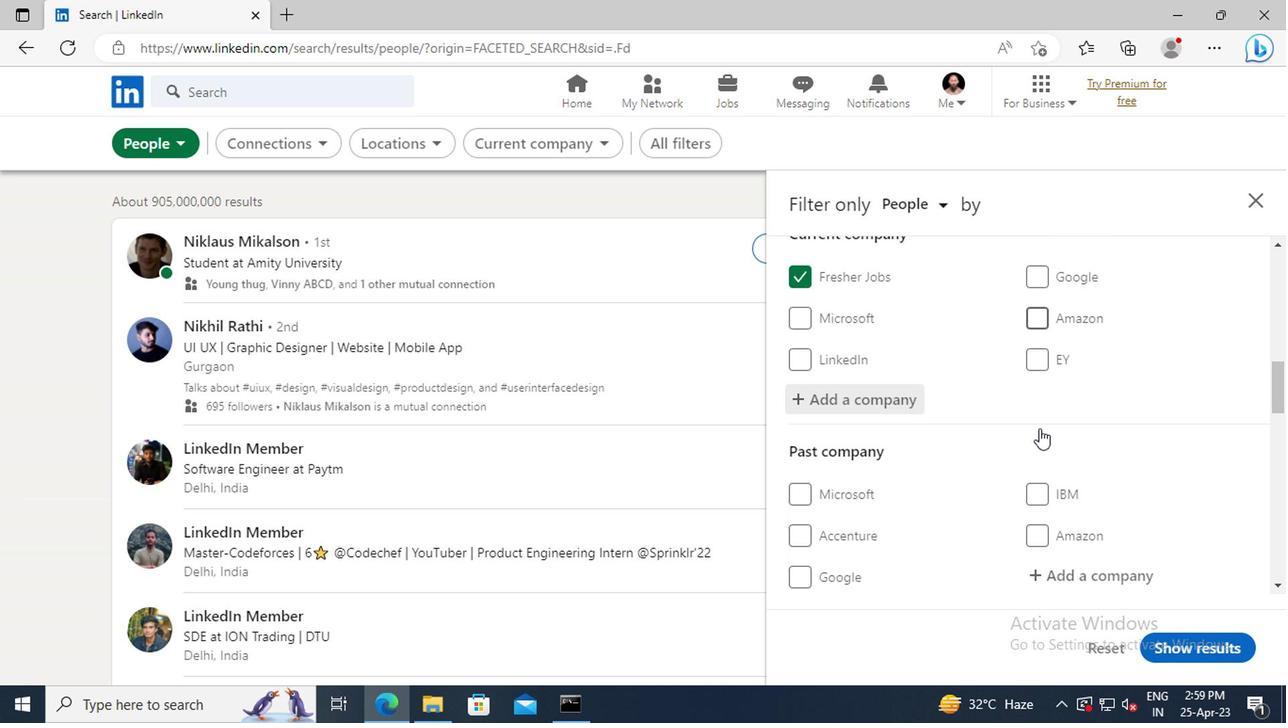 
Action: Mouse scrolled (1035, 429) with delta (0, 0)
Screenshot: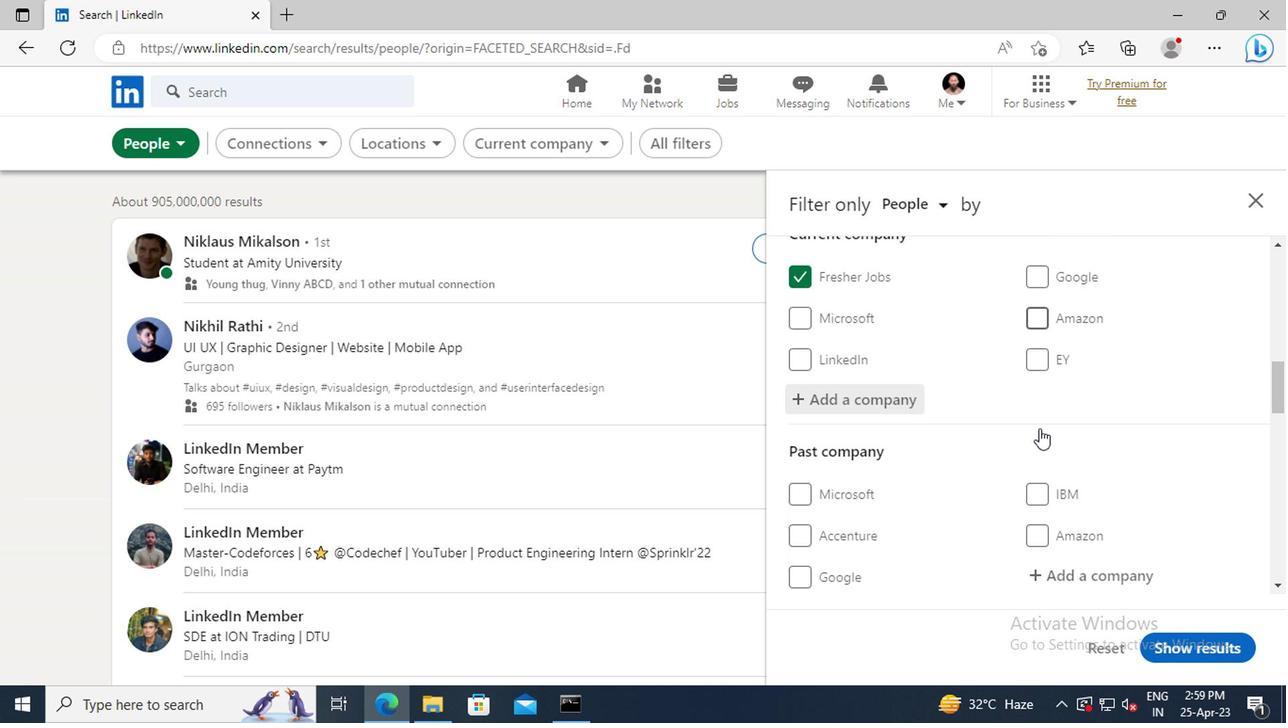 
Action: Mouse scrolled (1035, 429) with delta (0, 0)
Screenshot: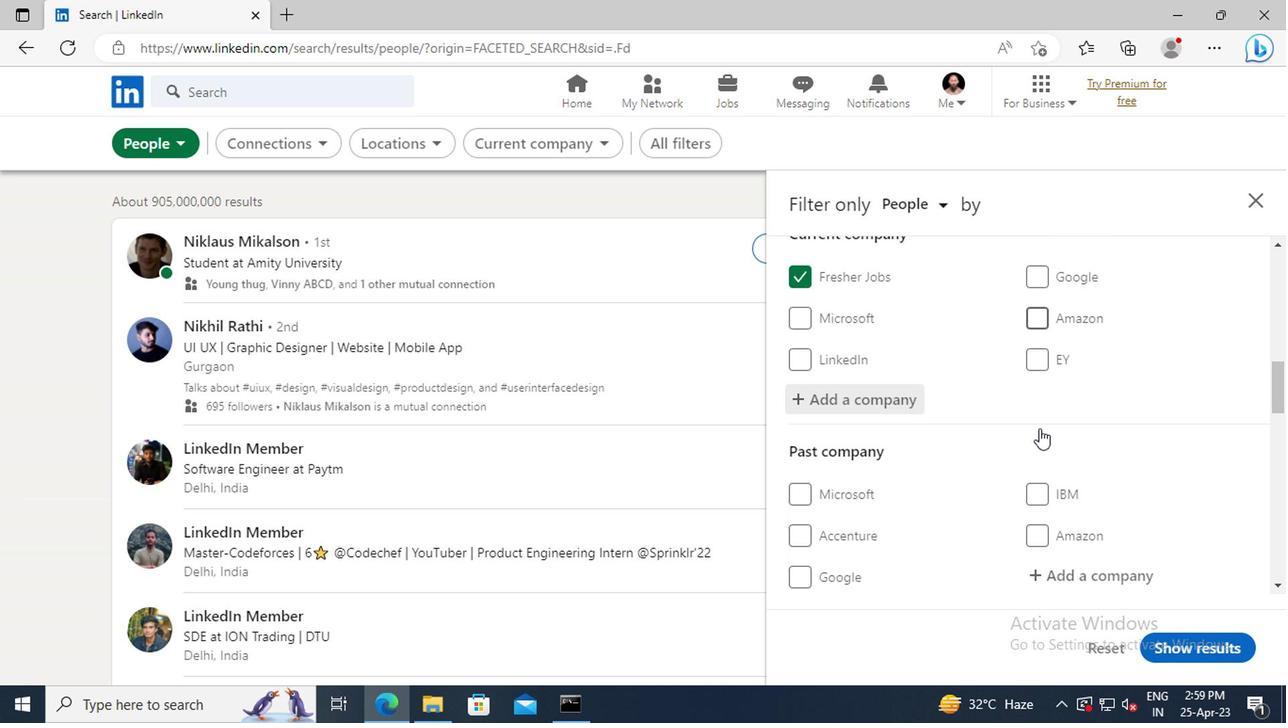 
Action: Mouse scrolled (1035, 429) with delta (0, 0)
Screenshot: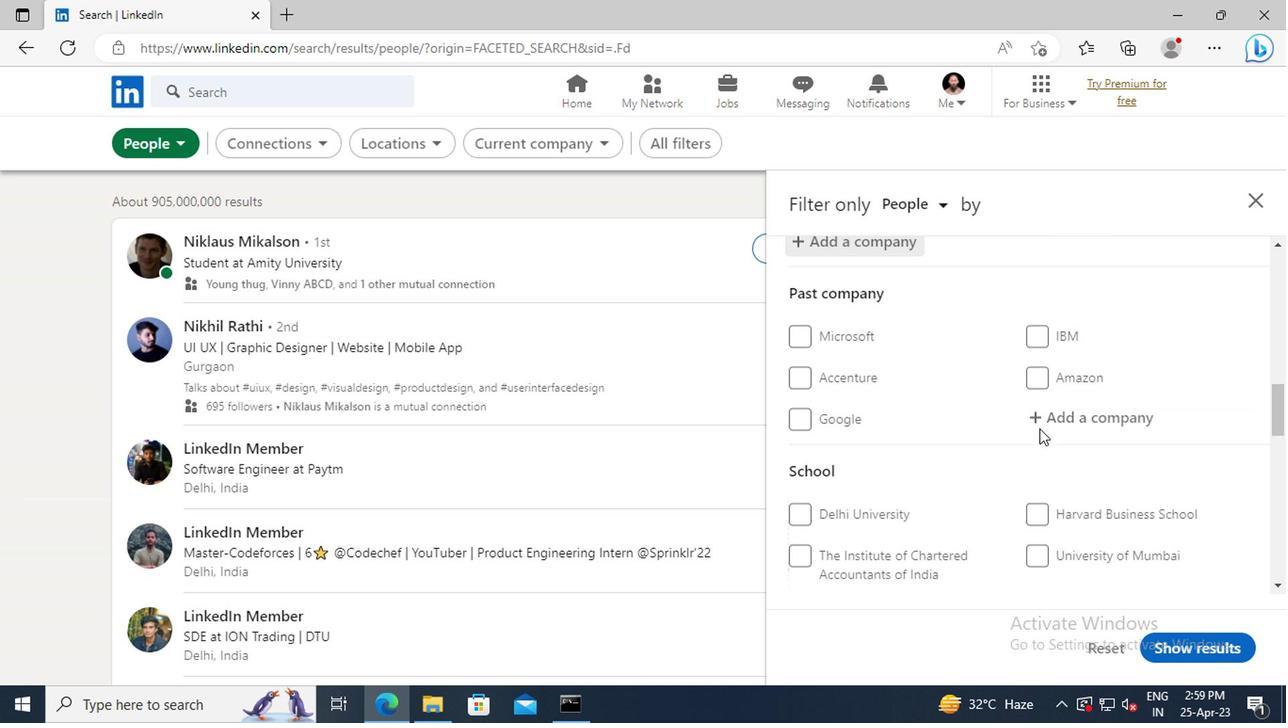
Action: Mouse scrolled (1035, 429) with delta (0, 0)
Screenshot: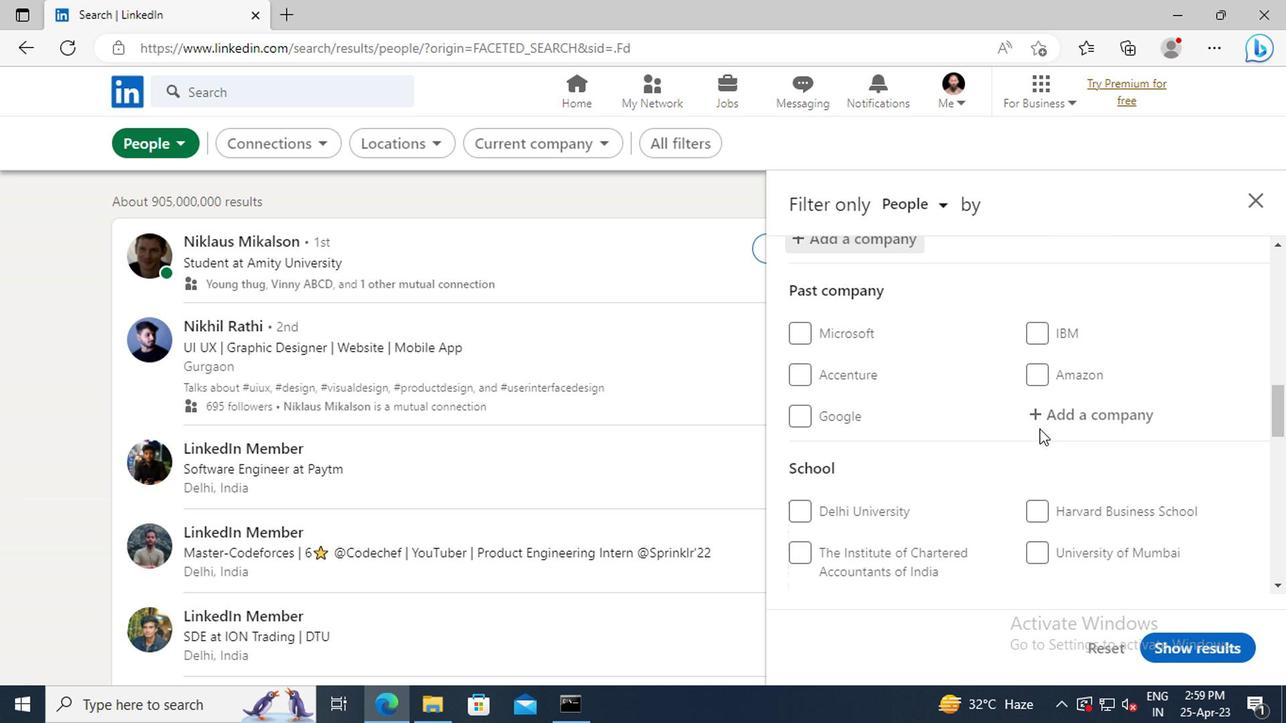 
Action: Mouse scrolled (1035, 429) with delta (0, 0)
Screenshot: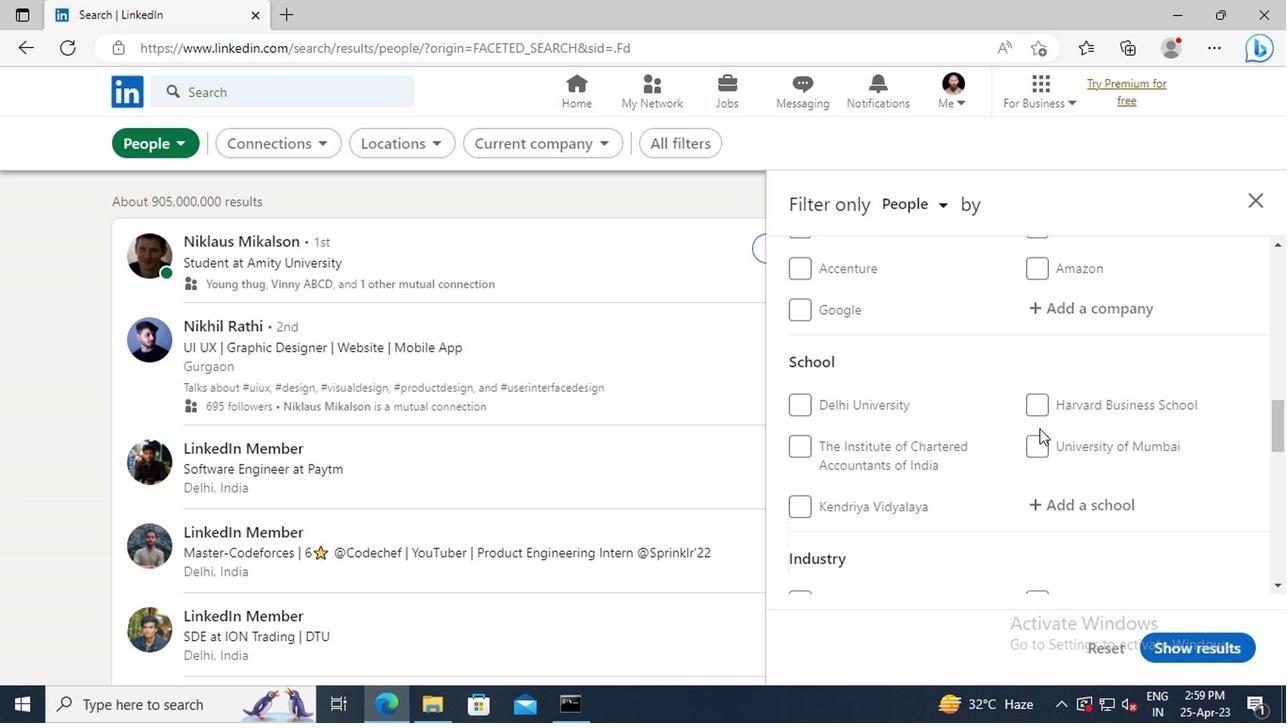 
Action: Mouse scrolled (1035, 429) with delta (0, 0)
Screenshot: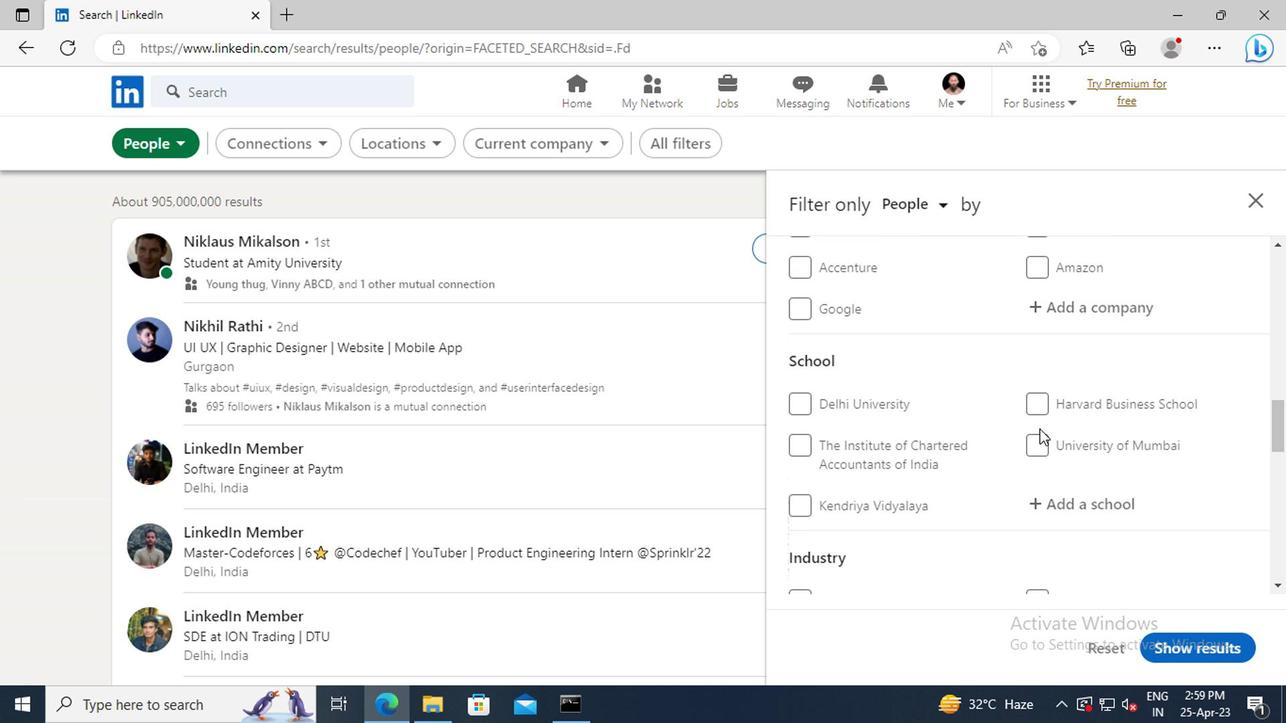 
Action: Mouse moved to (1070, 402)
Screenshot: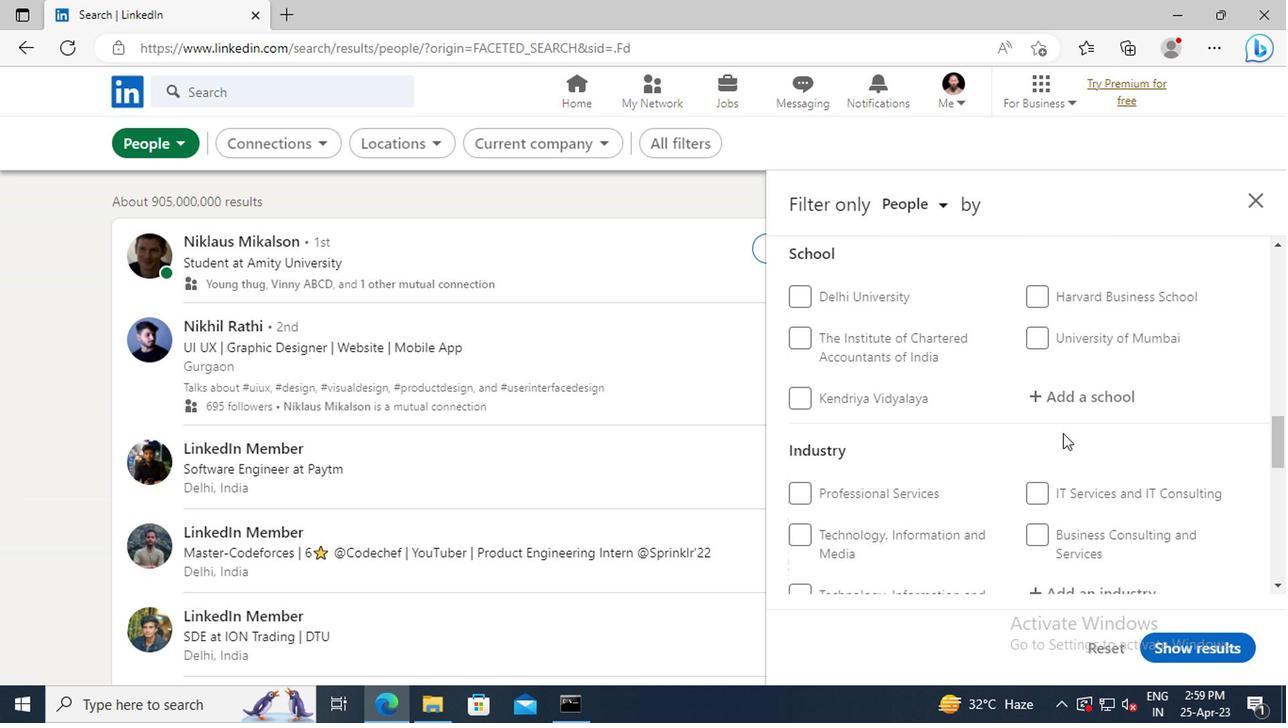 
Action: Mouse pressed left at (1070, 402)
Screenshot: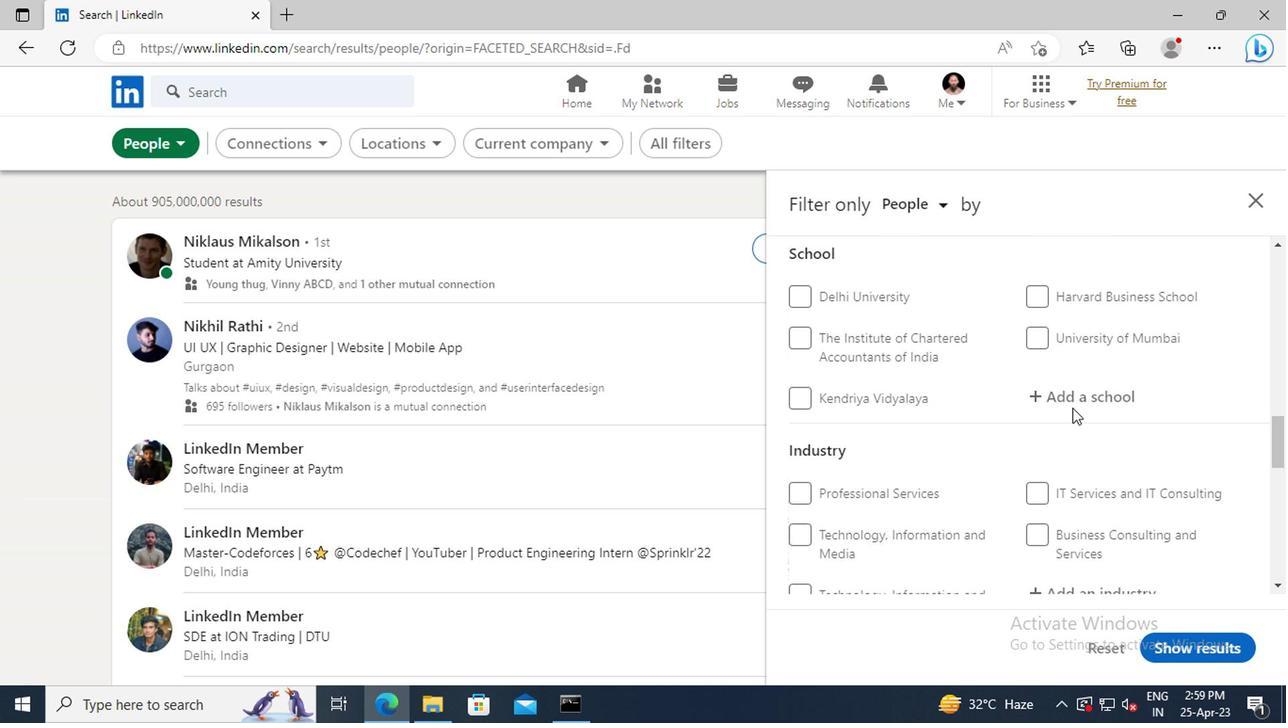 
Action: Key pressed <Key.shift>SHYAM<Key.space><Key.shift>LAL<Key.space><Key.shift>COLLEGE
Screenshot: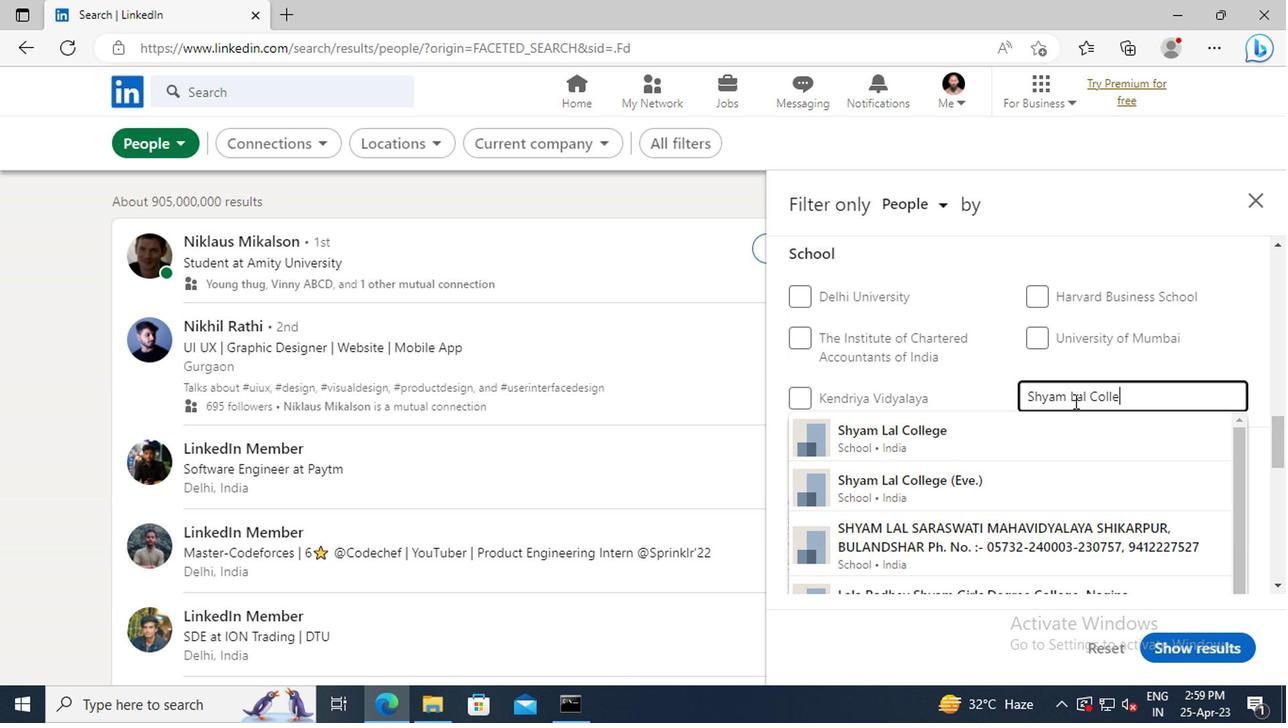 
Action: Mouse moved to (1017, 430)
Screenshot: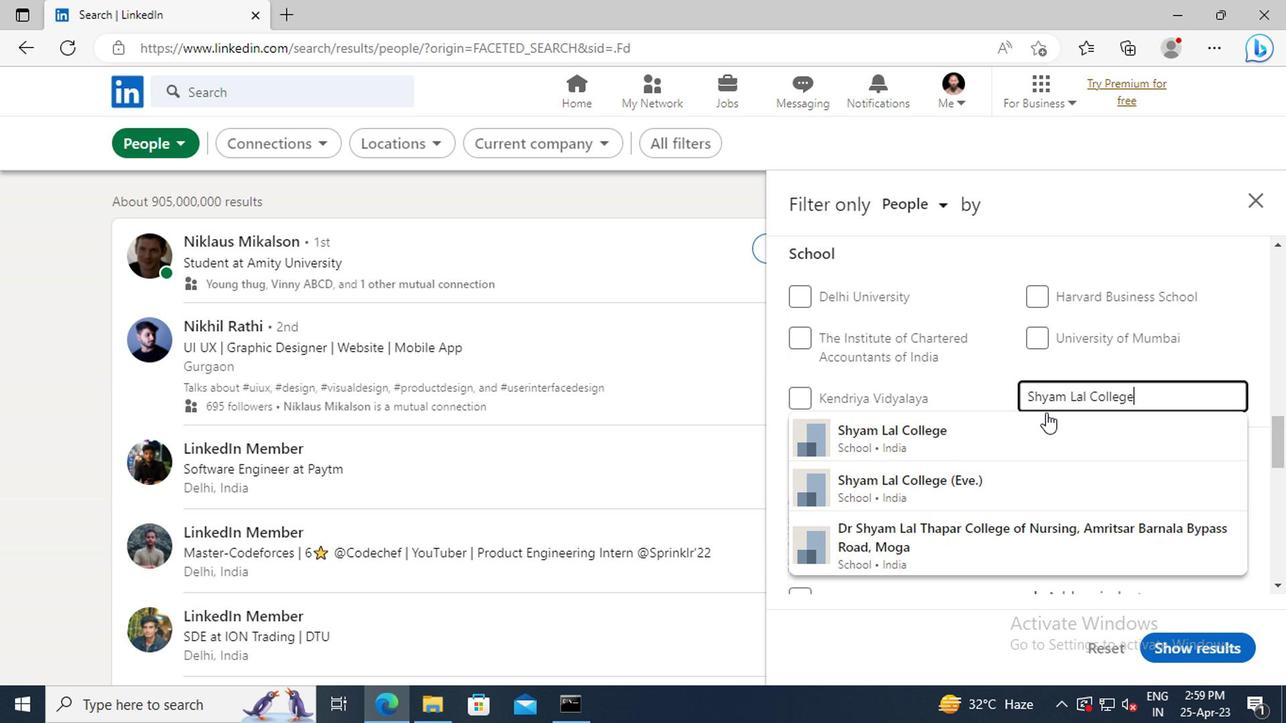 
Action: Mouse pressed left at (1017, 430)
Screenshot: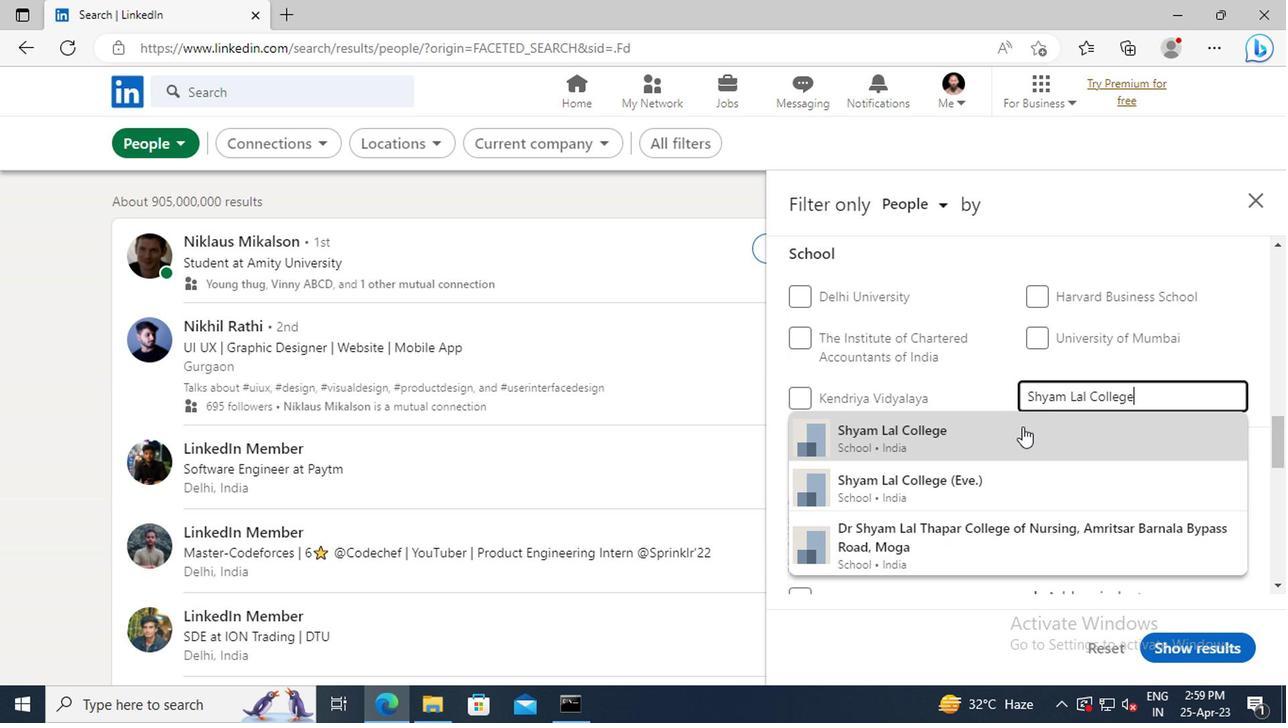 
Action: Mouse moved to (970, 365)
Screenshot: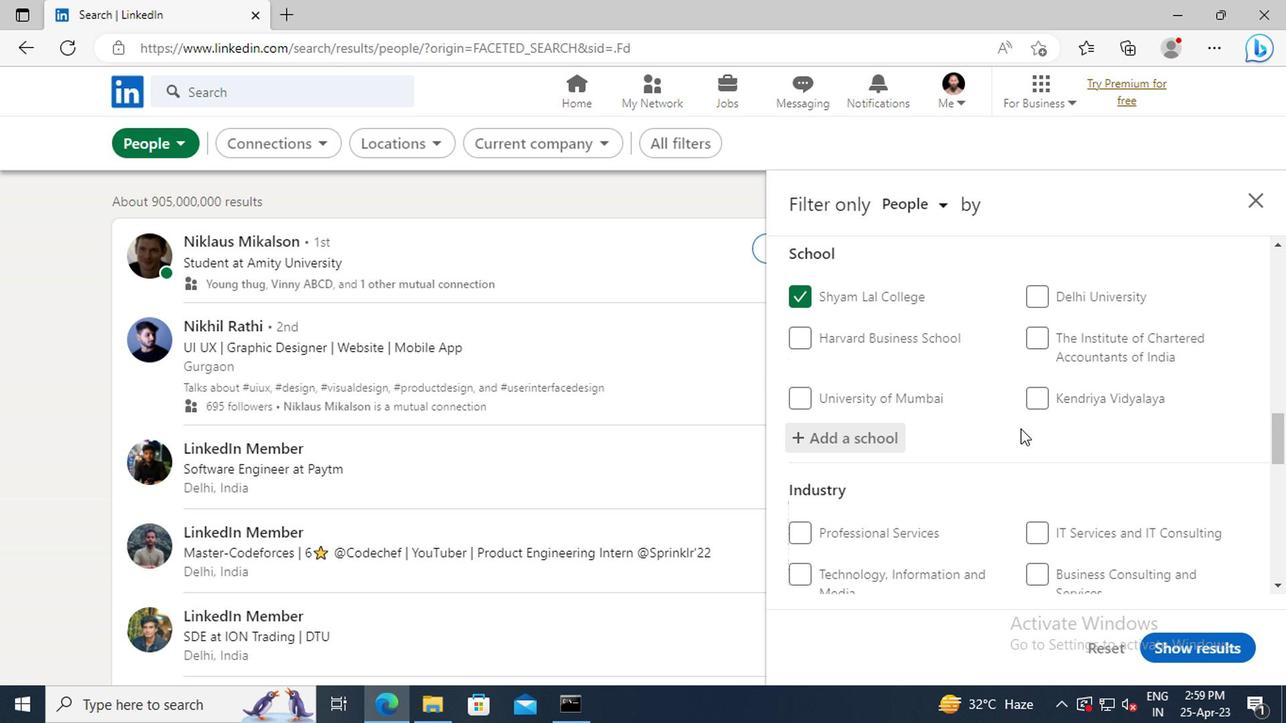 
Action: Mouse scrolled (970, 364) with delta (0, 0)
Screenshot: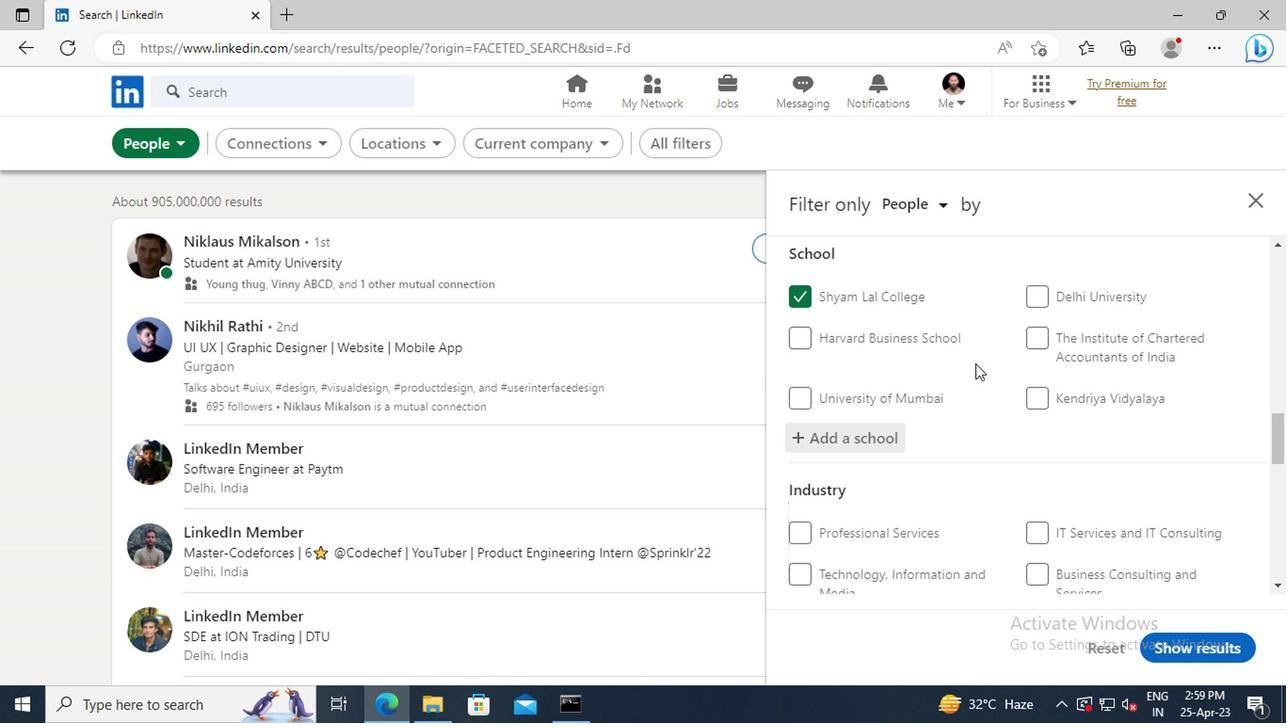 
Action: Mouse scrolled (970, 364) with delta (0, 0)
Screenshot: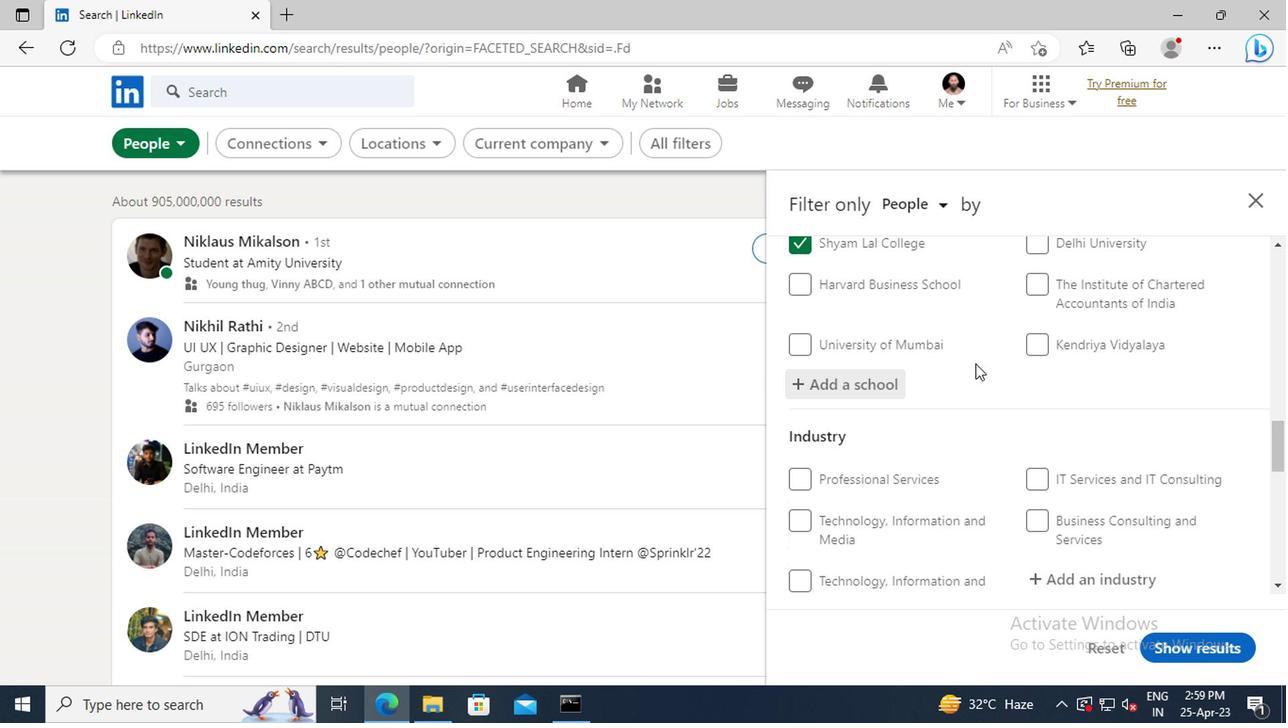 
Action: Mouse scrolled (970, 364) with delta (0, 0)
Screenshot: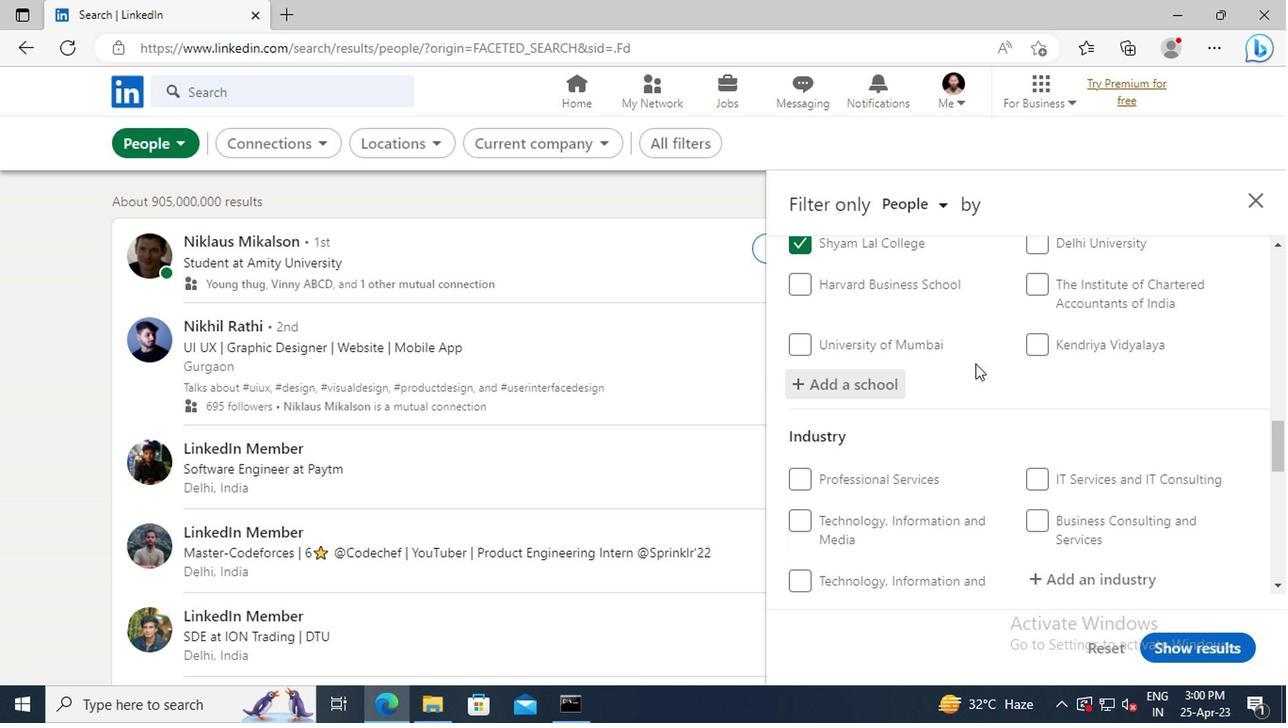 
Action: Mouse scrolled (970, 364) with delta (0, 0)
Screenshot: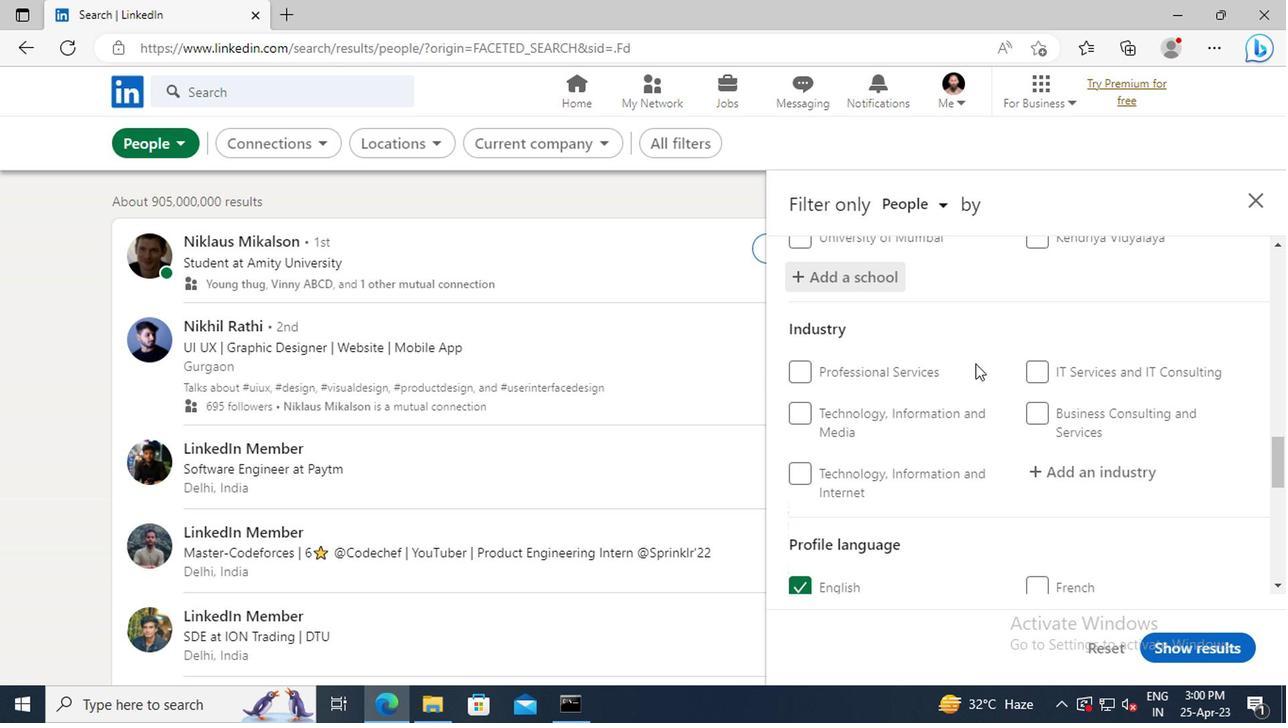 
Action: Mouse scrolled (970, 364) with delta (0, 0)
Screenshot: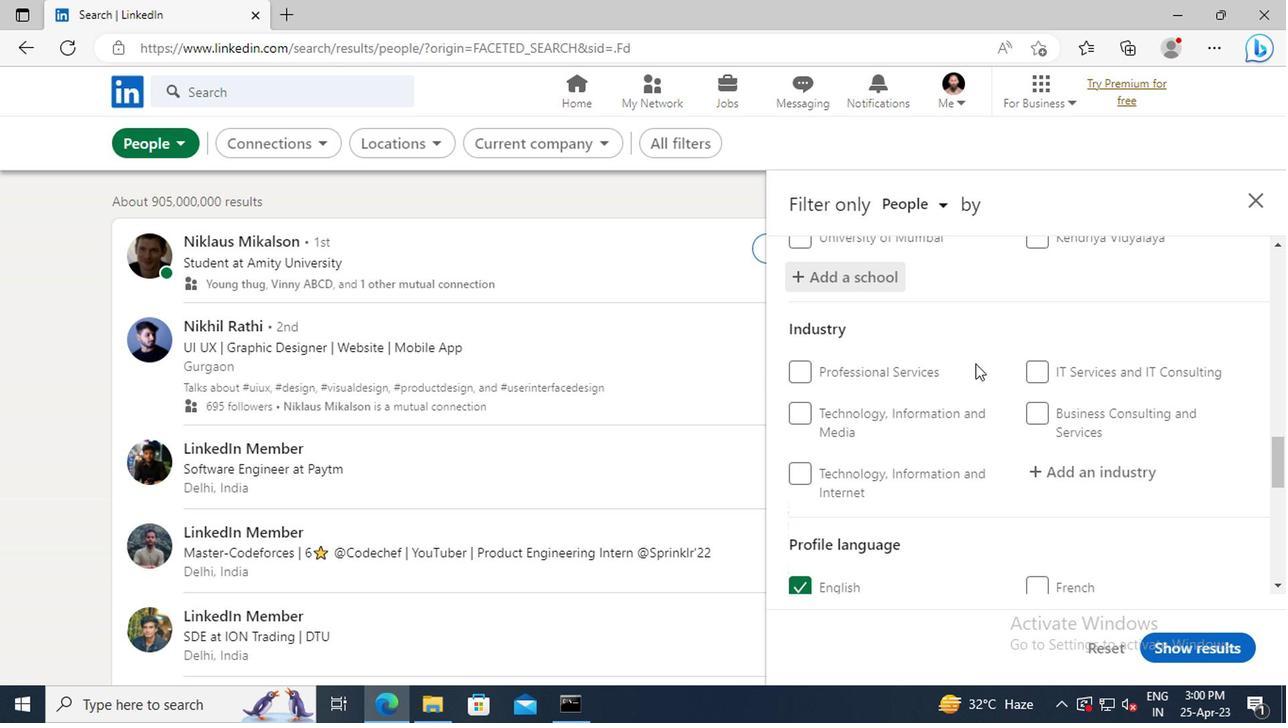 
Action: Mouse moved to (1046, 369)
Screenshot: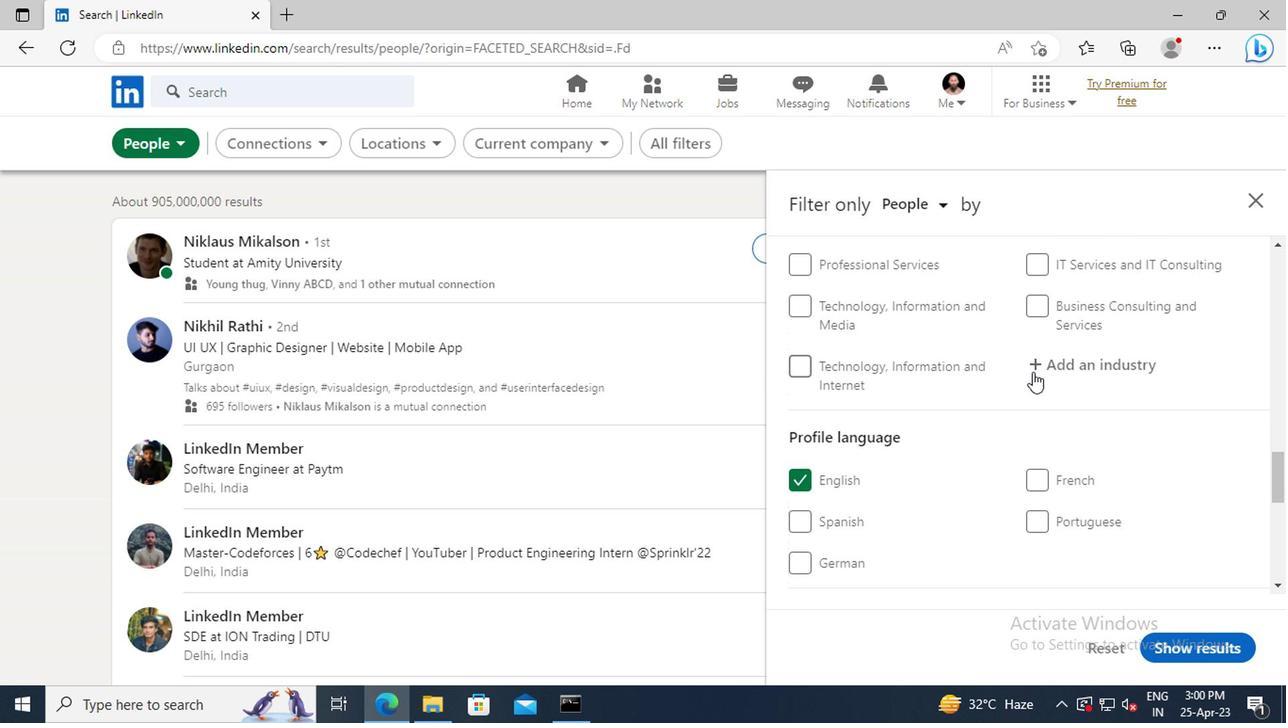 
Action: Mouse pressed left at (1046, 369)
Screenshot: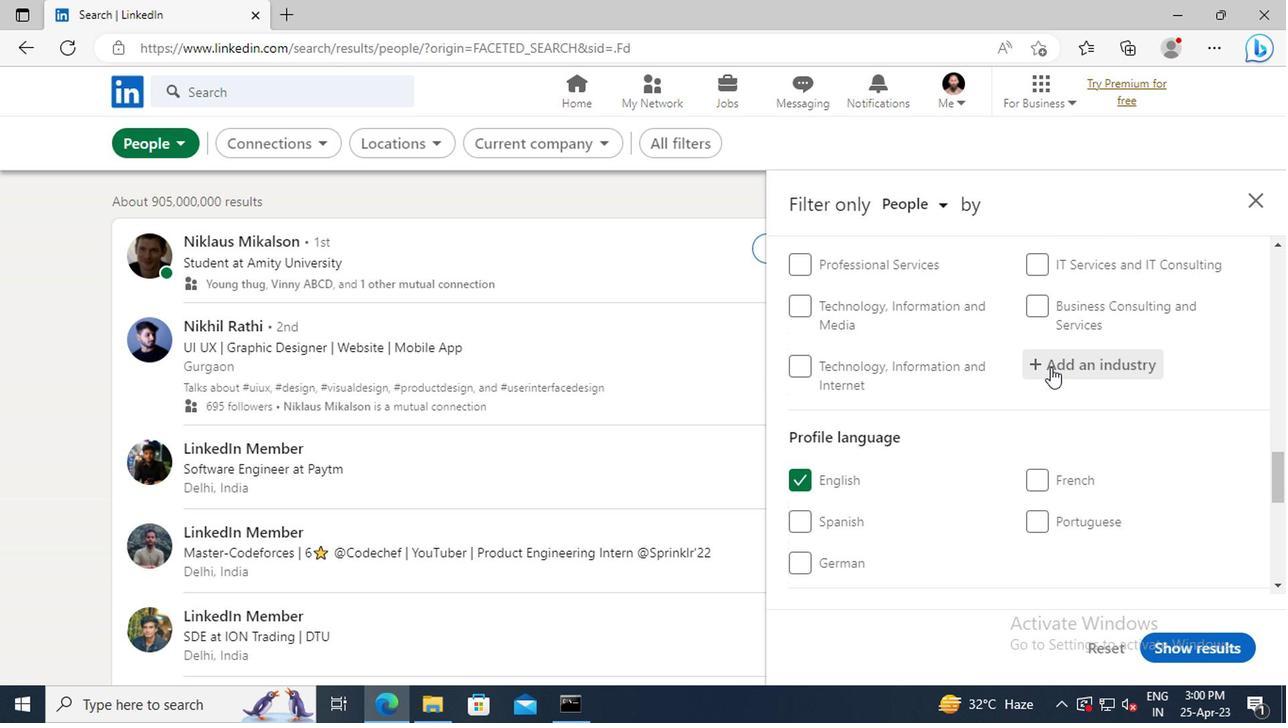
Action: Key pressed <Key.shift>WELLNESS<Key.space>AND<Key.space><Key.shift>FITNESS<Key.space><Key.shift>SERVICES
Screenshot: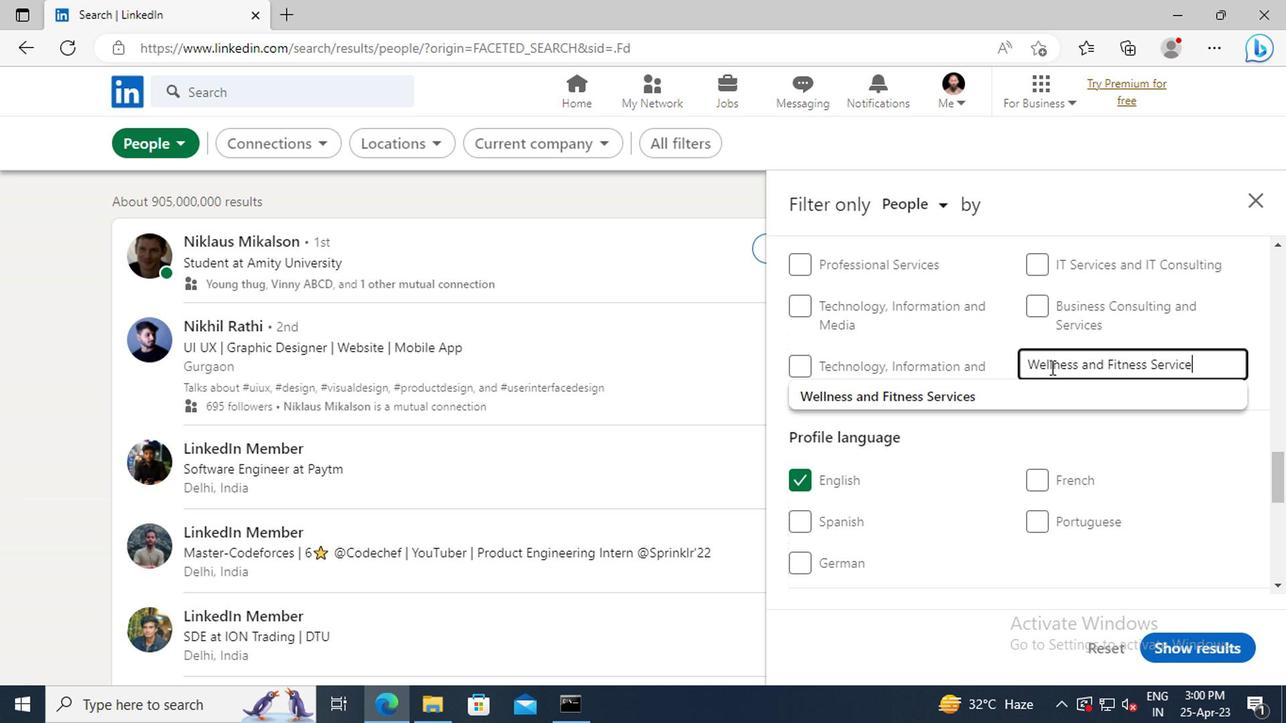
Action: Mouse moved to (1011, 396)
Screenshot: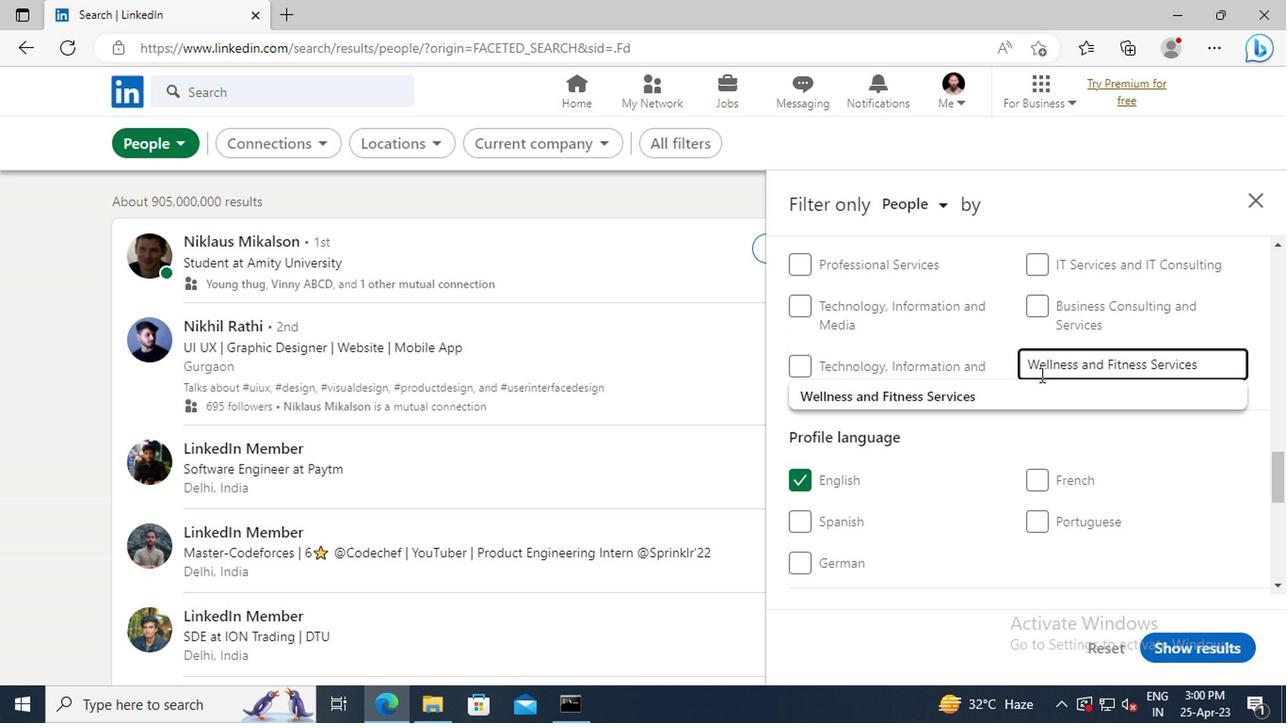 
Action: Mouse pressed left at (1011, 396)
Screenshot: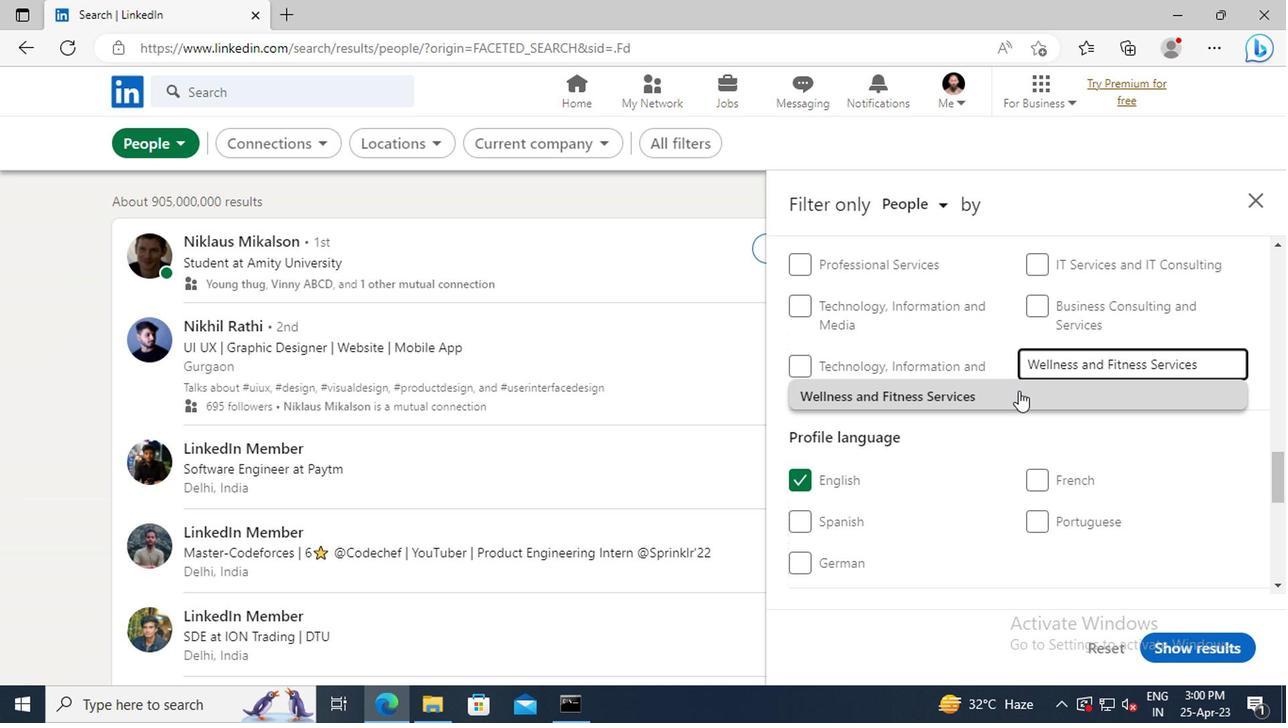 
Action: Mouse scrolled (1011, 395) with delta (0, -1)
Screenshot: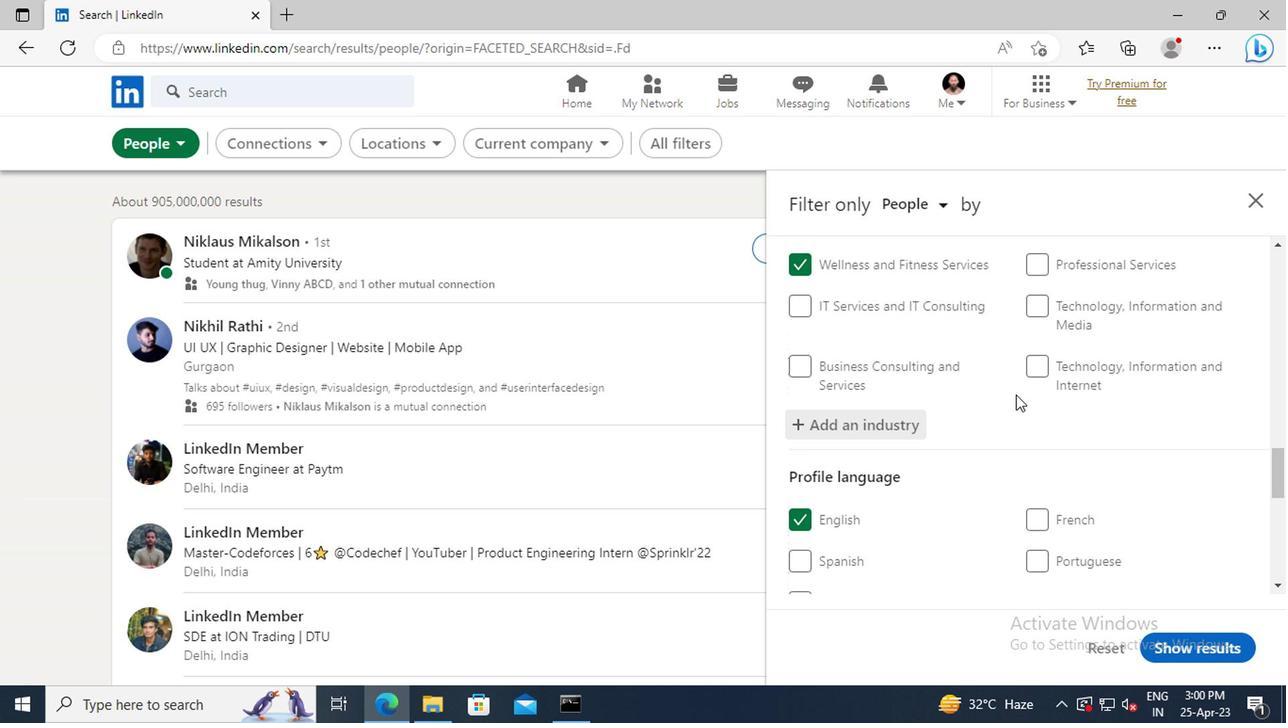 
Action: Mouse scrolled (1011, 395) with delta (0, -1)
Screenshot: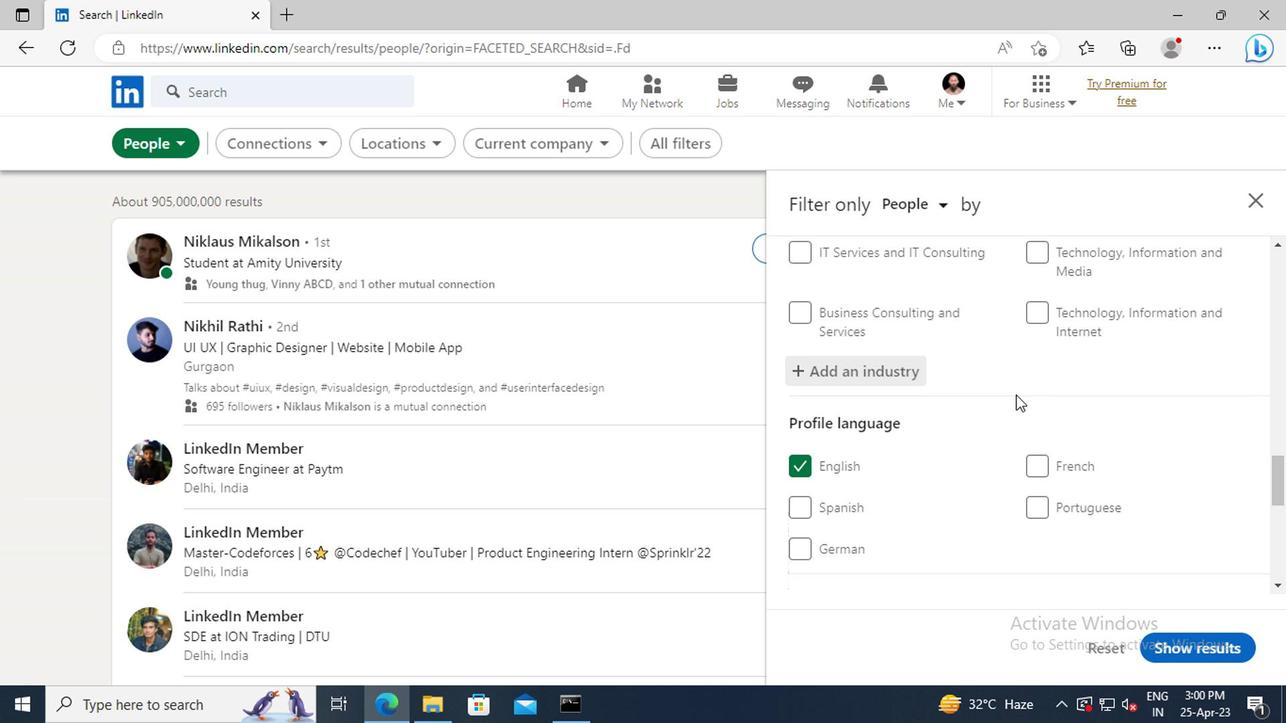 
Action: Mouse scrolled (1011, 395) with delta (0, -1)
Screenshot: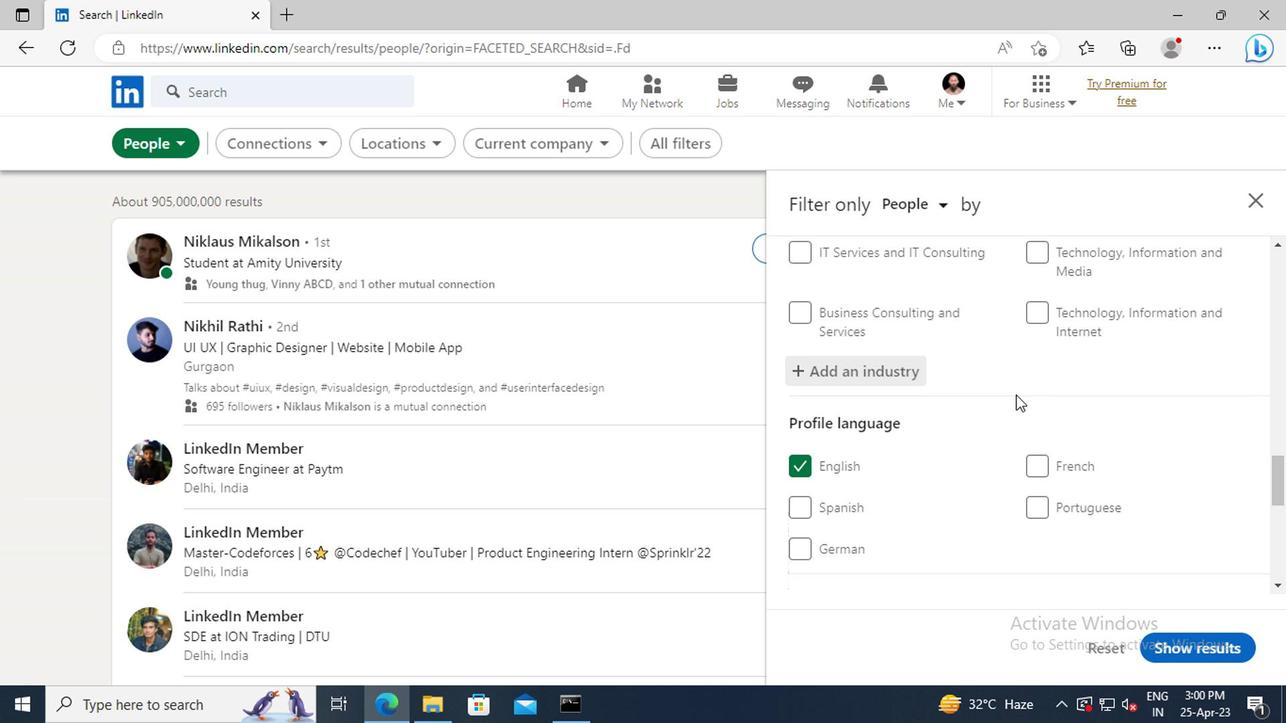 
Action: Mouse scrolled (1011, 395) with delta (0, -1)
Screenshot: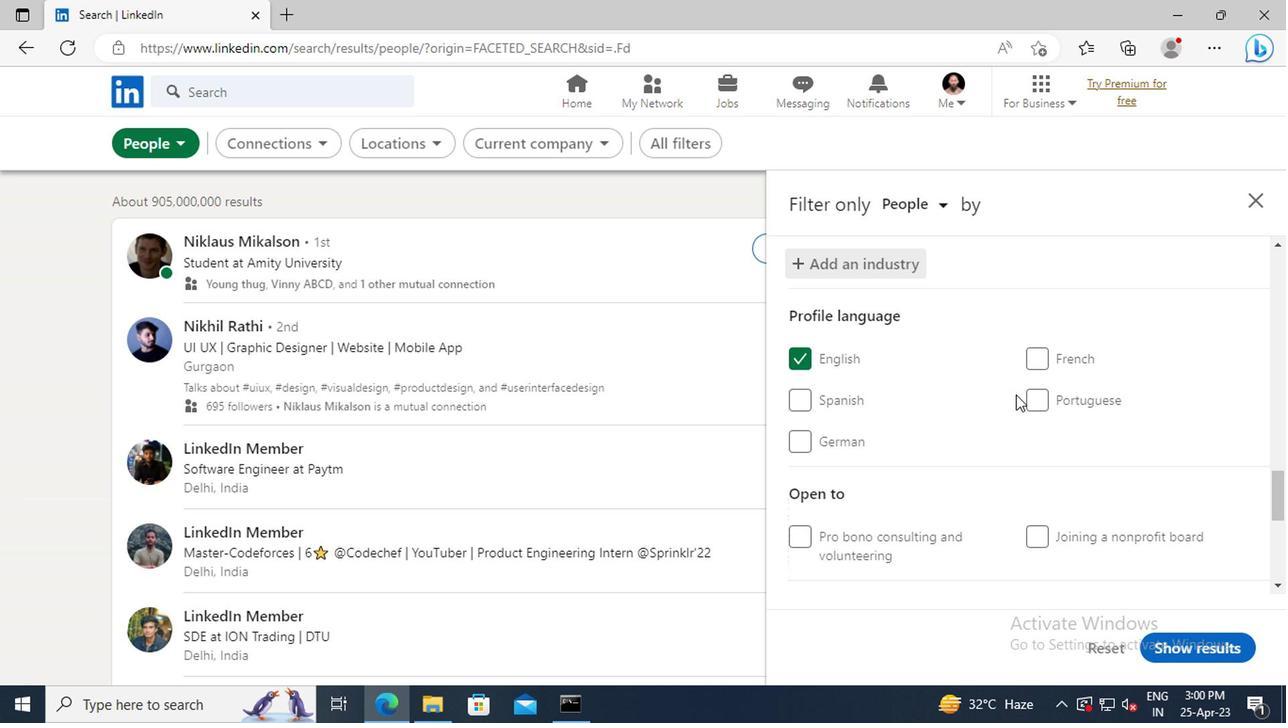 
Action: Mouse scrolled (1011, 395) with delta (0, -1)
Screenshot: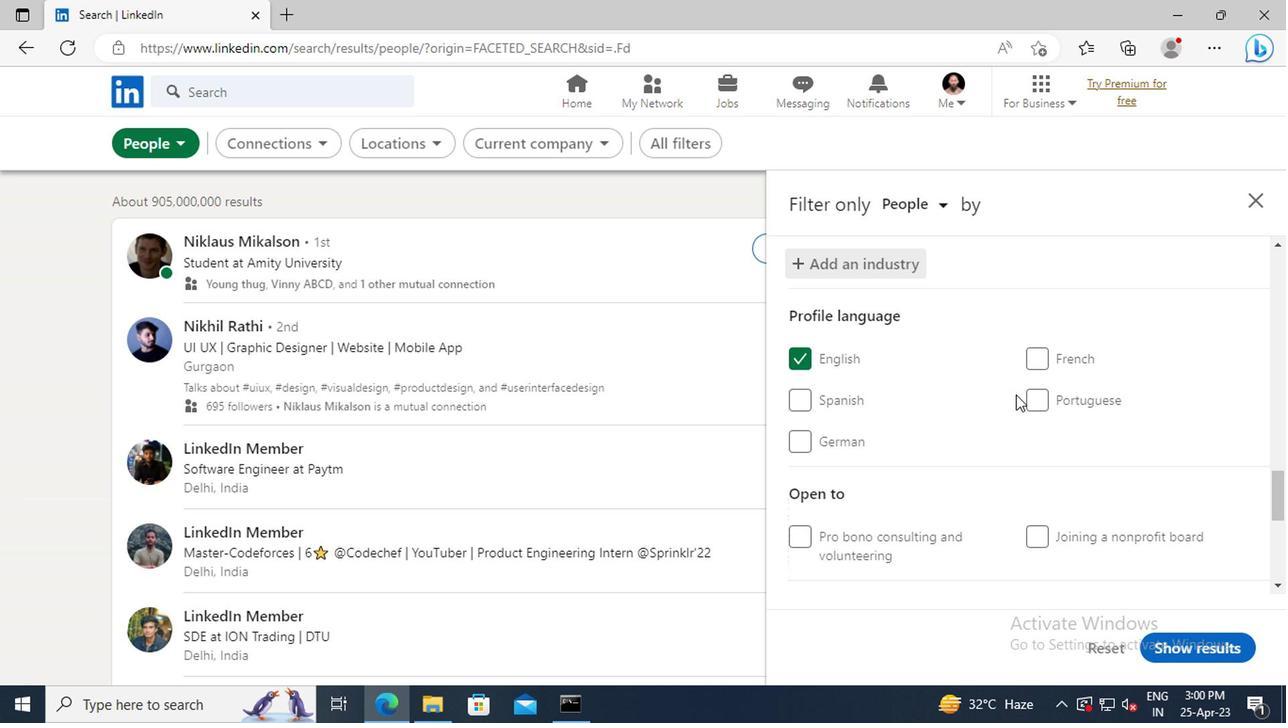 
Action: Mouse scrolled (1011, 395) with delta (0, -1)
Screenshot: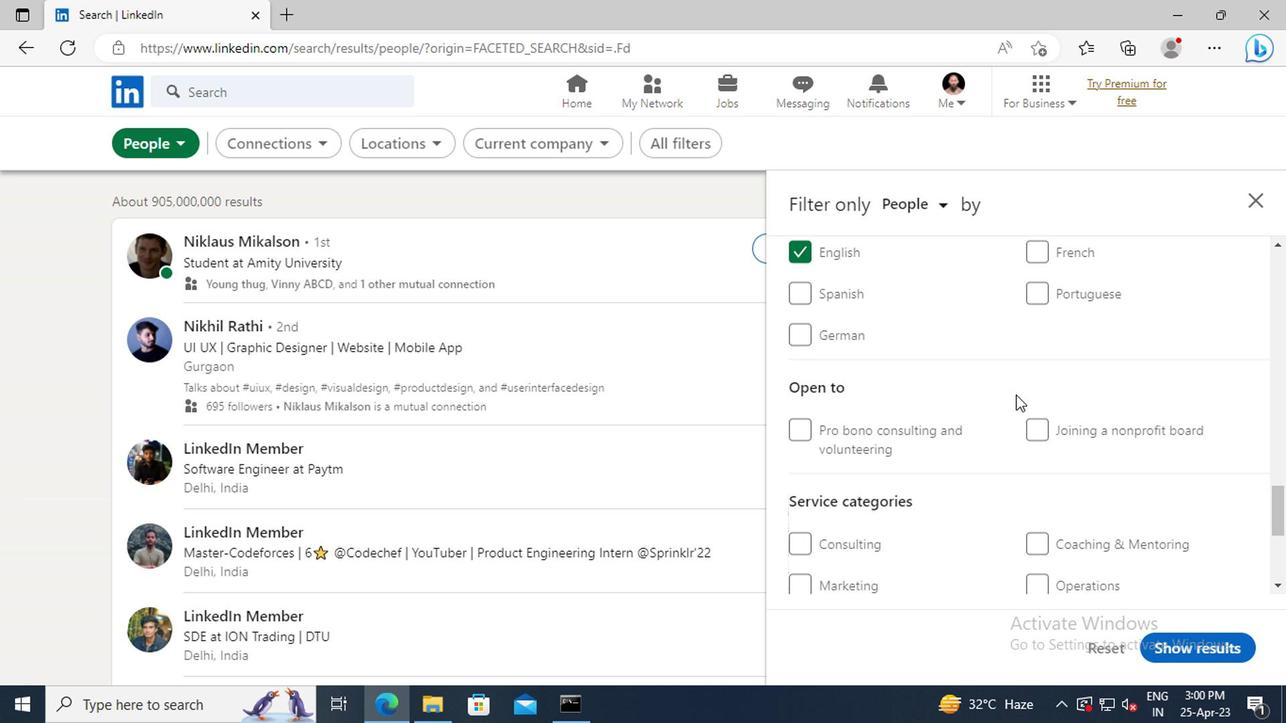 
Action: Mouse scrolled (1011, 395) with delta (0, -1)
Screenshot: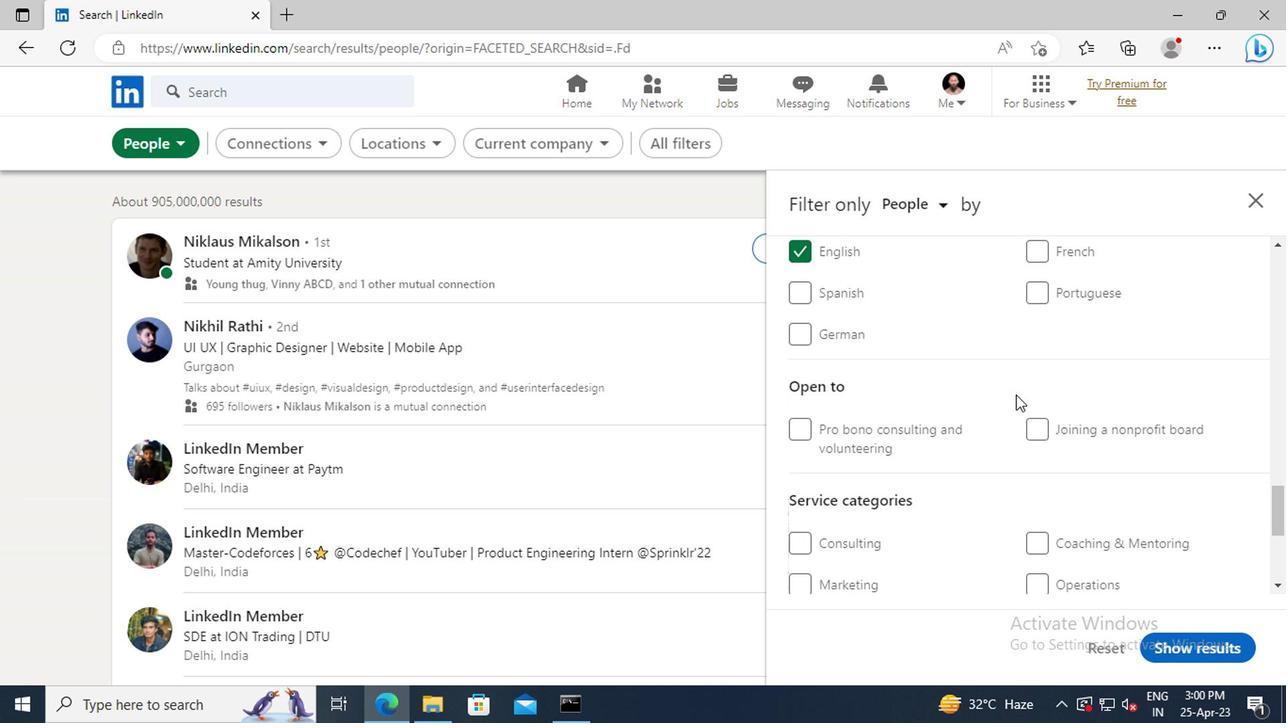
Action: Mouse scrolled (1011, 395) with delta (0, -1)
Screenshot: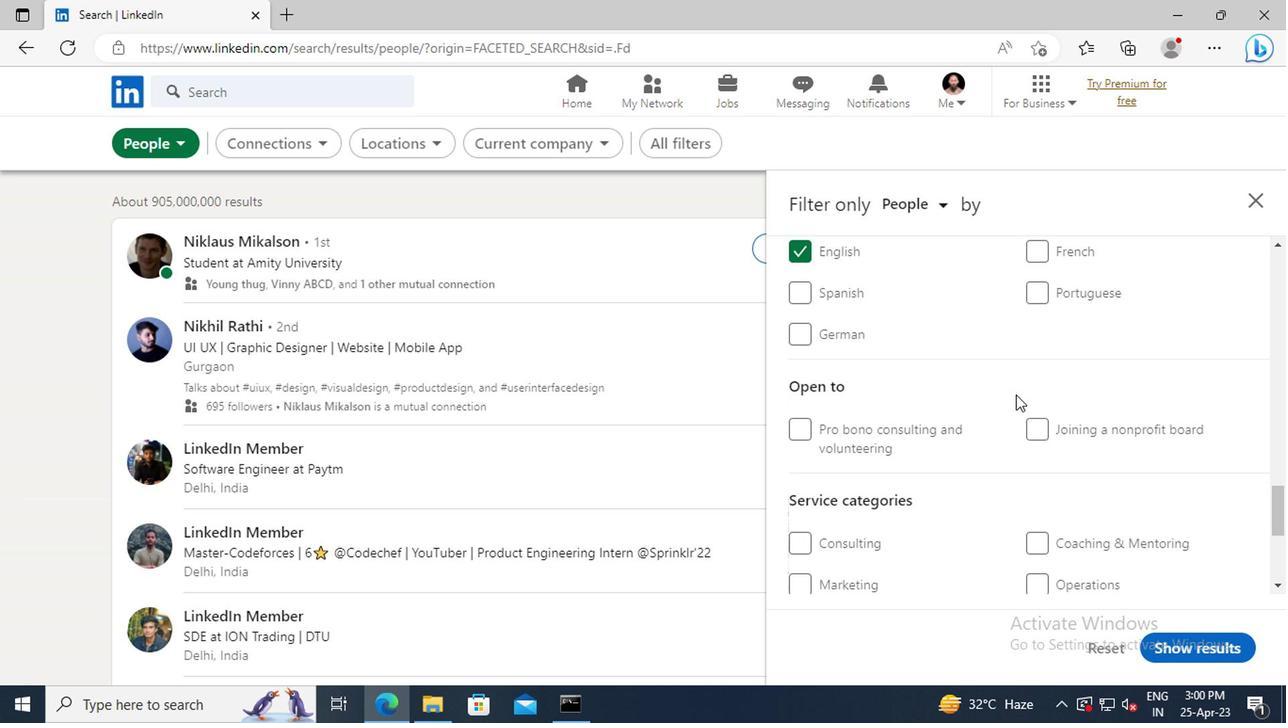 
Action: Mouse scrolled (1011, 395) with delta (0, -1)
Screenshot: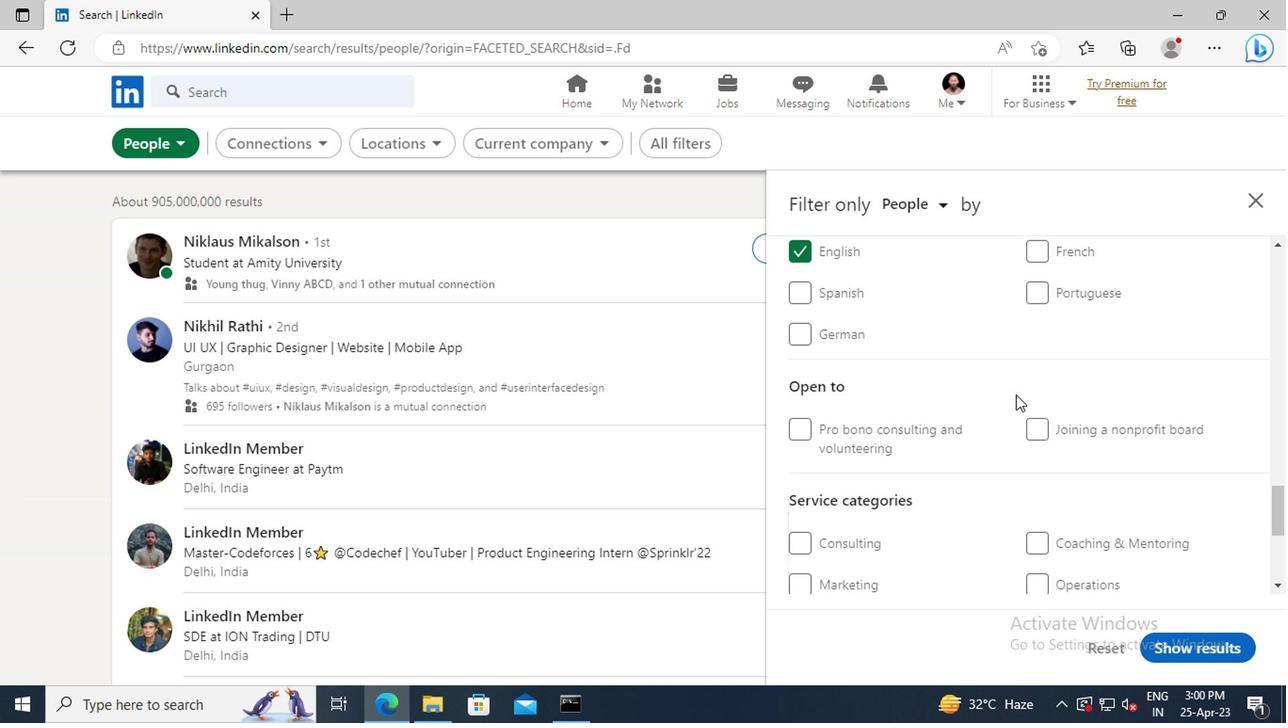
Action: Mouse moved to (1058, 416)
Screenshot: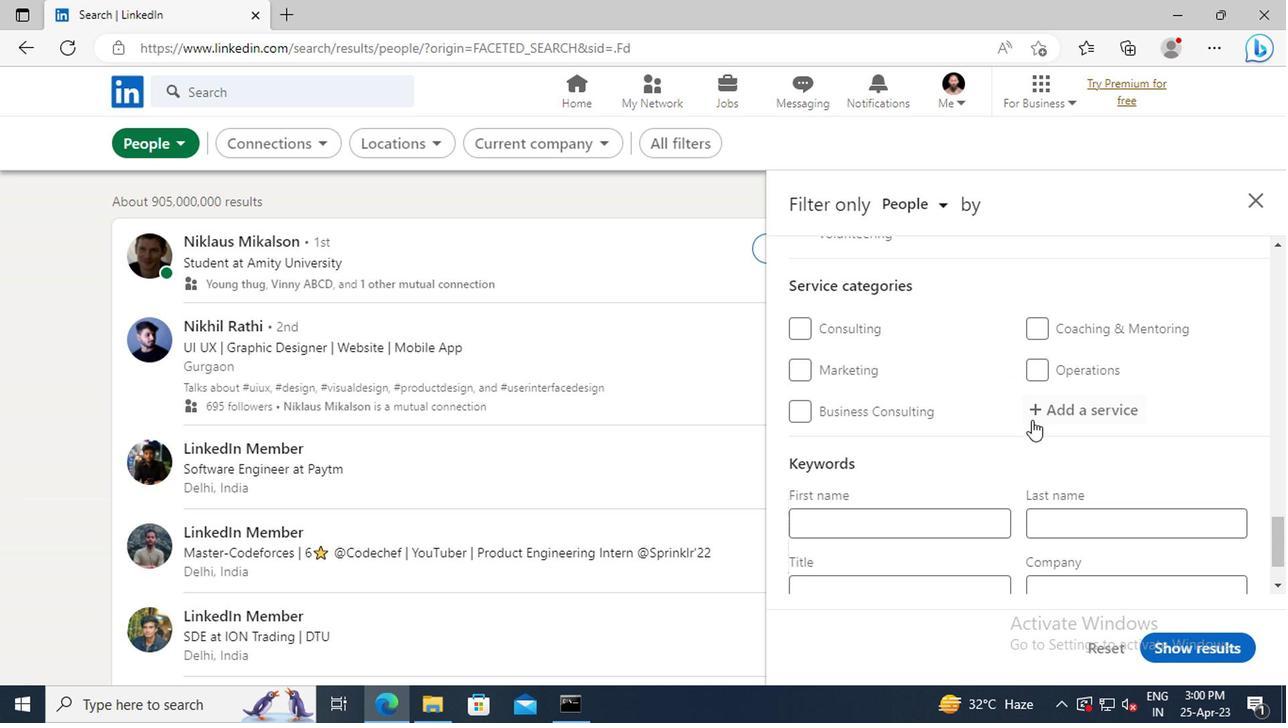 
Action: Mouse pressed left at (1058, 416)
Screenshot: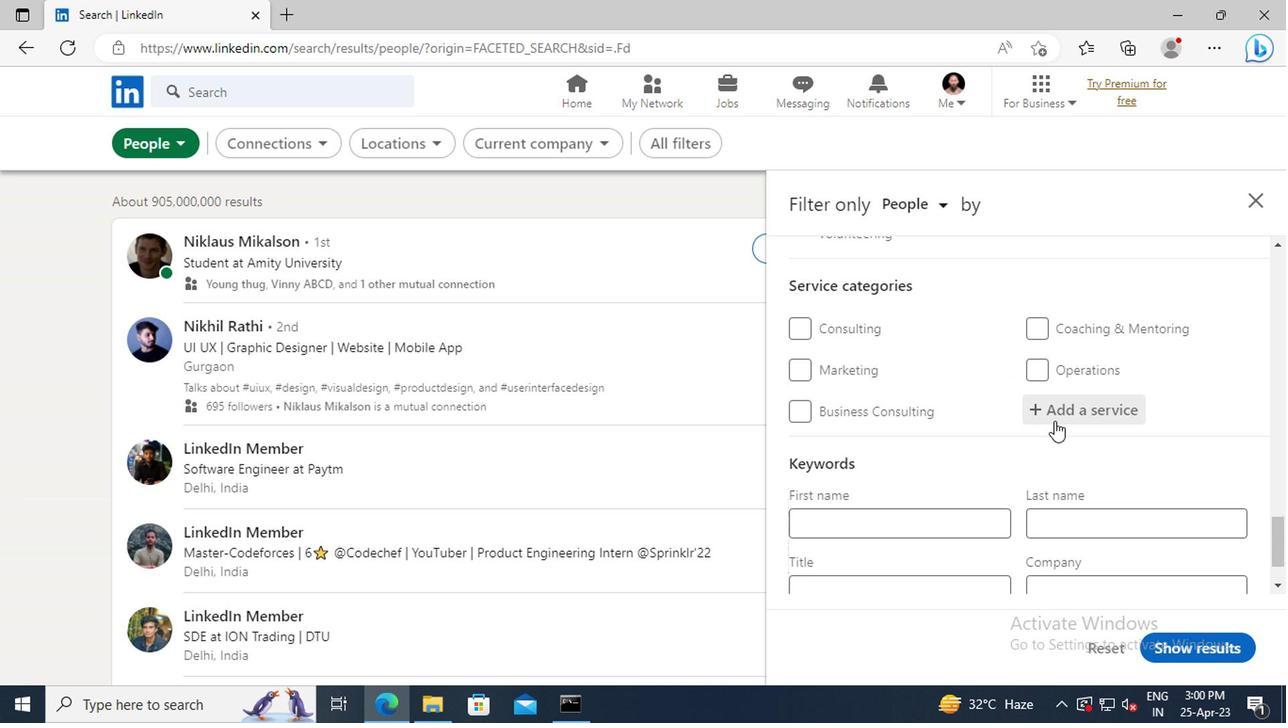 
Action: Mouse moved to (1058, 416)
Screenshot: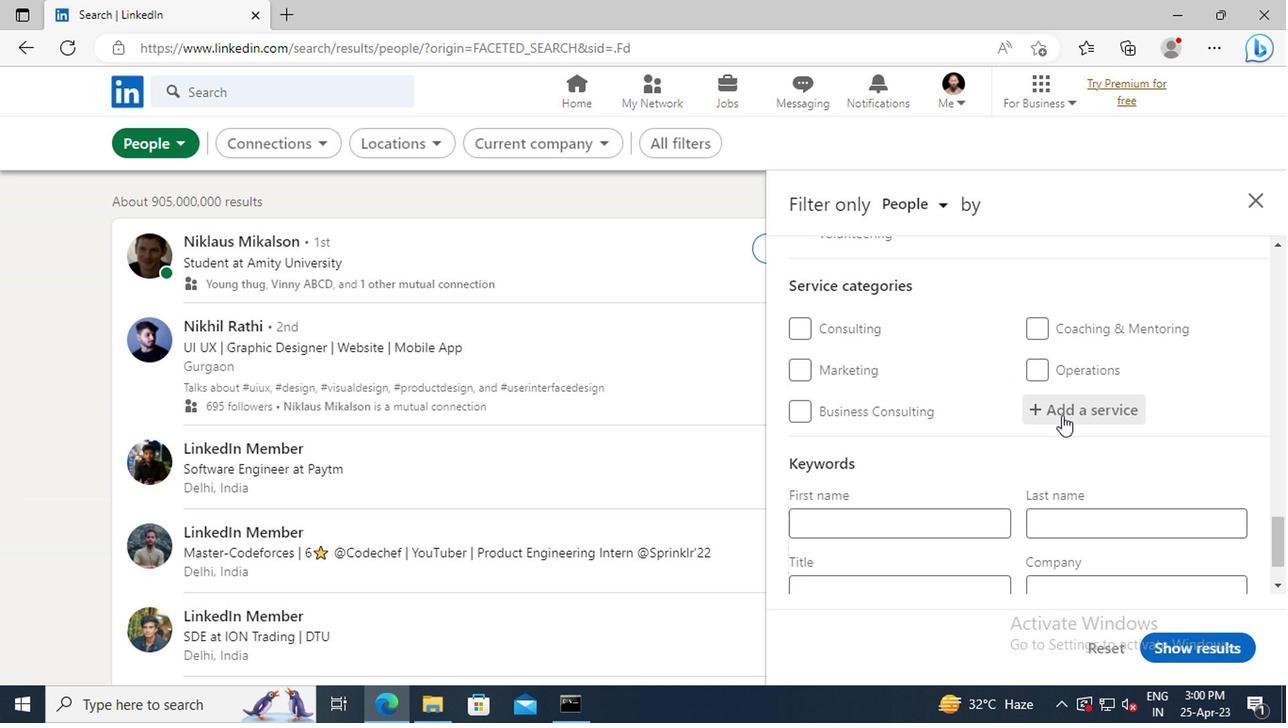 
Action: Key pressed <Key.shift>VIDEO<Key.space><Key.shift>EDITING
Screenshot: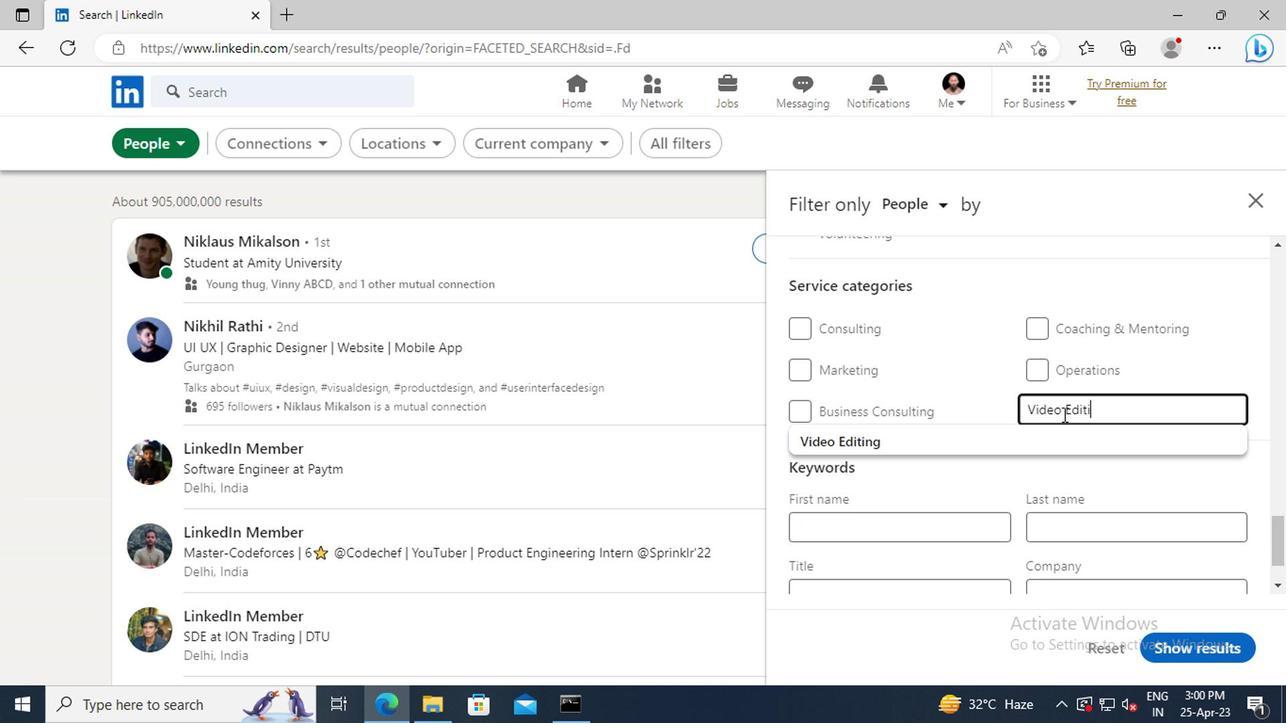 
Action: Mouse moved to (1043, 446)
Screenshot: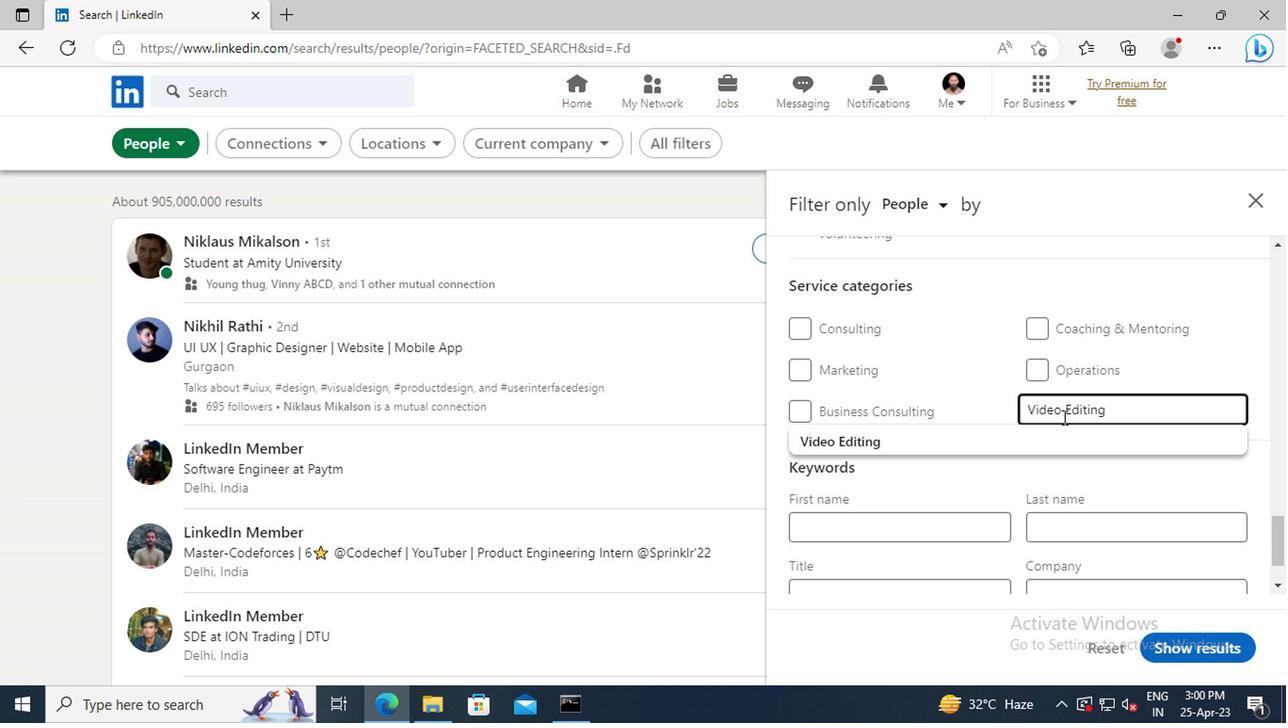 
Action: Mouse pressed left at (1043, 446)
Screenshot: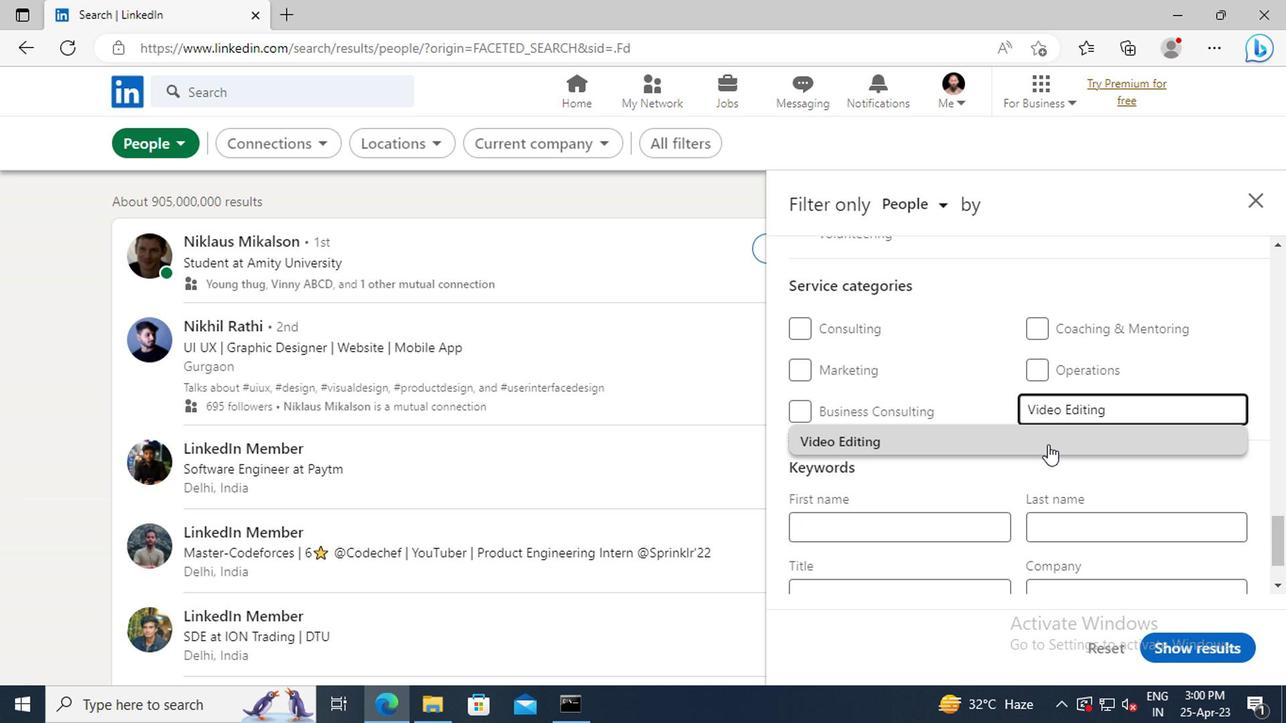 
Action: Mouse scrolled (1043, 445) with delta (0, 0)
Screenshot: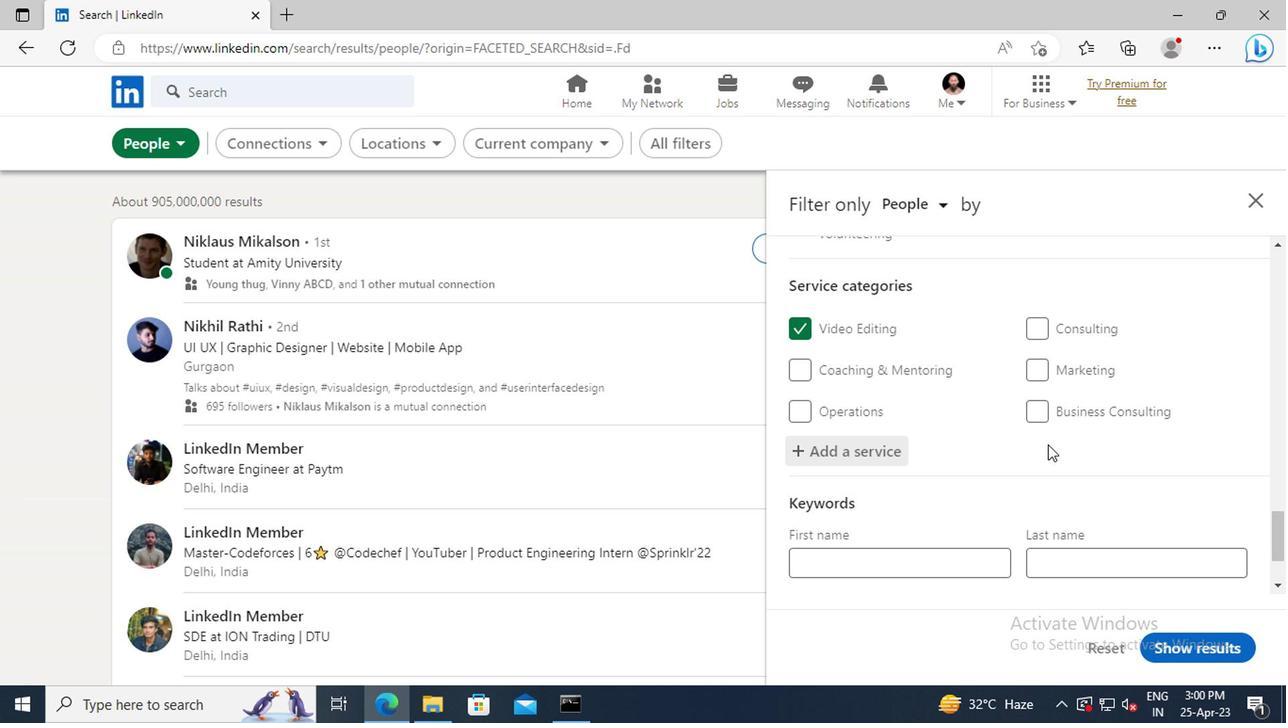 
Action: Mouse scrolled (1043, 445) with delta (0, 0)
Screenshot: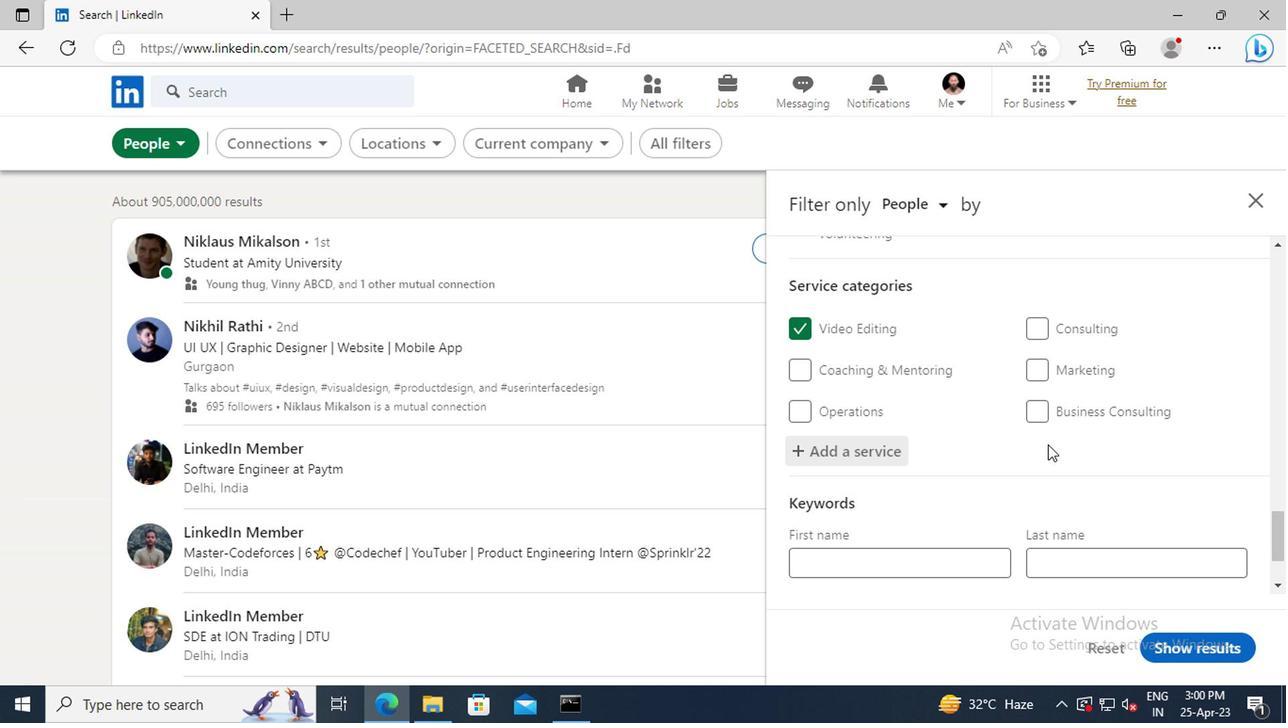 
Action: Mouse moved to (960, 487)
Screenshot: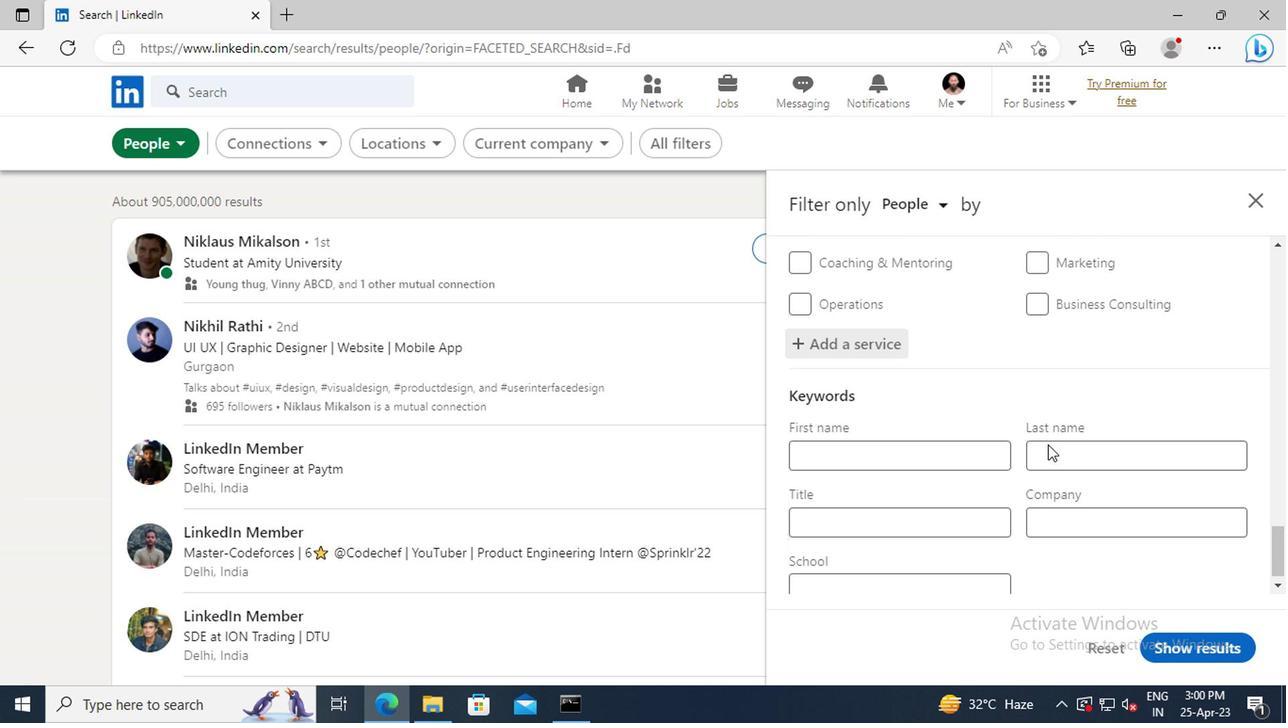 
Action: Mouse scrolled (960, 486) with delta (0, -1)
Screenshot: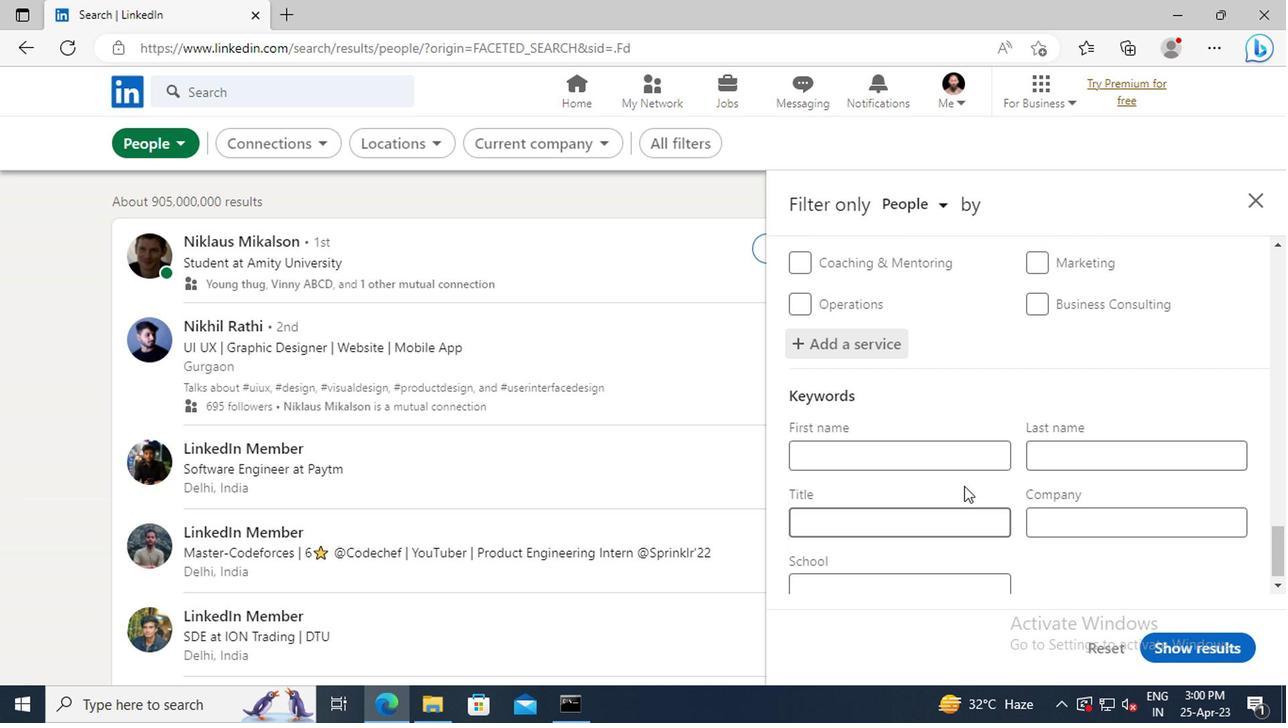 
Action: Mouse scrolled (960, 486) with delta (0, -1)
Screenshot: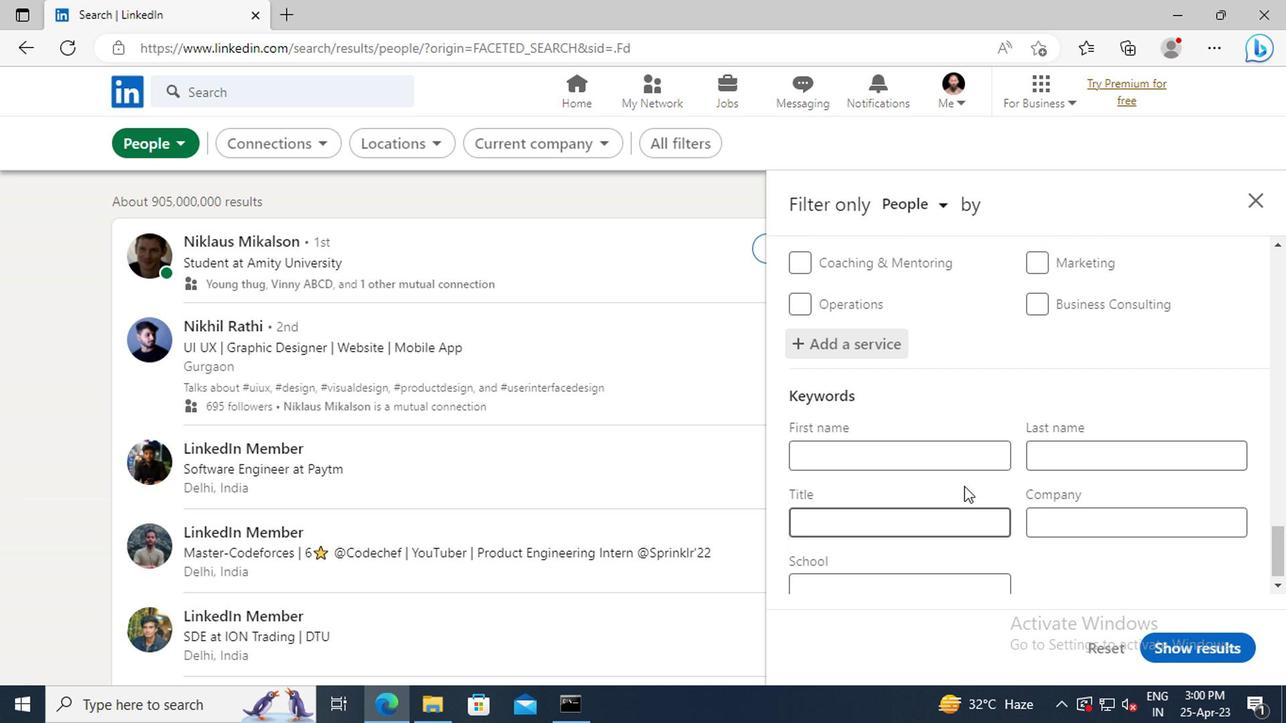 
Action: Mouse moved to (923, 504)
Screenshot: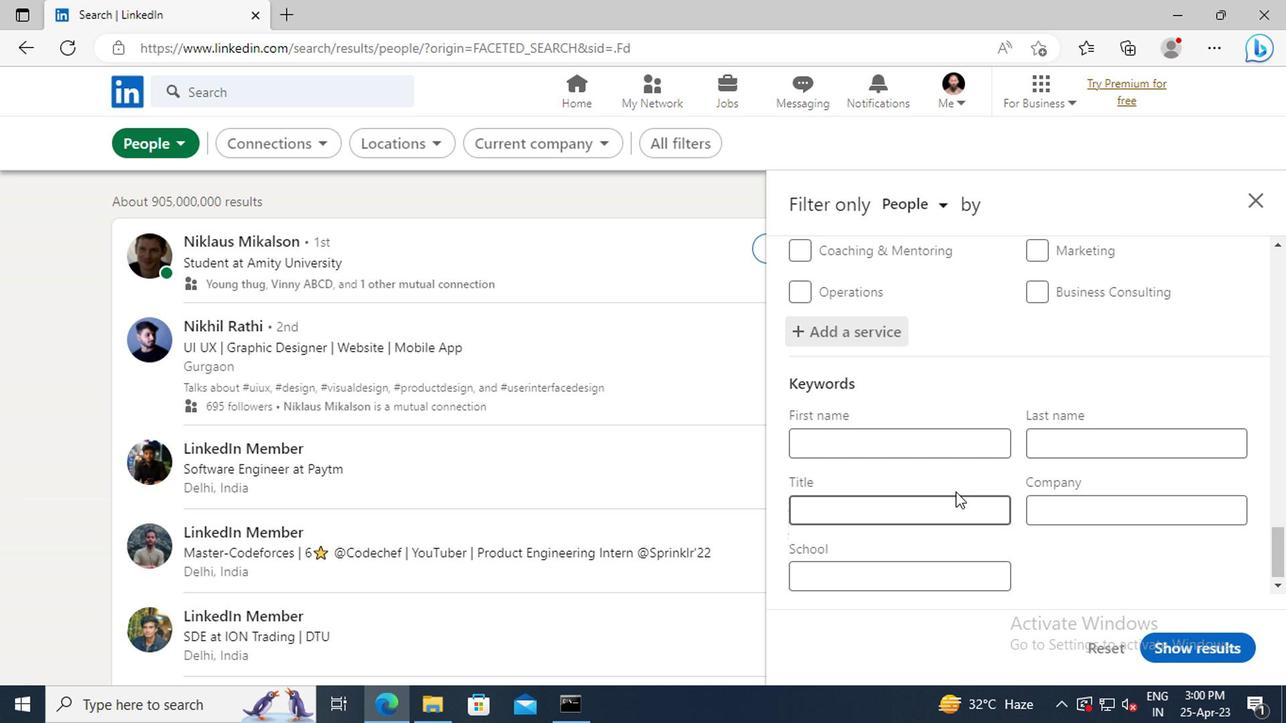 
Action: Mouse pressed left at (923, 504)
Screenshot: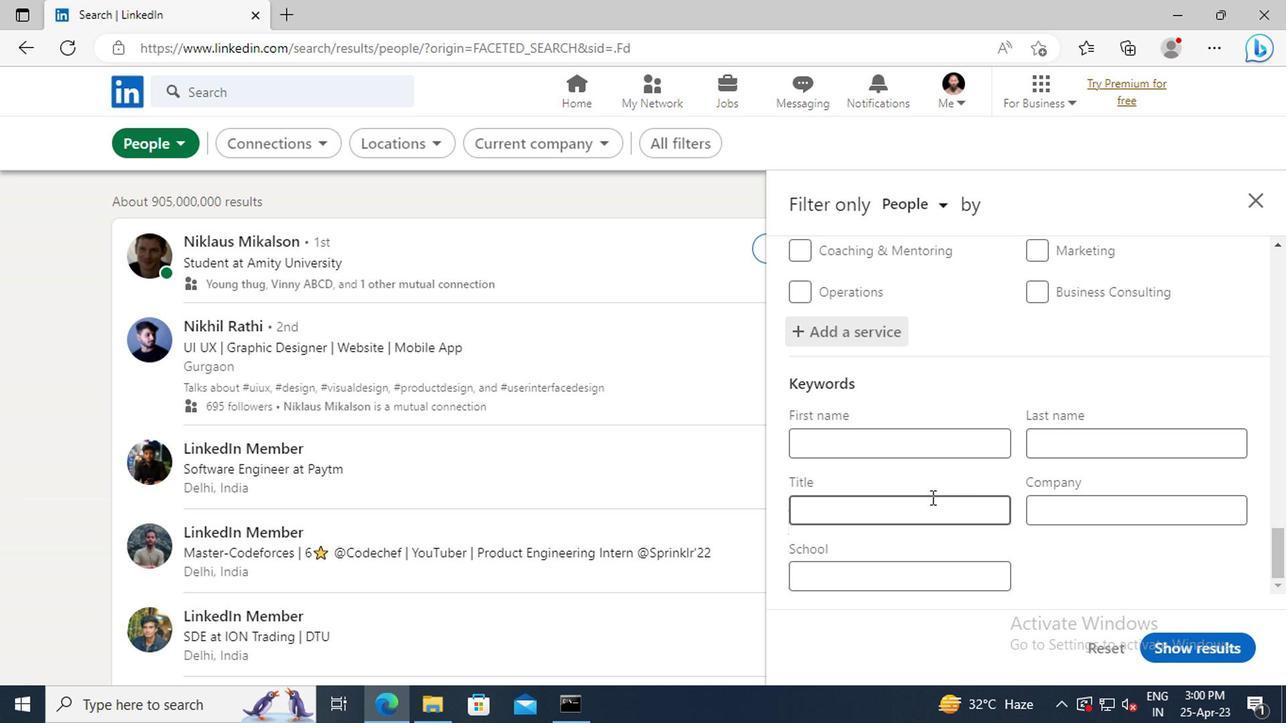 
Action: Key pressed <Key.shift>WEB<Key.space><Key.shift>DESIGNER
Screenshot: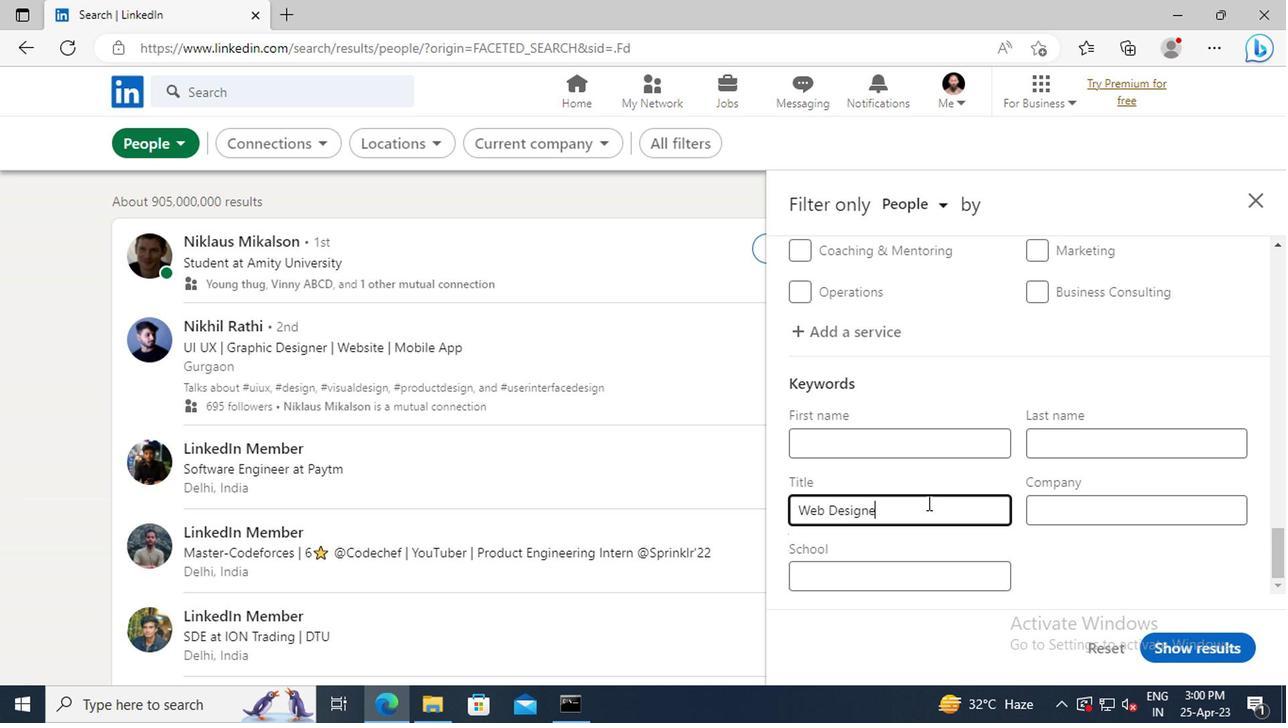 
Action: Mouse moved to (1165, 648)
Screenshot: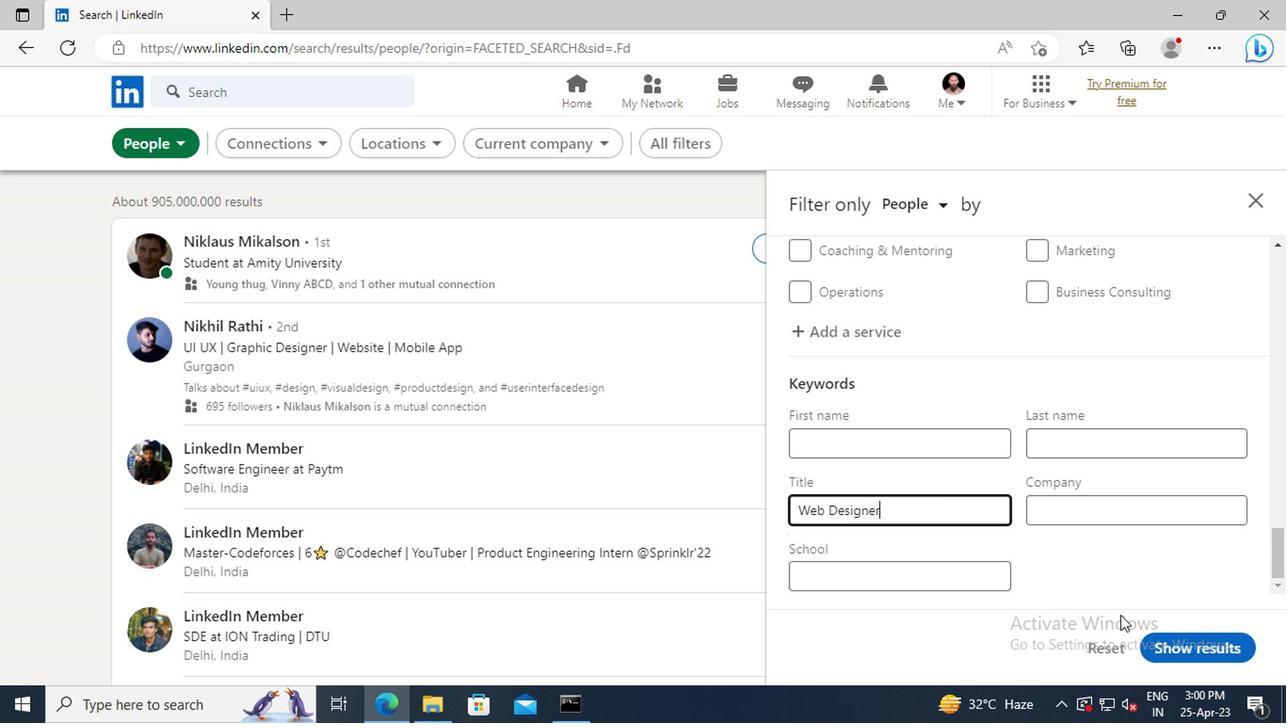 
Action: Mouse pressed left at (1165, 648)
Screenshot: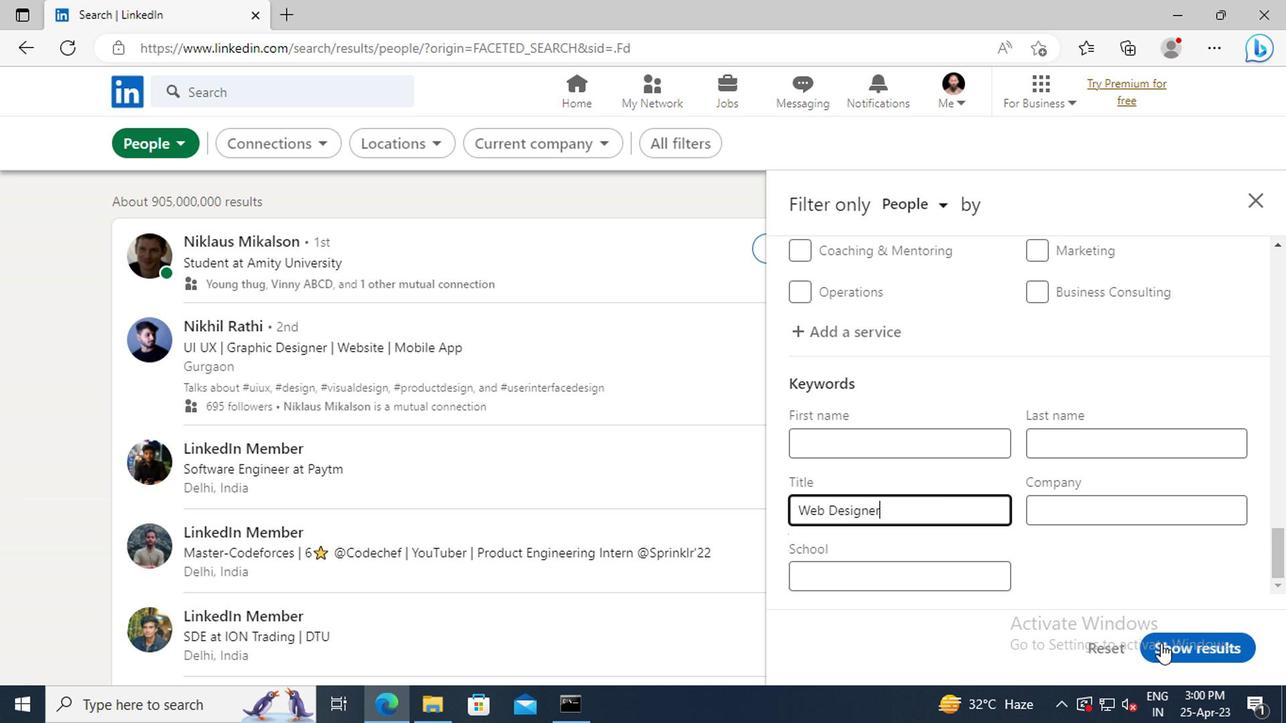 
